 Task: Search Round Trip flight tickets for 2 adults, in Economy from Sharm El Sheikh to Marrakesh to travel on 02-Nov-2023. Marrakesh to Sharm El Sheikh on 22-Dec-2023.  Stops: One stop or fewer. Choice of flight is Emirates.  Outbound departure time preference is 12:00. Connecting airport is Dubai.
Action: Mouse moved to (447, 289)
Screenshot: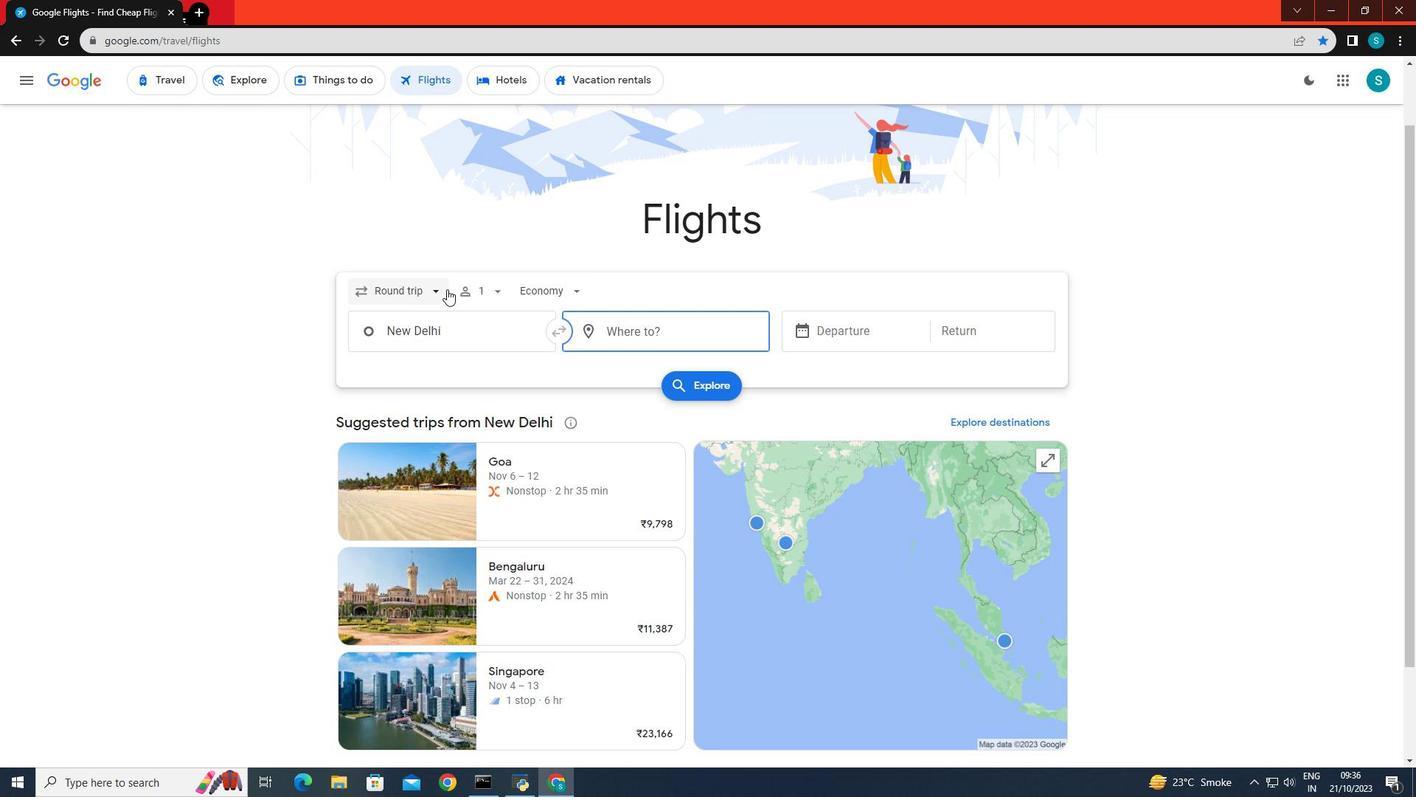 
Action: Mouse pressed left at (447, 289)
Screenshot: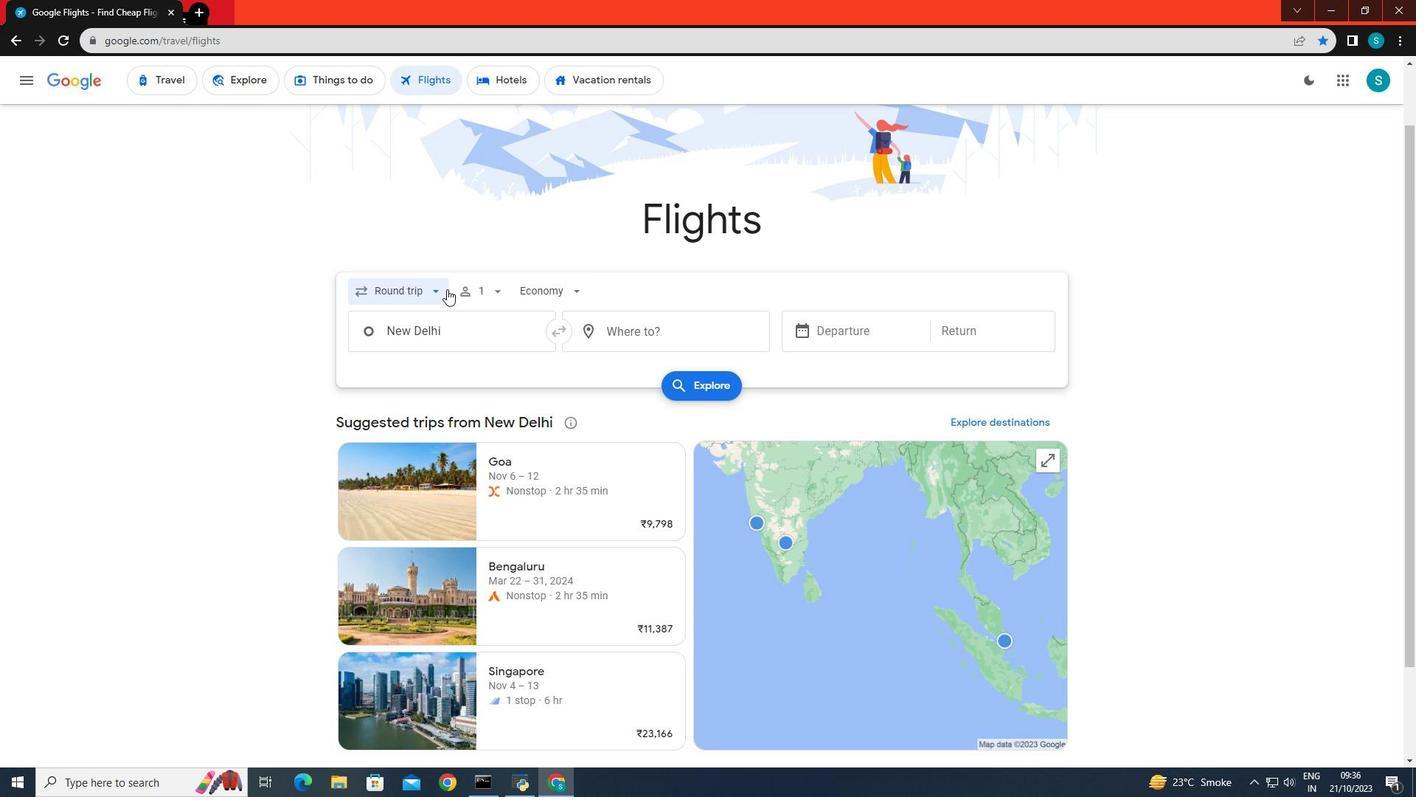 
Action: Mouse moved to (400, 330)
Screenshot: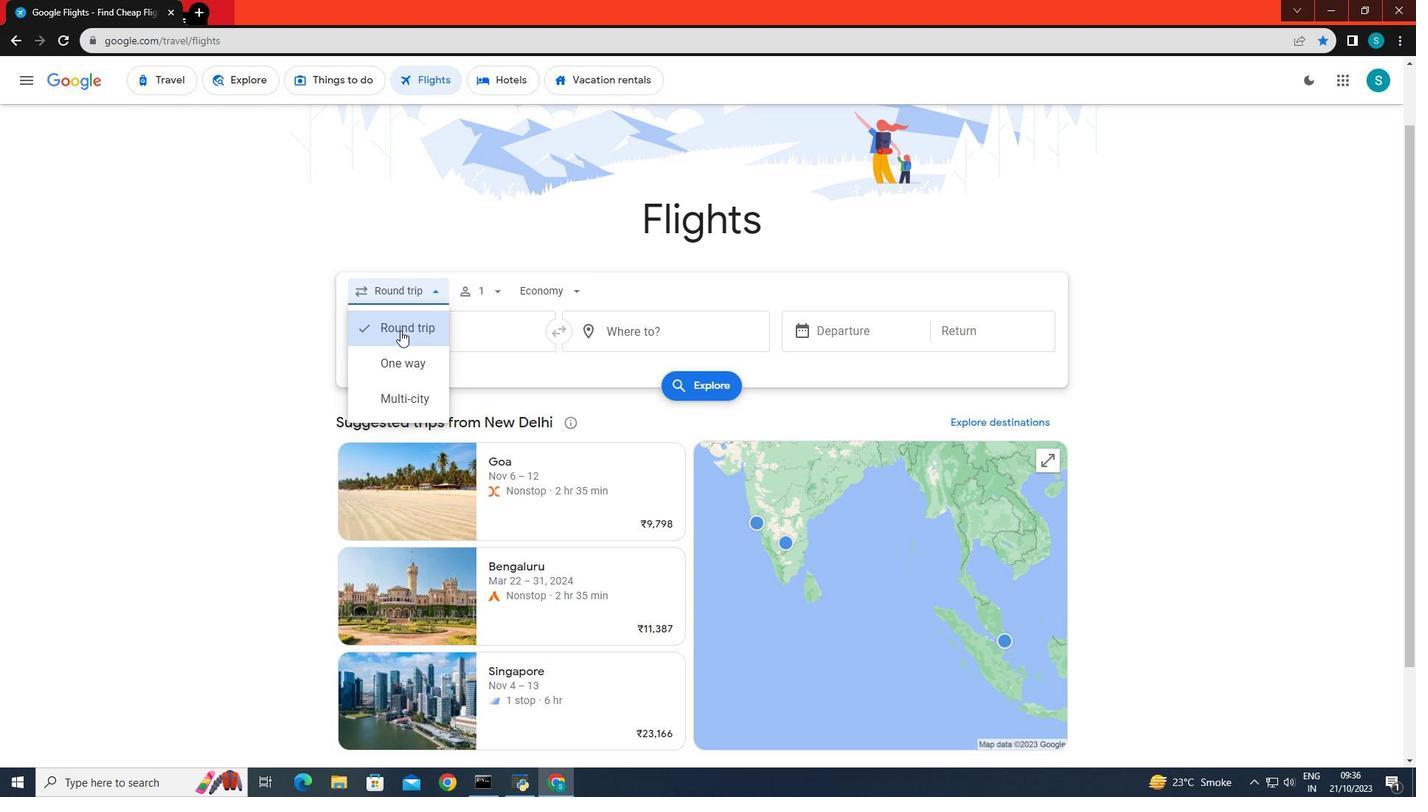 
Action: Mouse pressed left at (400, 330)
Screenshot: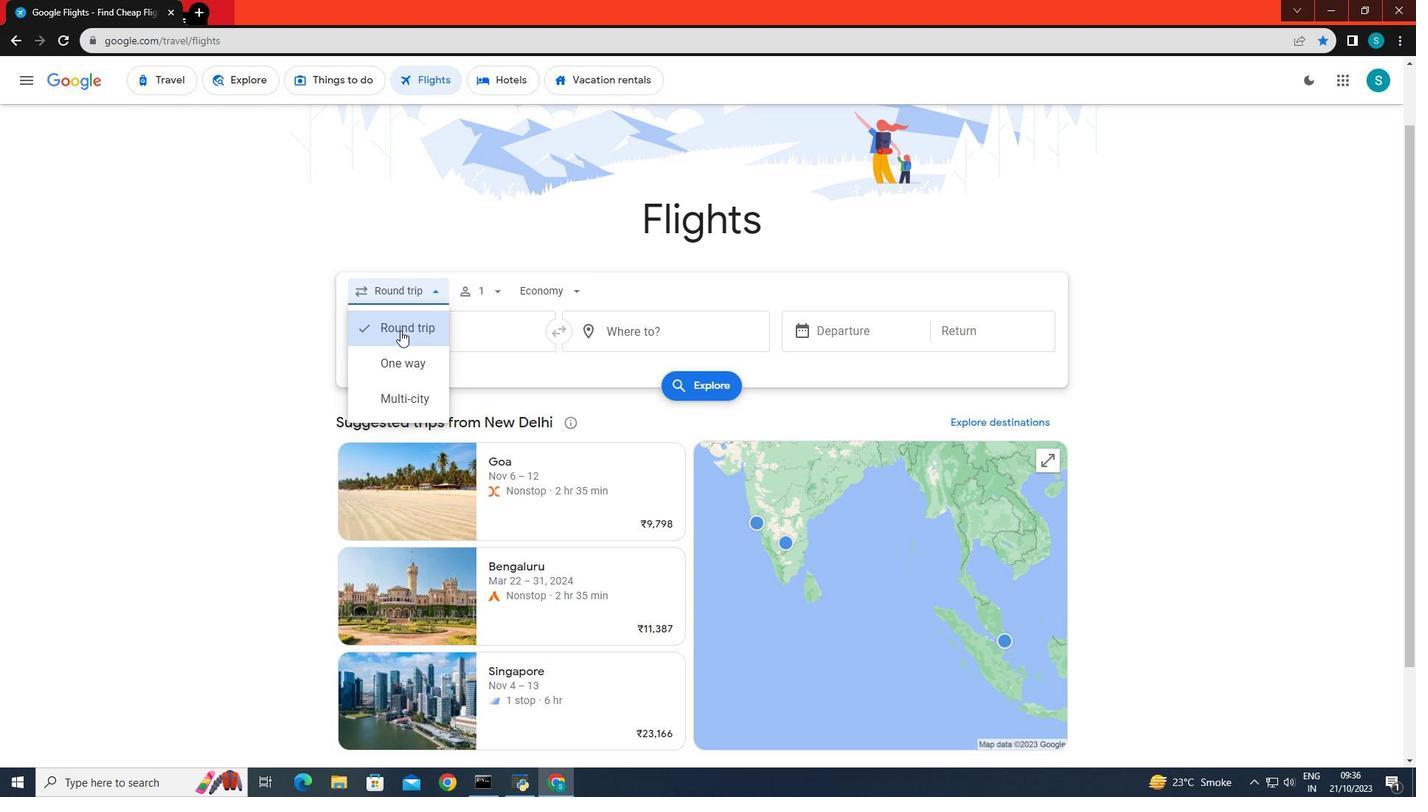 
Action: Mouse moved to (495, 286)
Screenshot: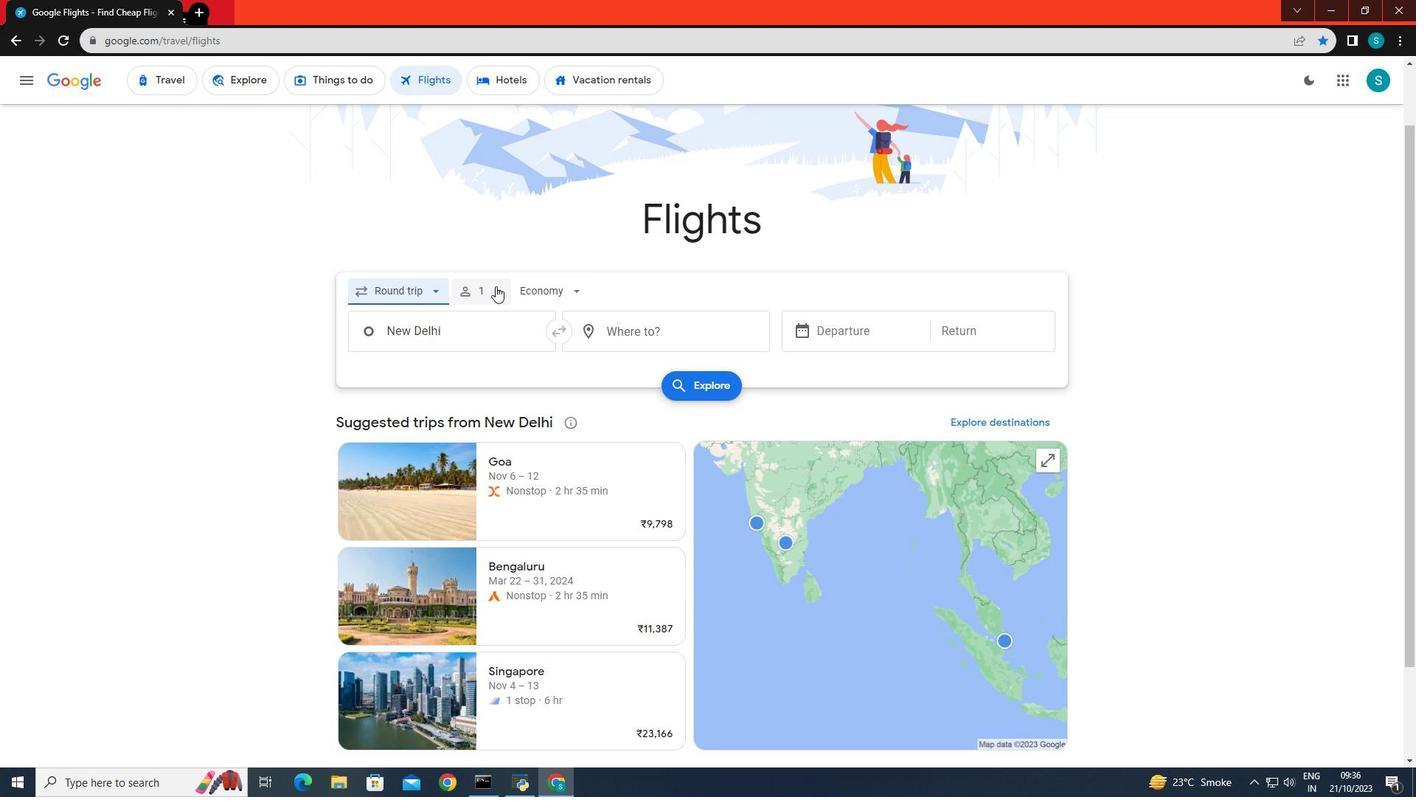 
Action: Mouse pressed left at (495, 286)
Screenshot: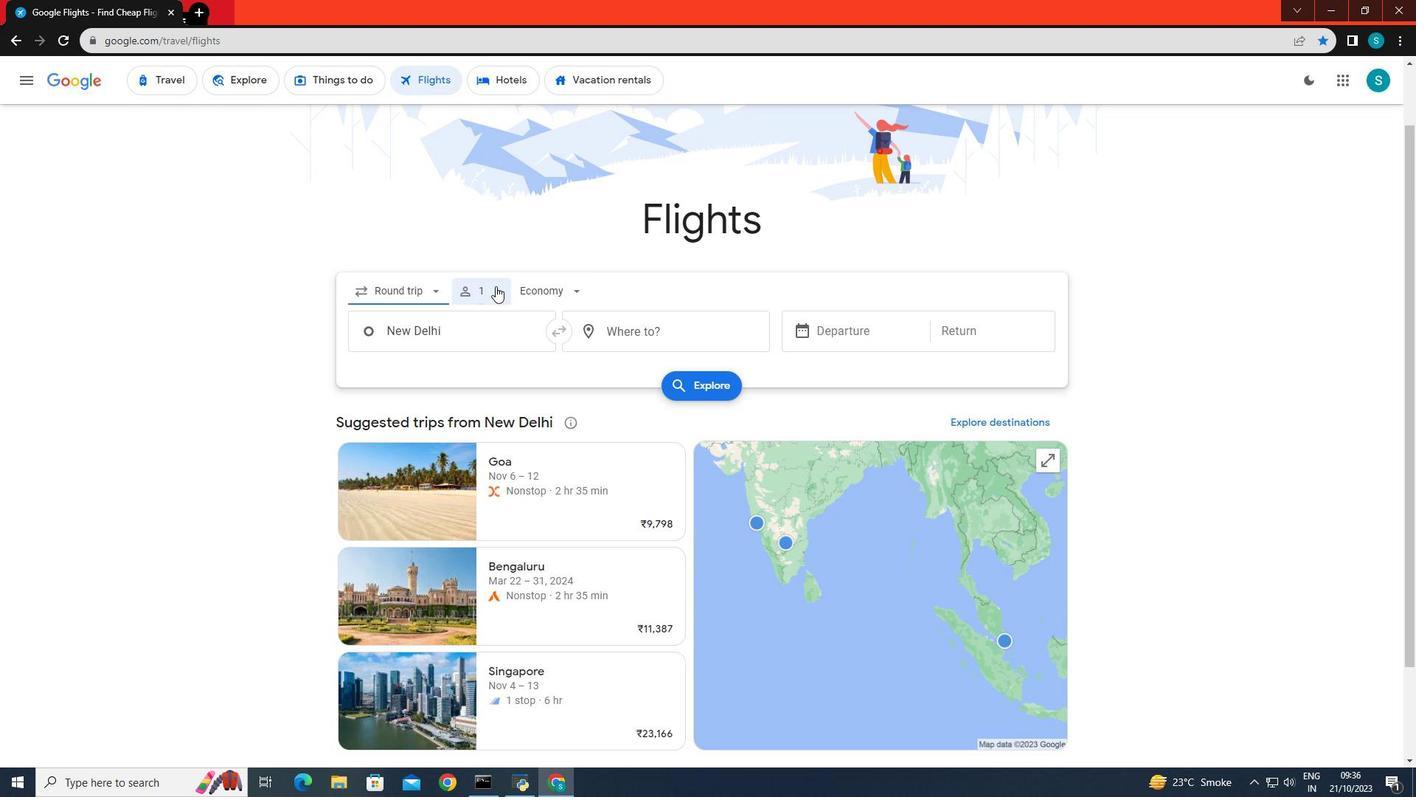 
Action: Mouse moved to (610, 329)
Screenshot: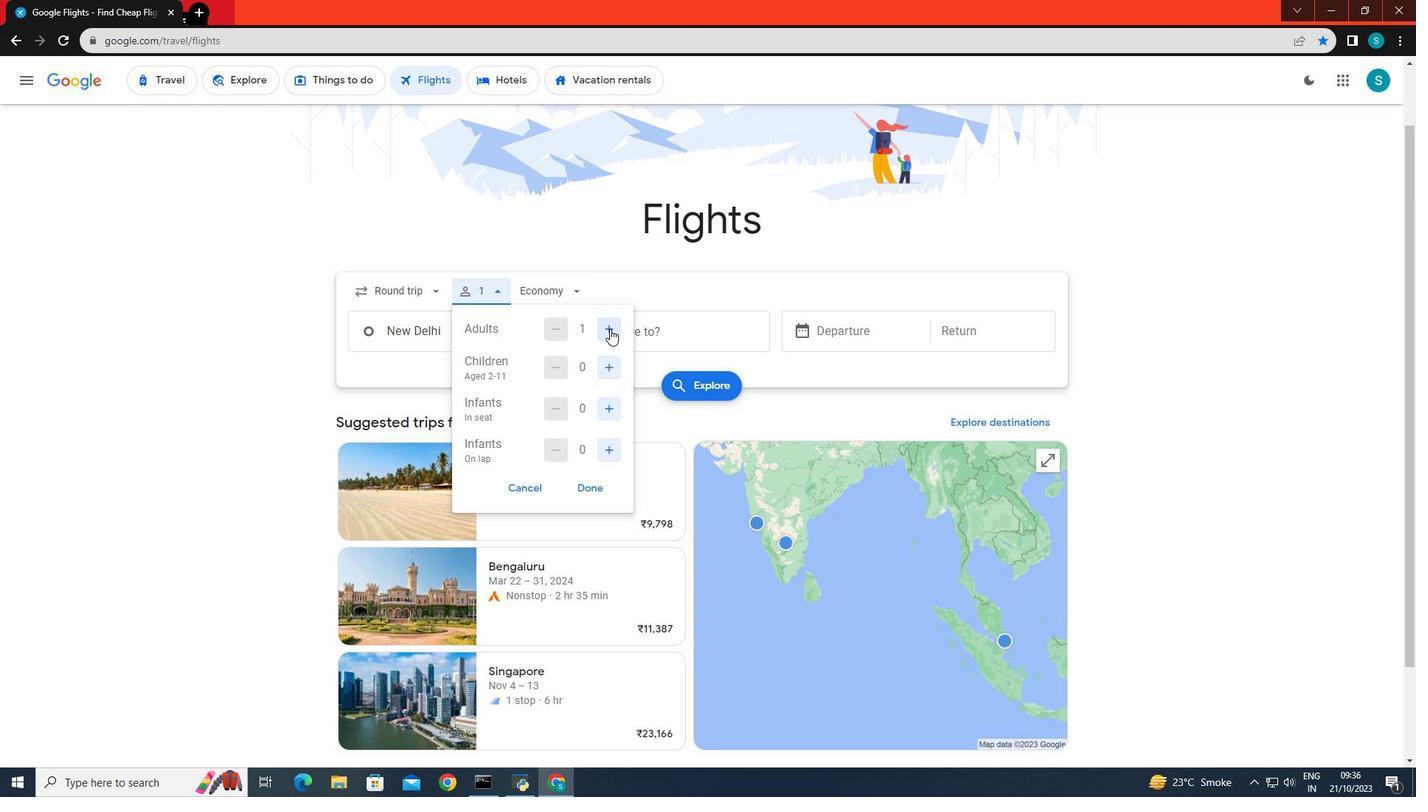 
Action: Mouse pressed left at (610, 329)
Screenshot: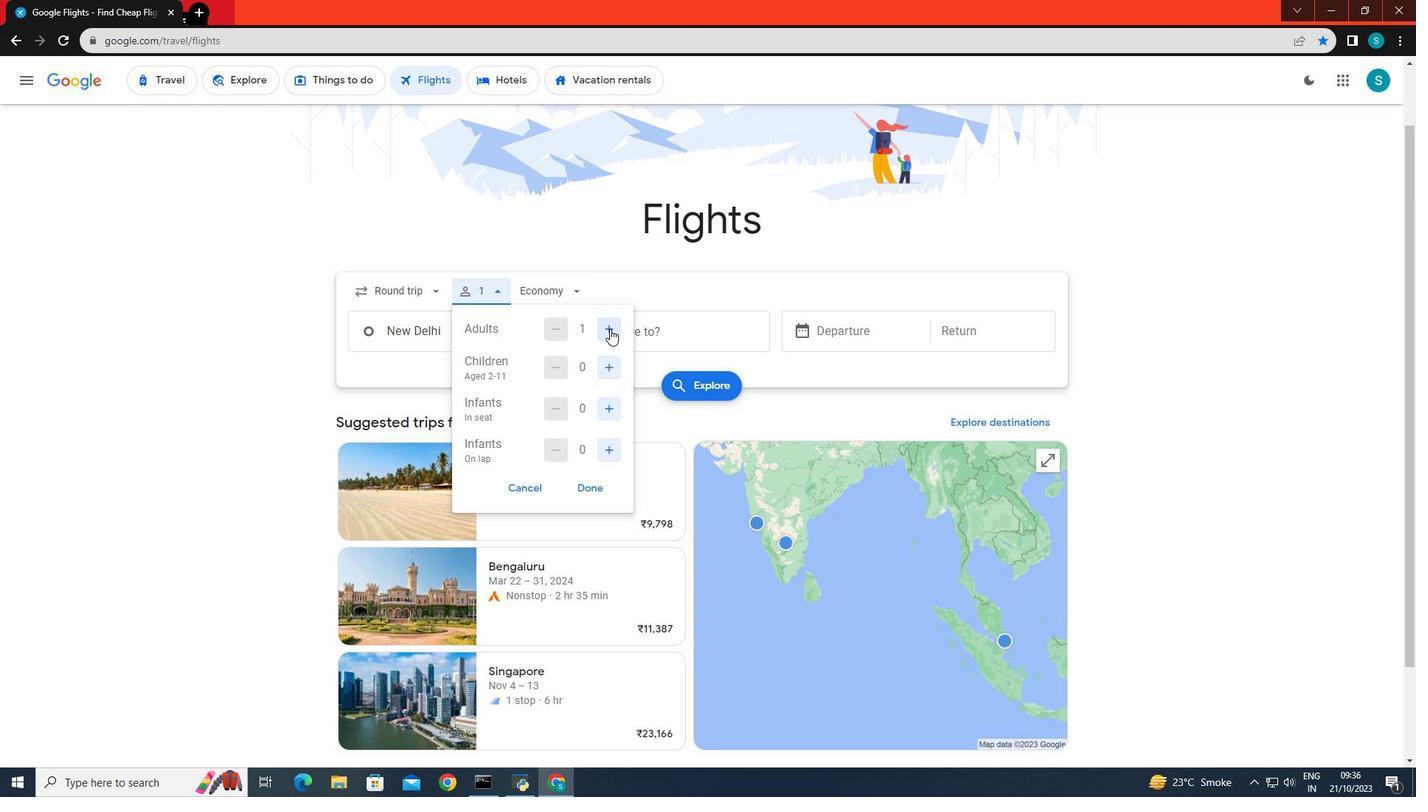 
Action: Mouse moved to (589, 489)
Screenshot: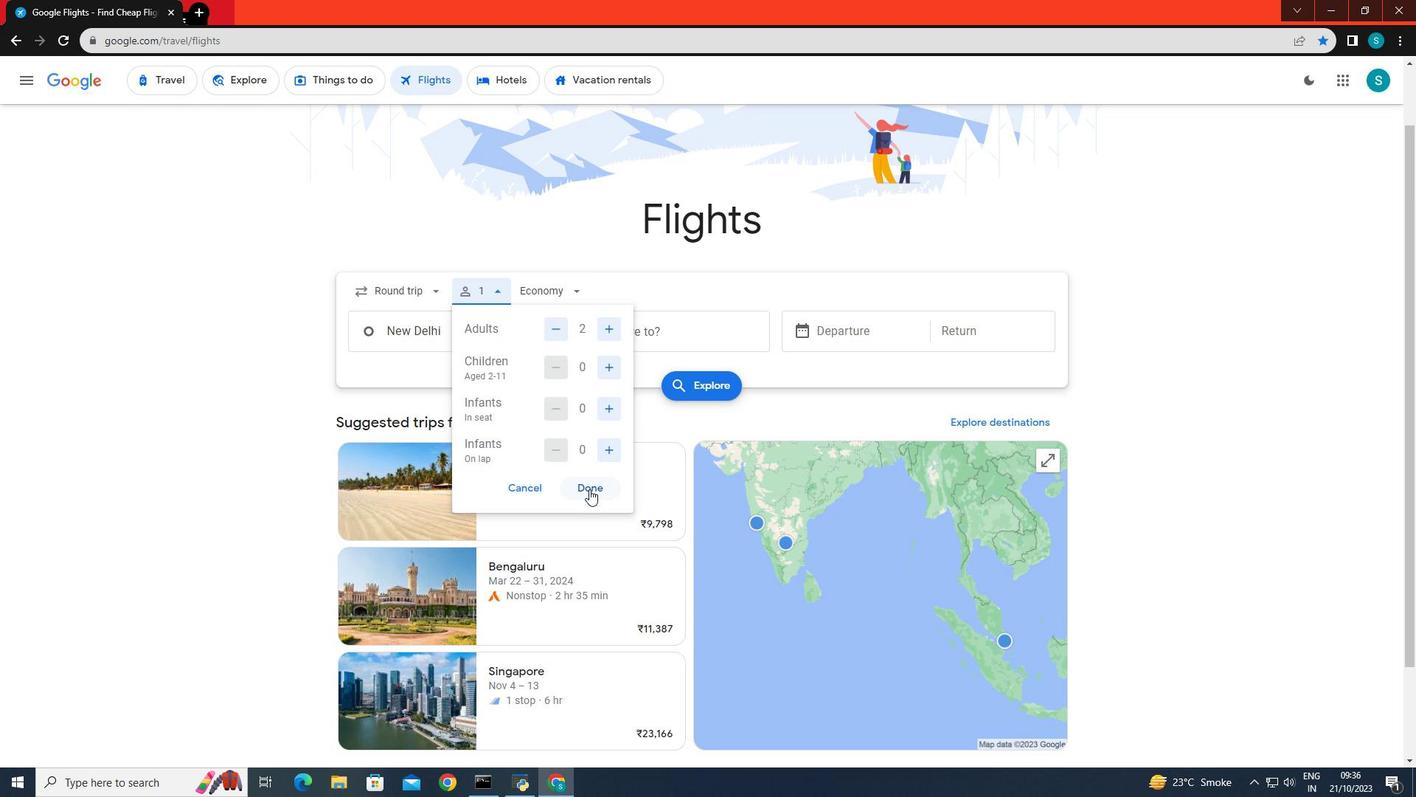 
Action: Mouse pressed left at (589, 489)
Screenshot: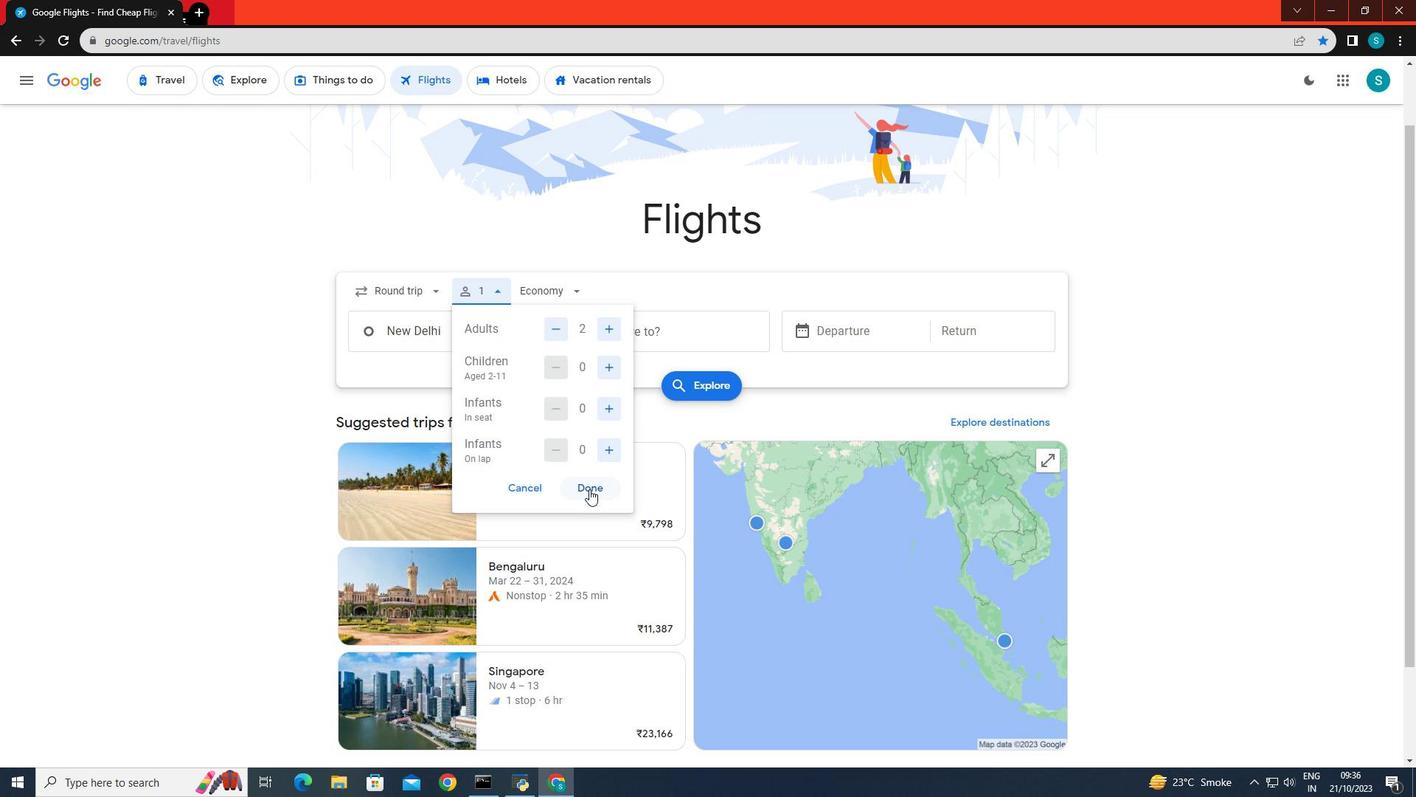 
Action: Mouse moved to (552, 296)
Screenshot: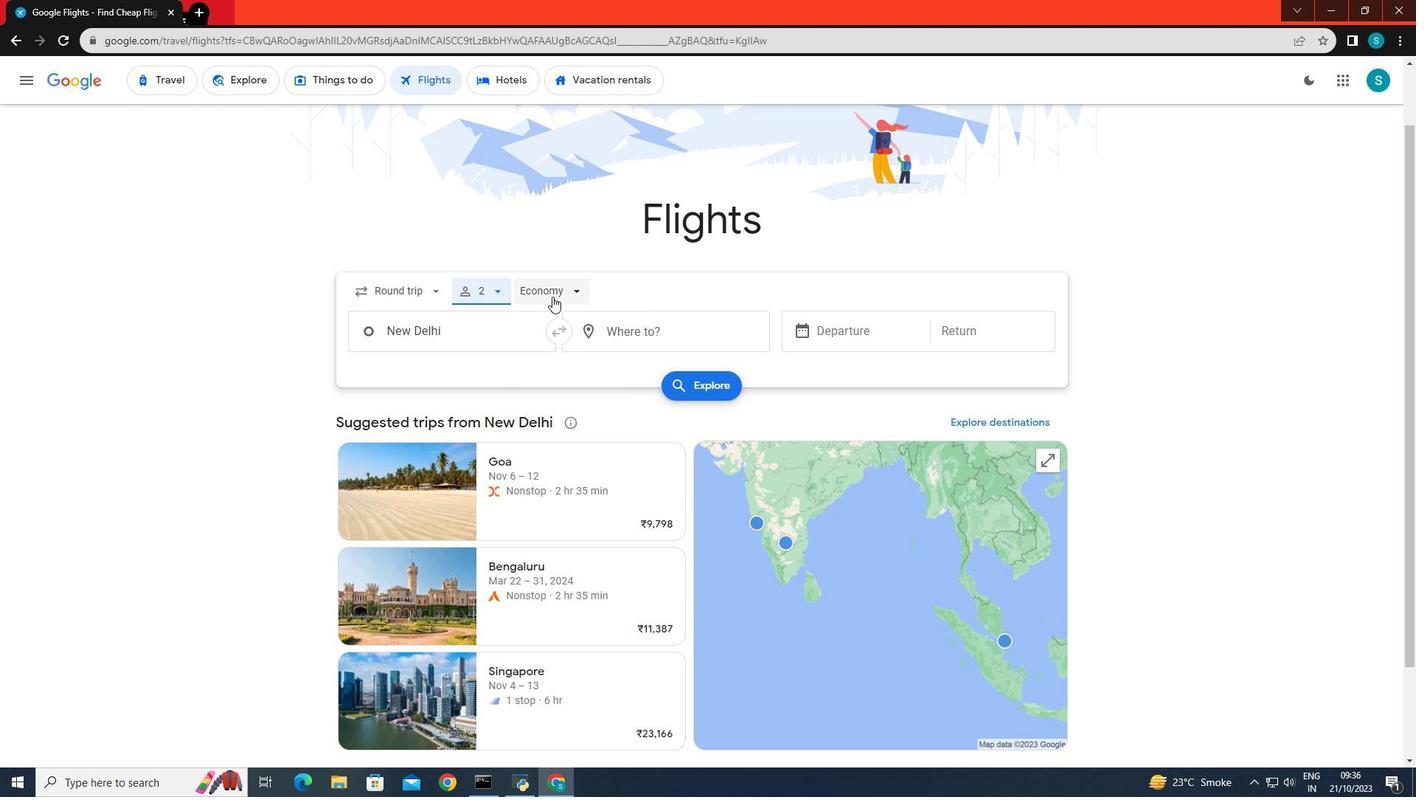 
Action: Mouse pressed left at (552, 296)
Screenshot: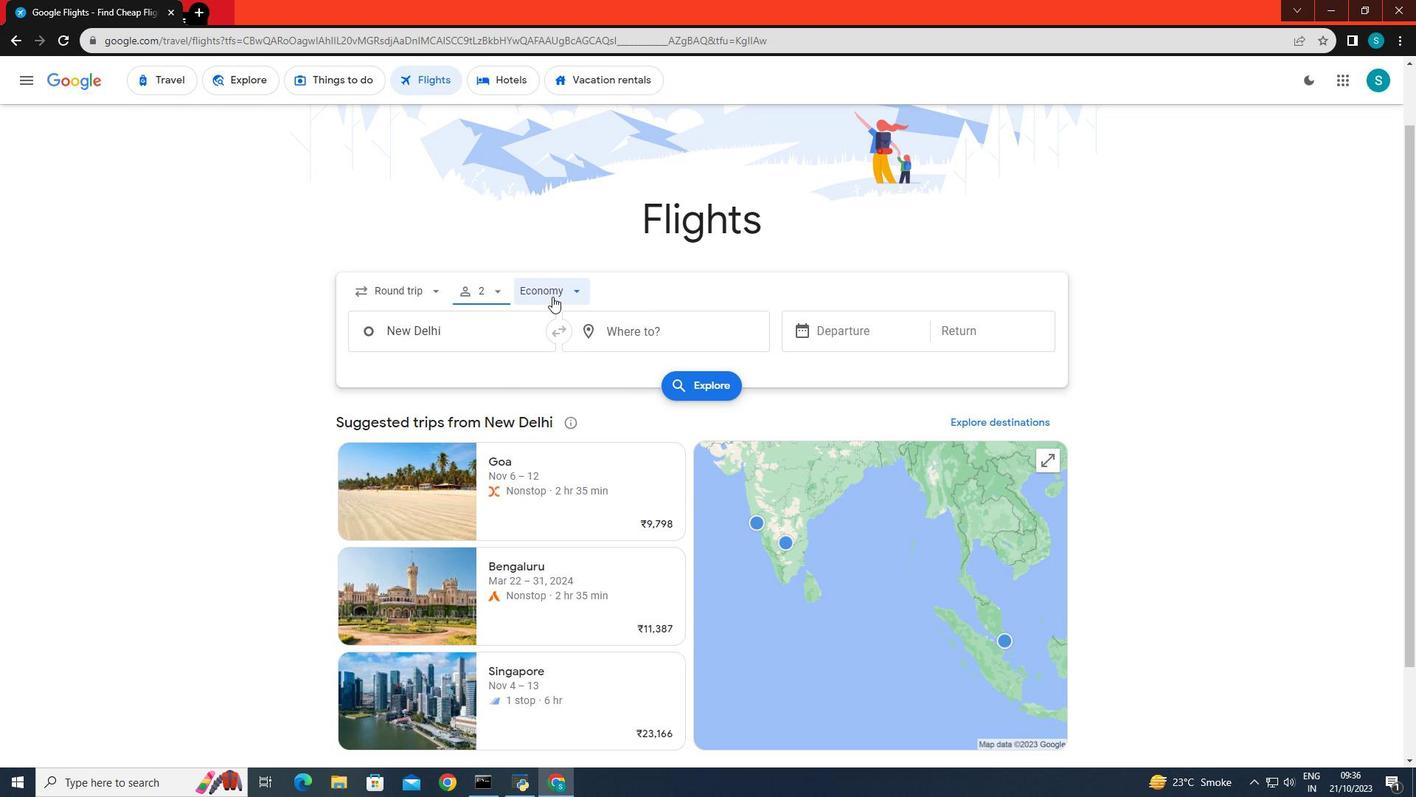 
Action: Mouse moved to (559, 326)
Screenshot: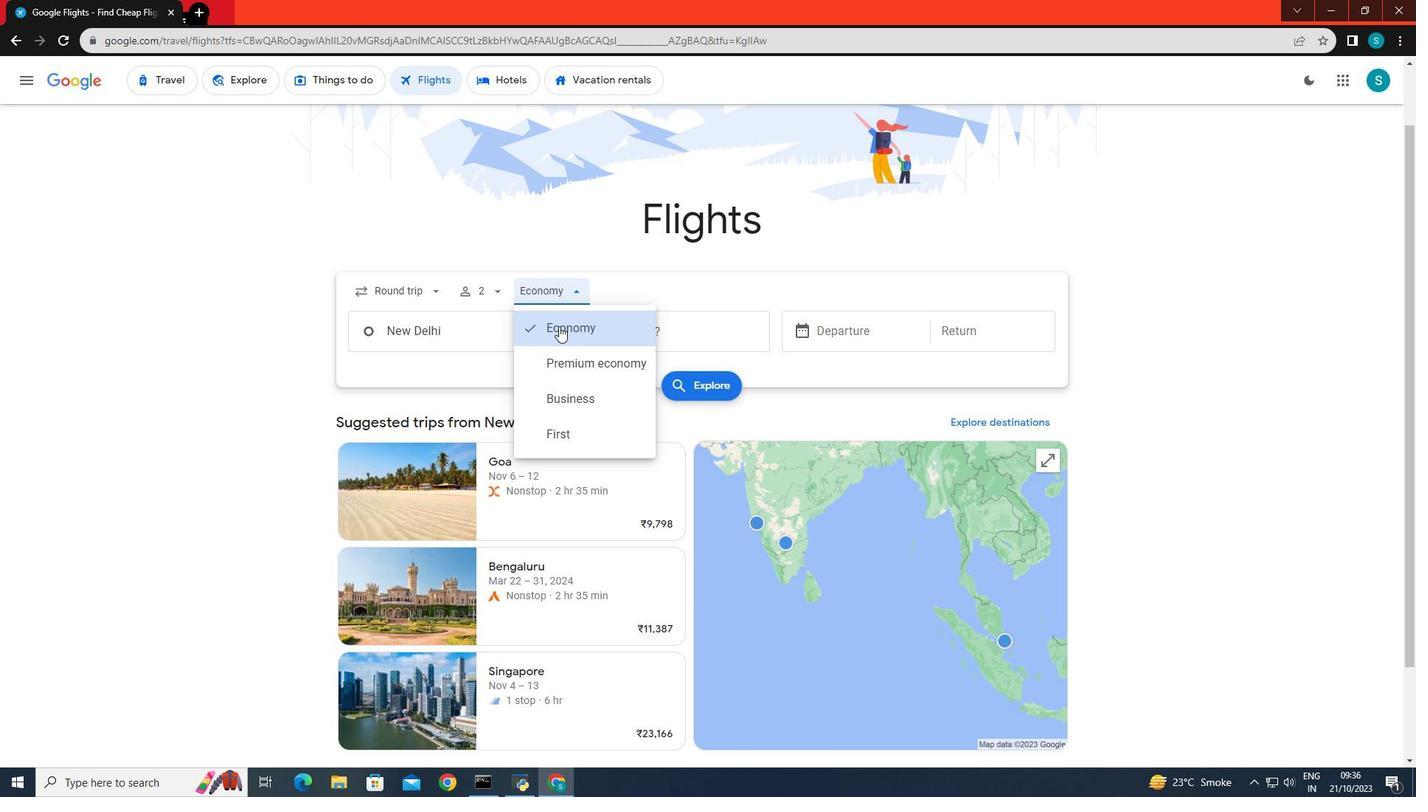 
Action: Mouse pressed left at (559, 326)
Screenshot: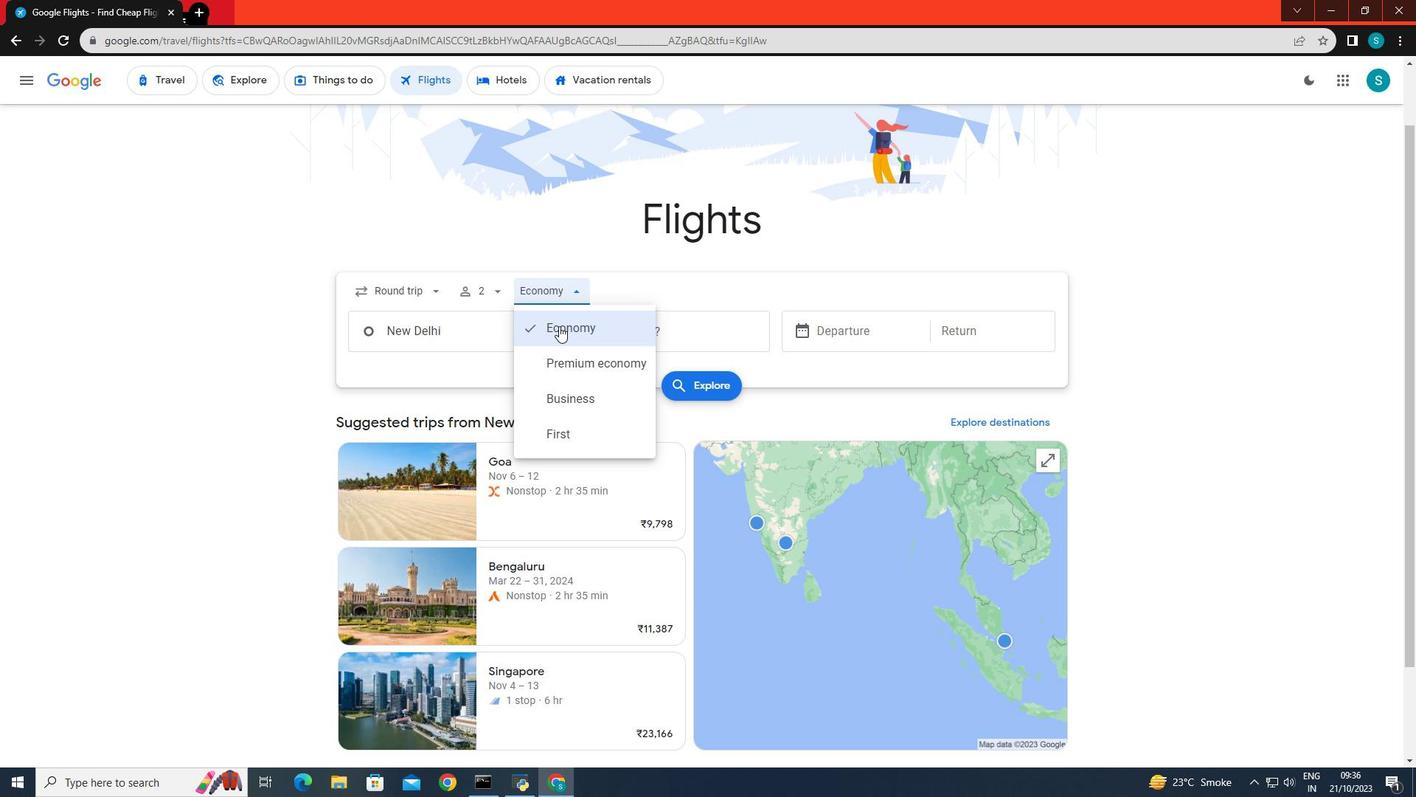 
Action: Mouse moved to (453, 330)
Screenshot: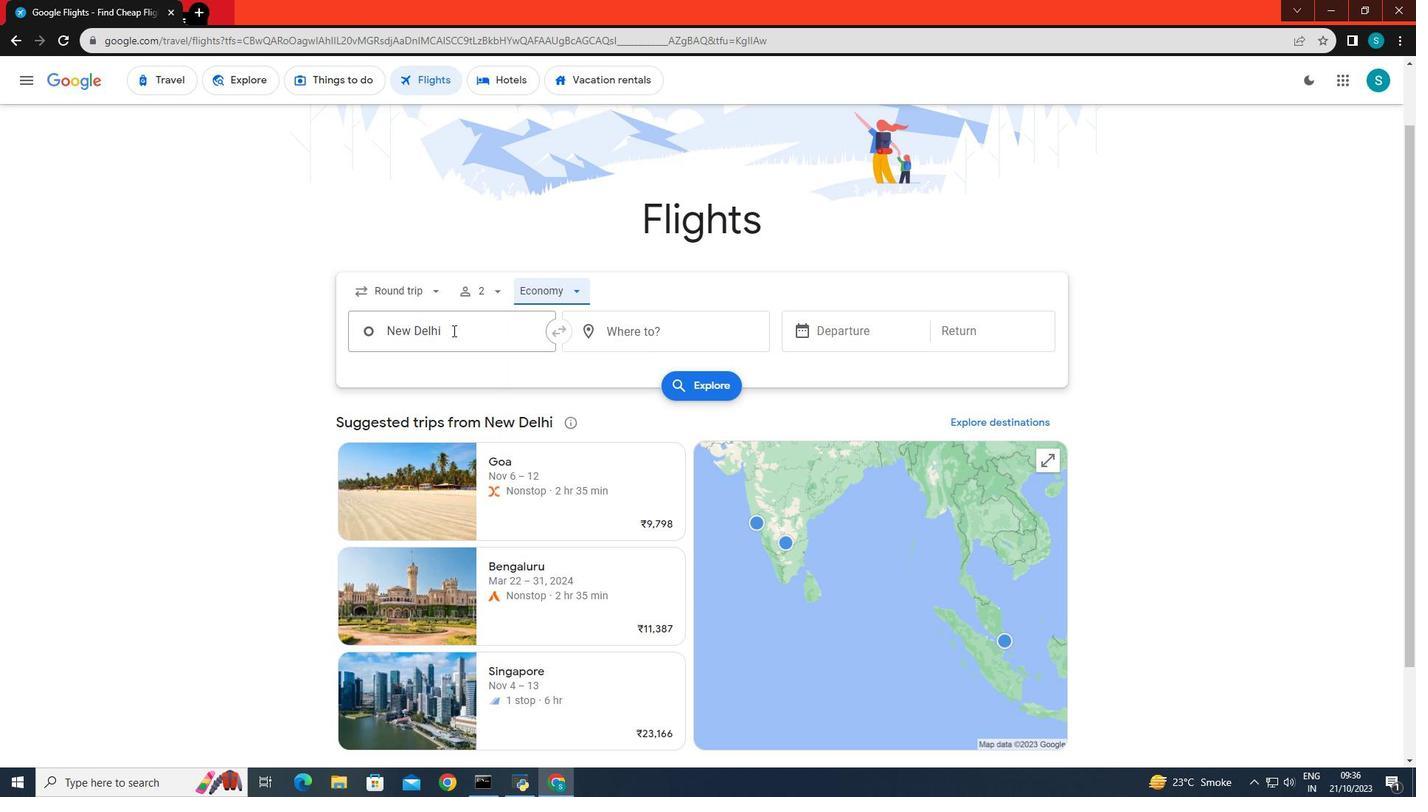 
Action: Mouse pressed left at (453, 330)
Screenshot: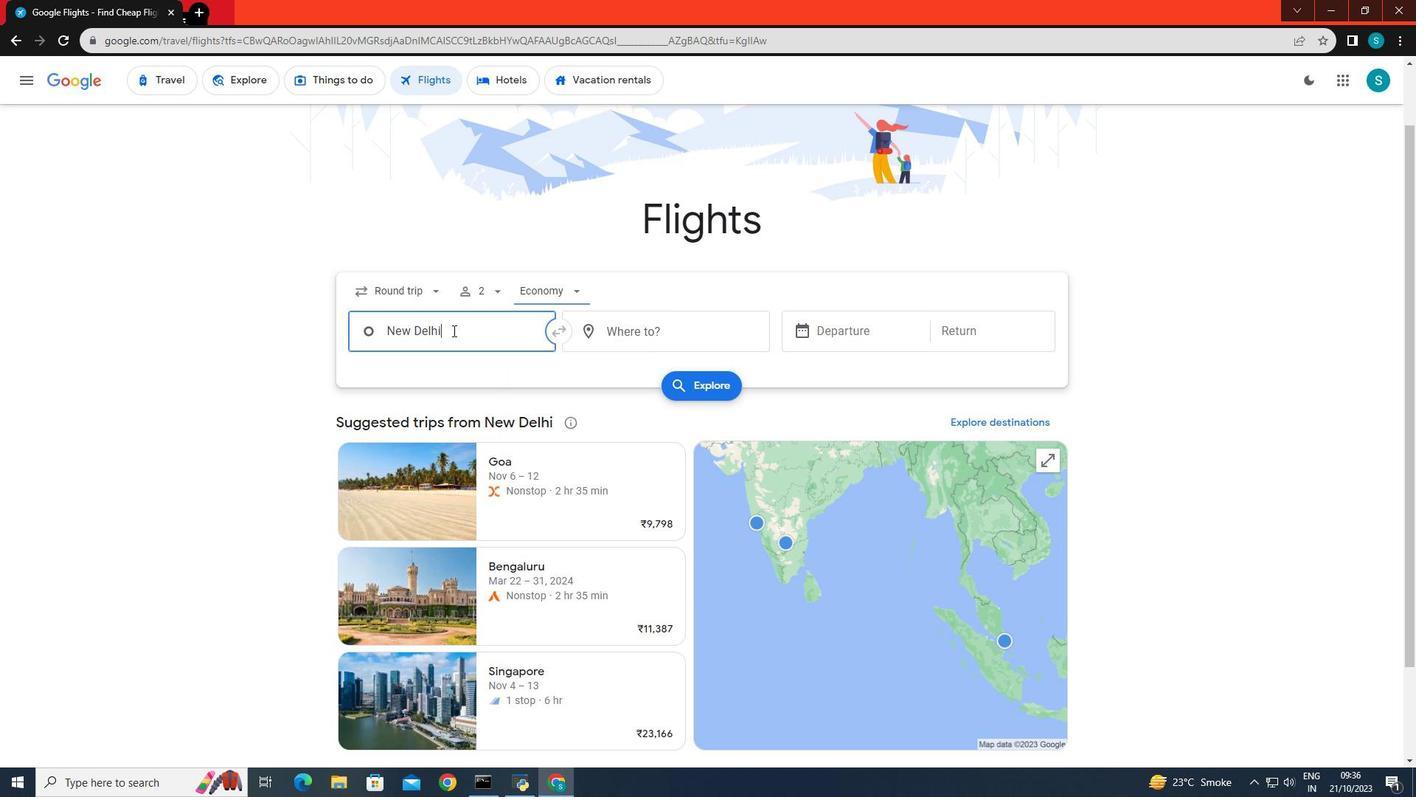 
Action: Key pressed <Key.backspace><Key.caps_lock>S<Key.caps_lock>harm<Key.space><Key.caps_lock>E<Key.caps_lock>l
Screenshot: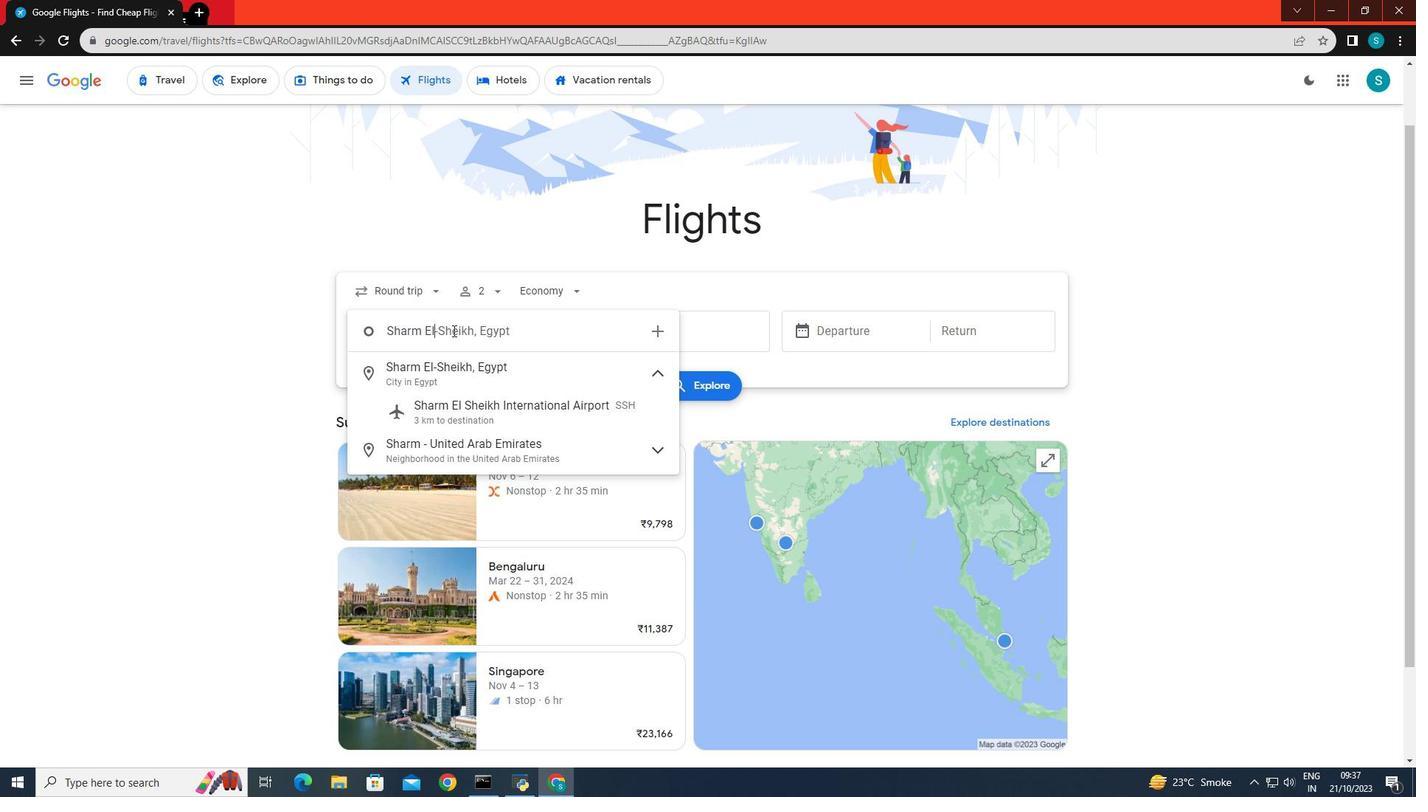 
Action: Mouse moved to (454, 357)
Screenshot: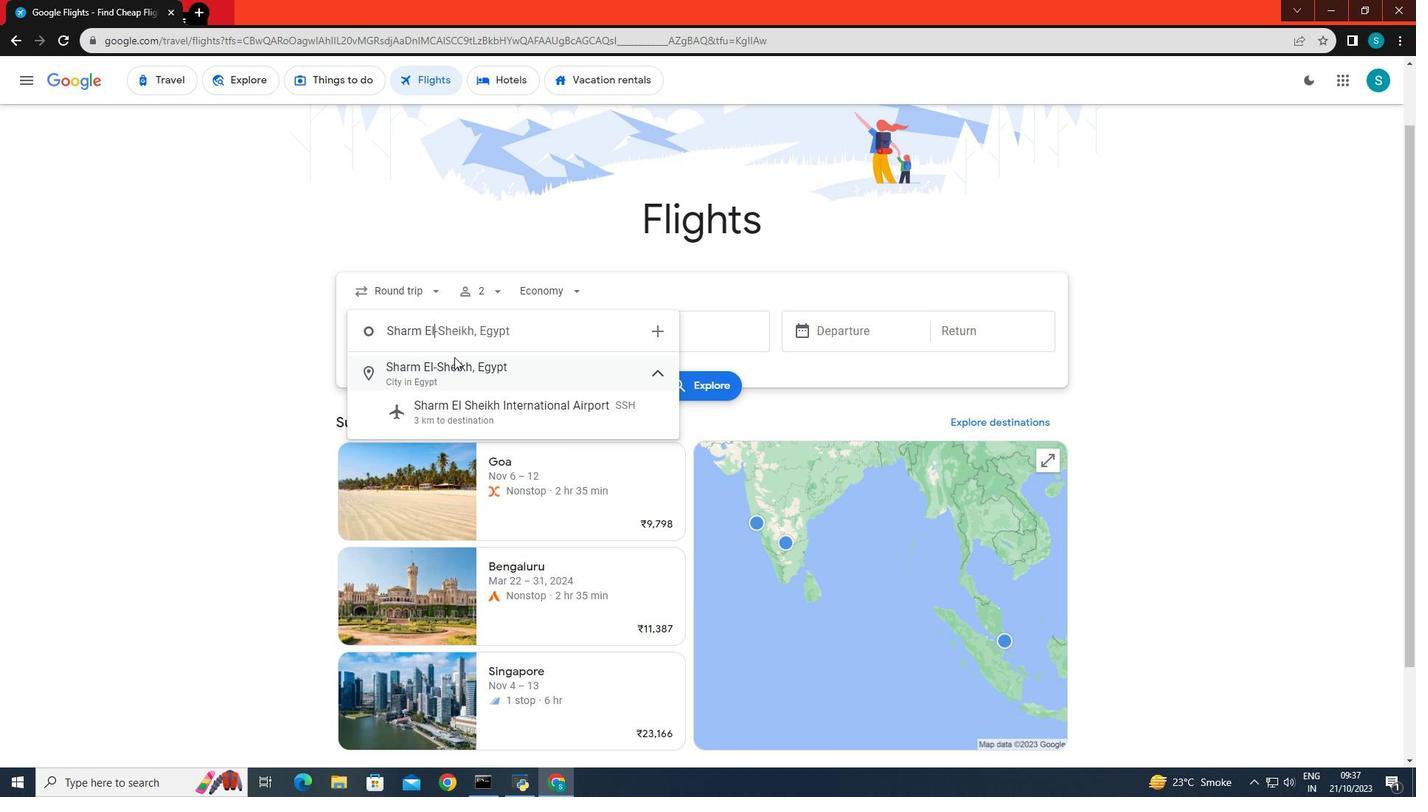 
Action: Mouse pressed left at (454, 357)
Screenshot: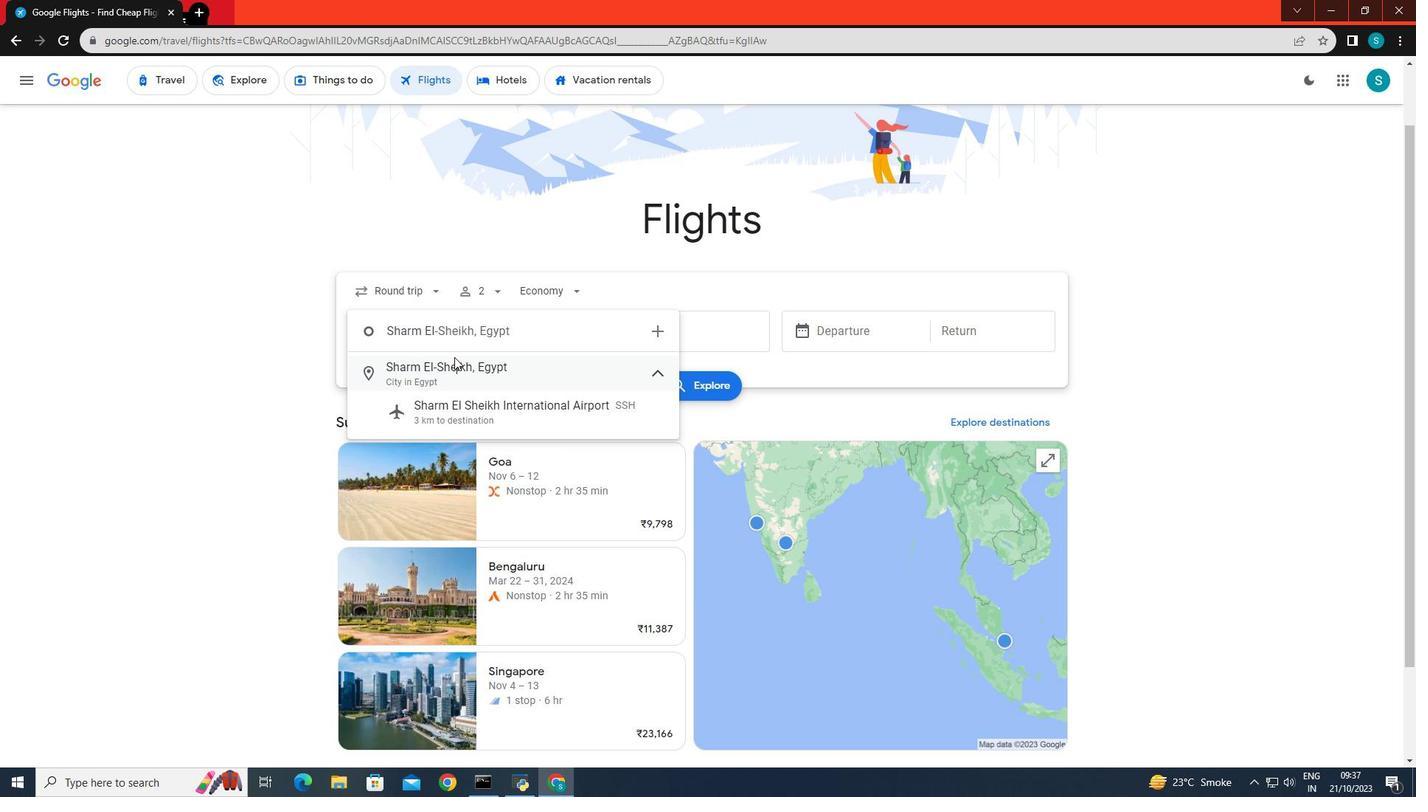 
Action: Mouse moved to (665, 333)
Screenshot: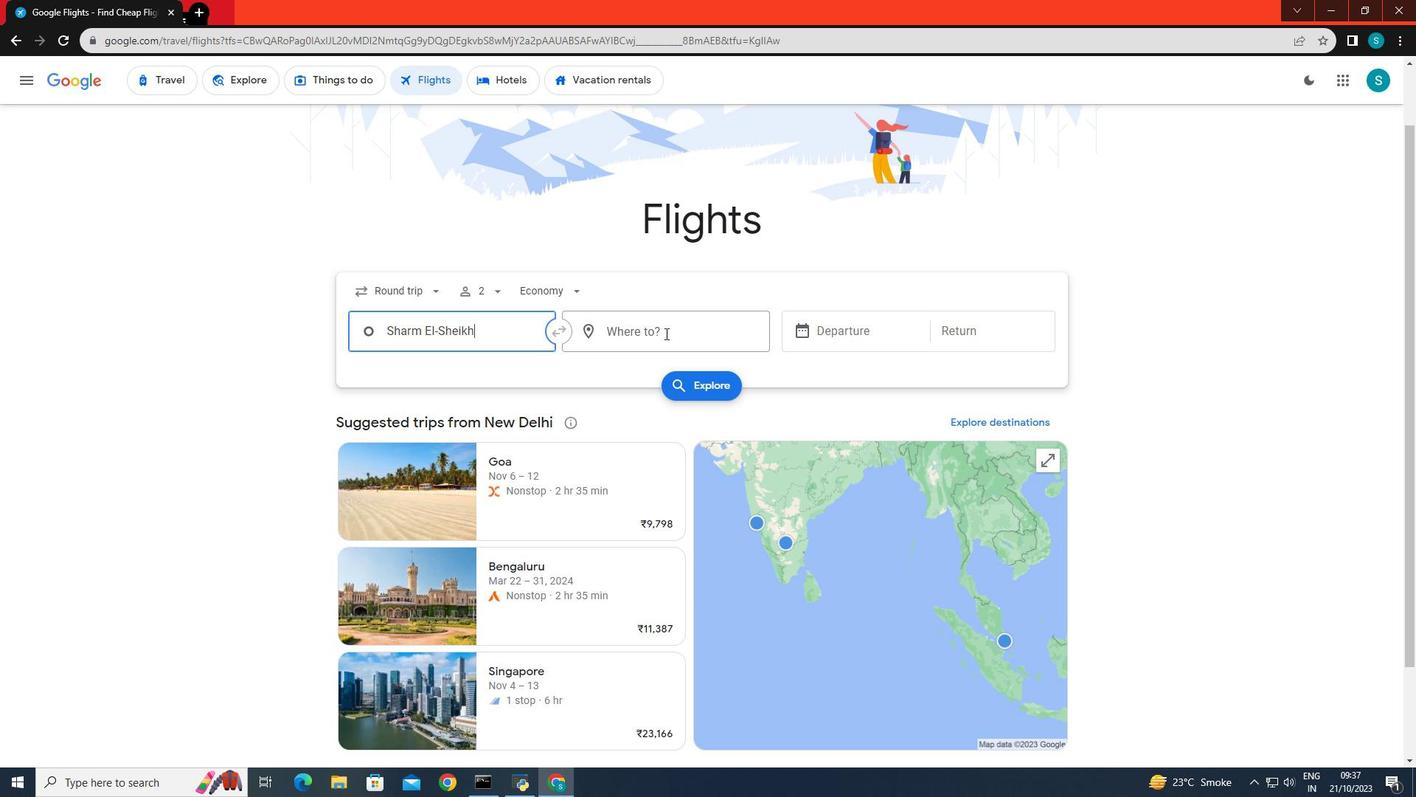 
Action: Mouse pressed left at (665, 333)
Screenshot: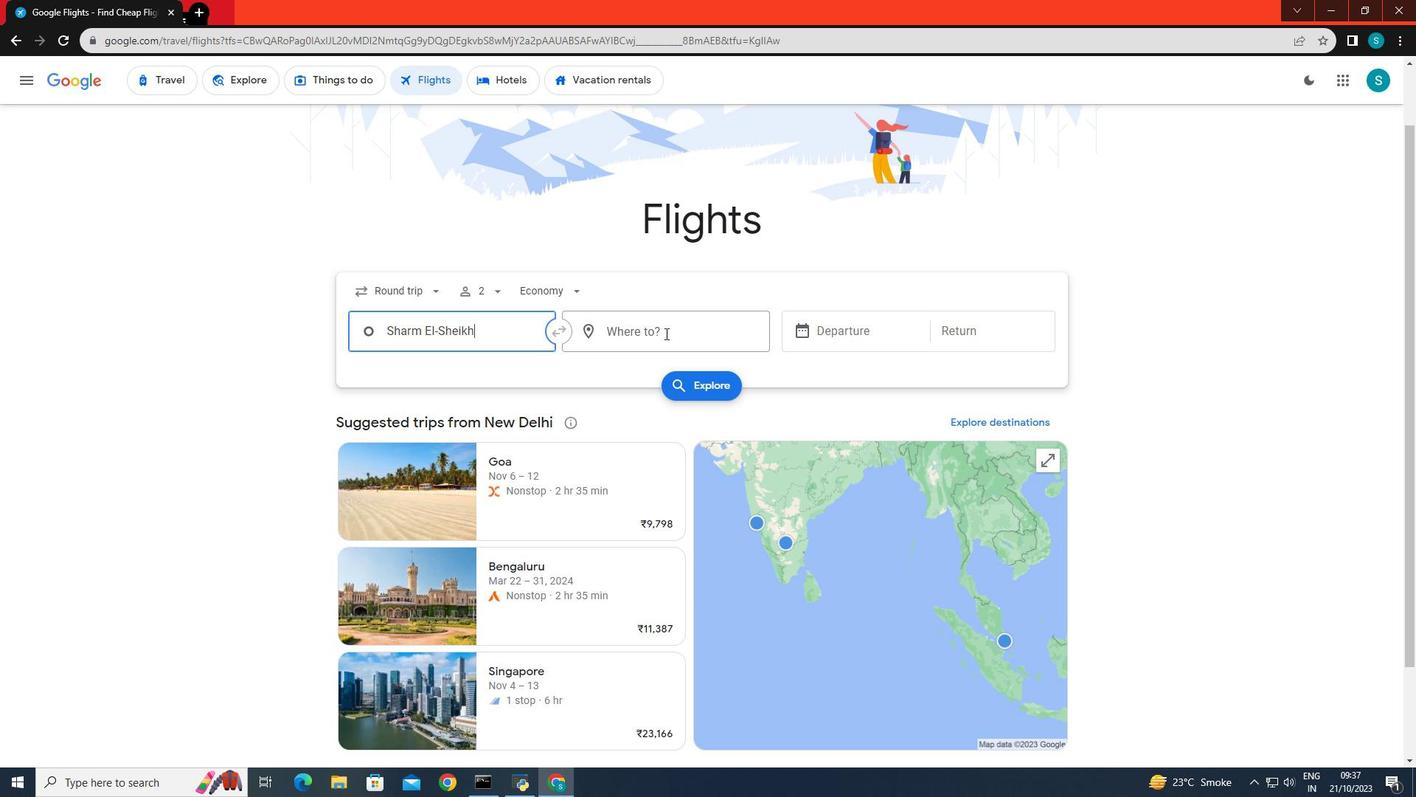 
Action: Key pressed <Key.caps_lock>M<Key.caps_lock>arrakesh,<Key.space>
Screenshot: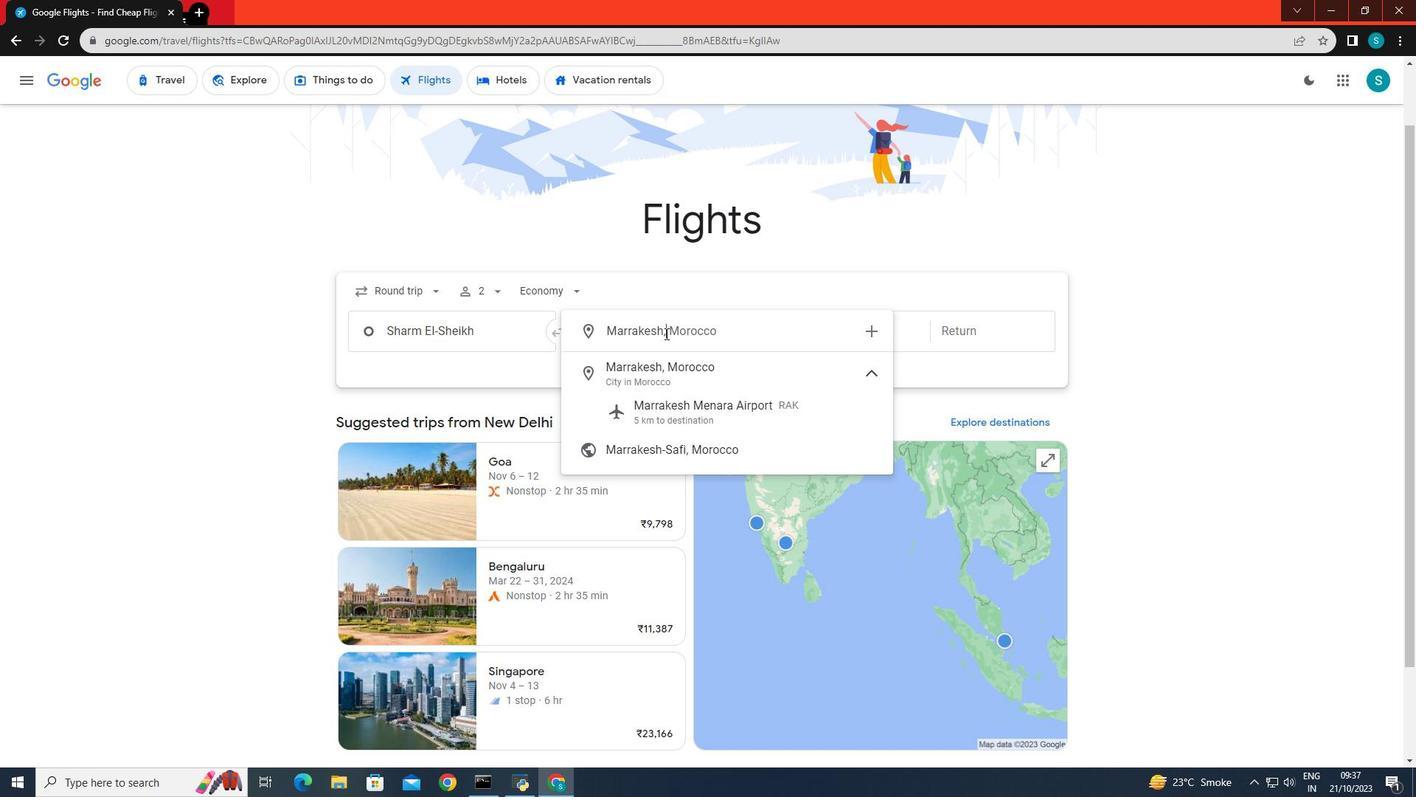 
Action: Mouse moved to (645, 381)
Screenshot: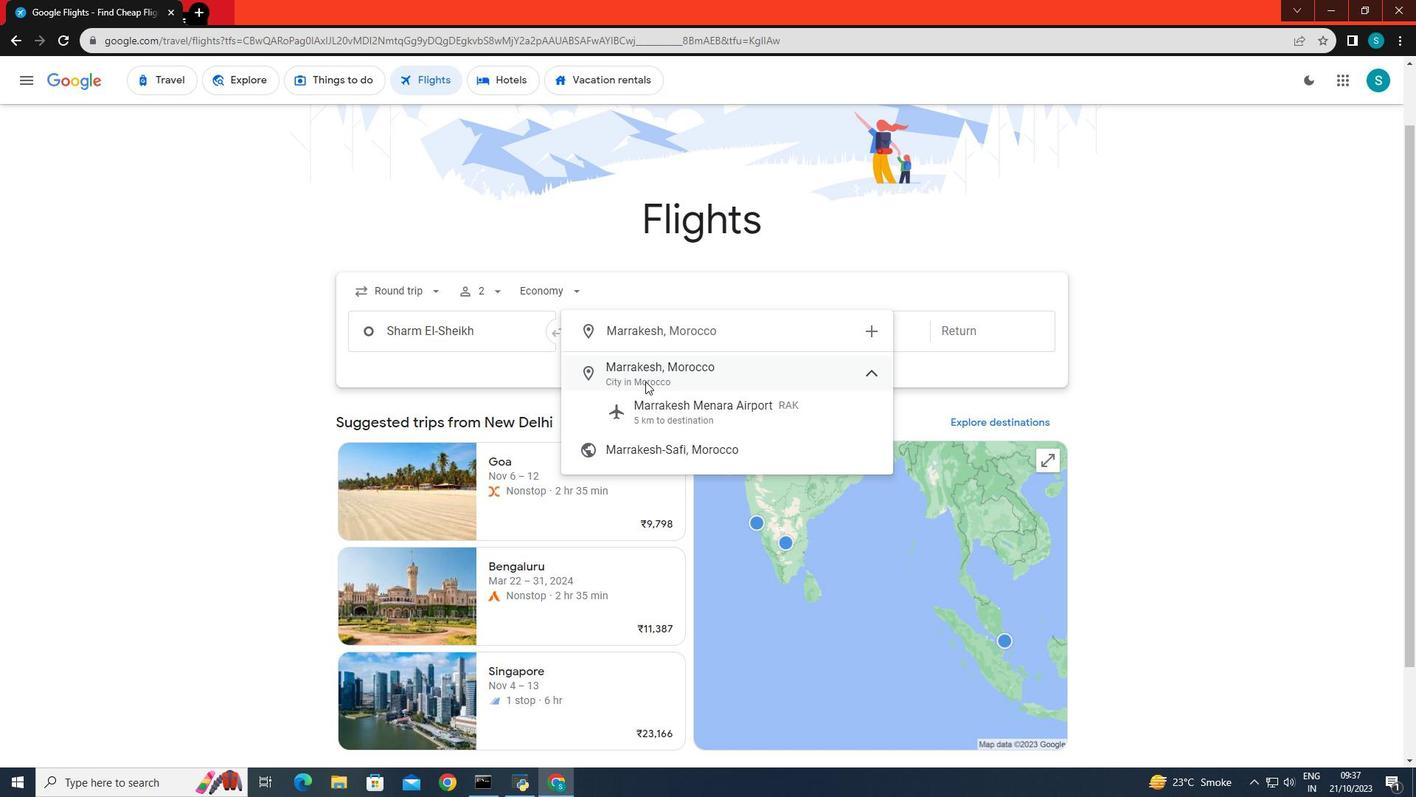 
Action: Mouse pressed left at (645, 381)
Screenshot: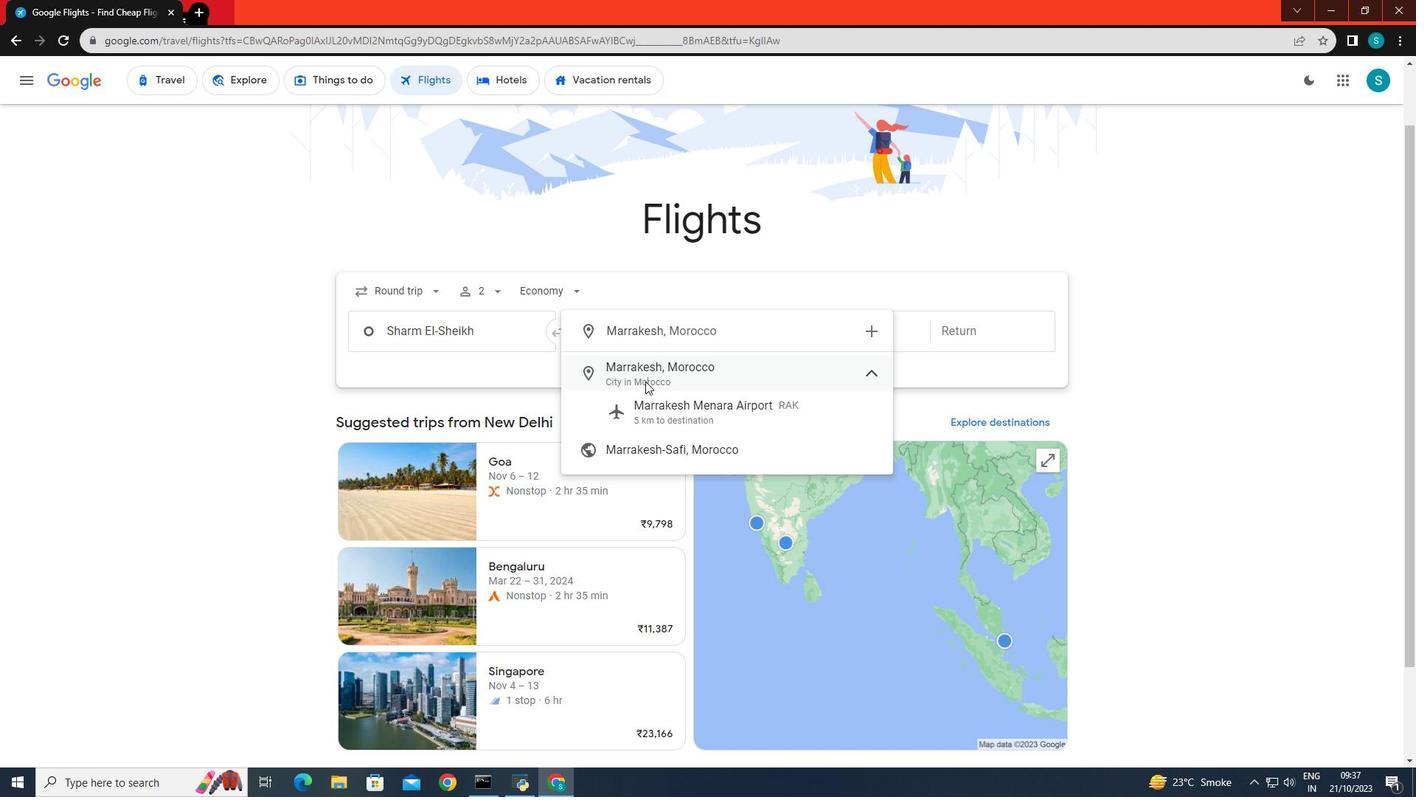 
Action: Mouse moved to (825, 326)
Screenshot: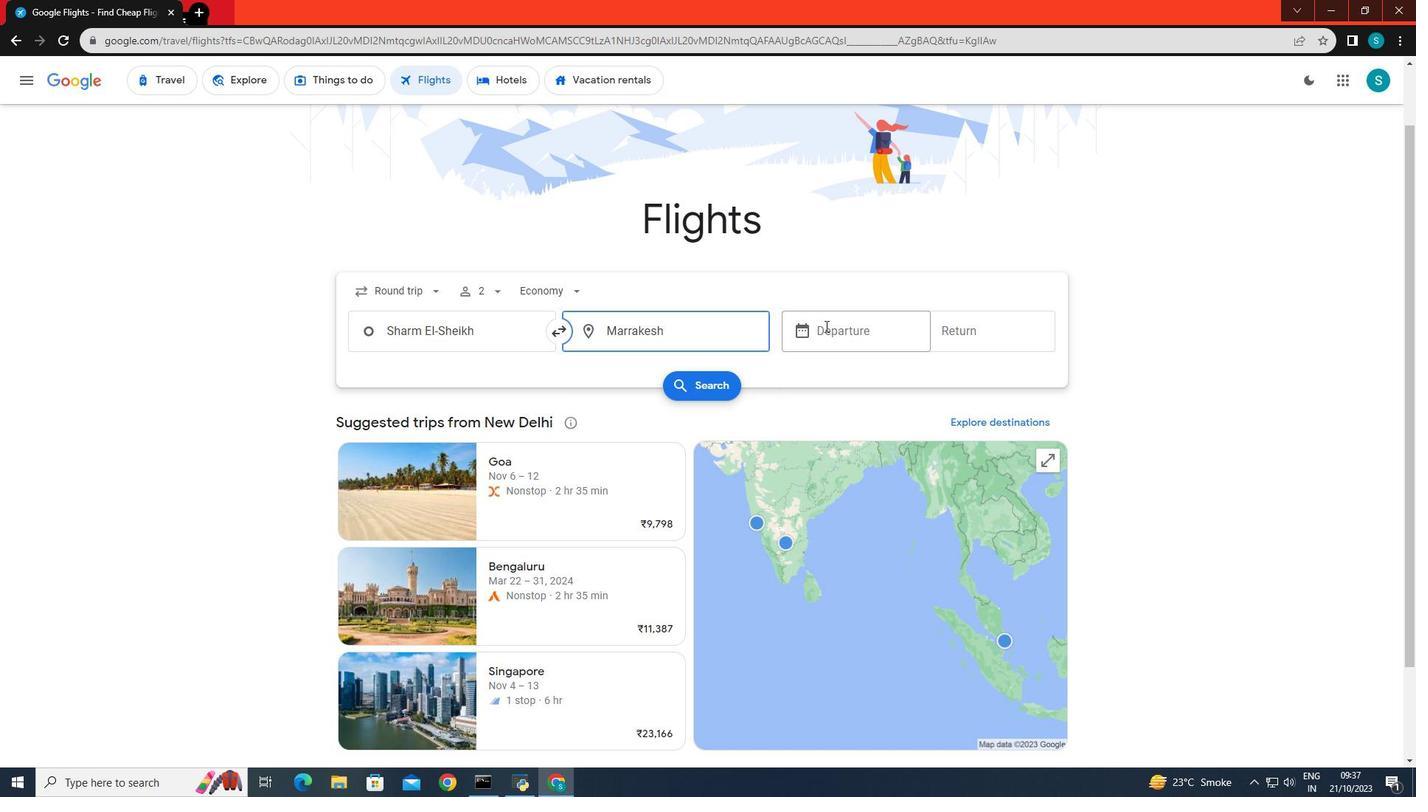 
Action: Mouse pressed left at (825, 326)
Screenshot: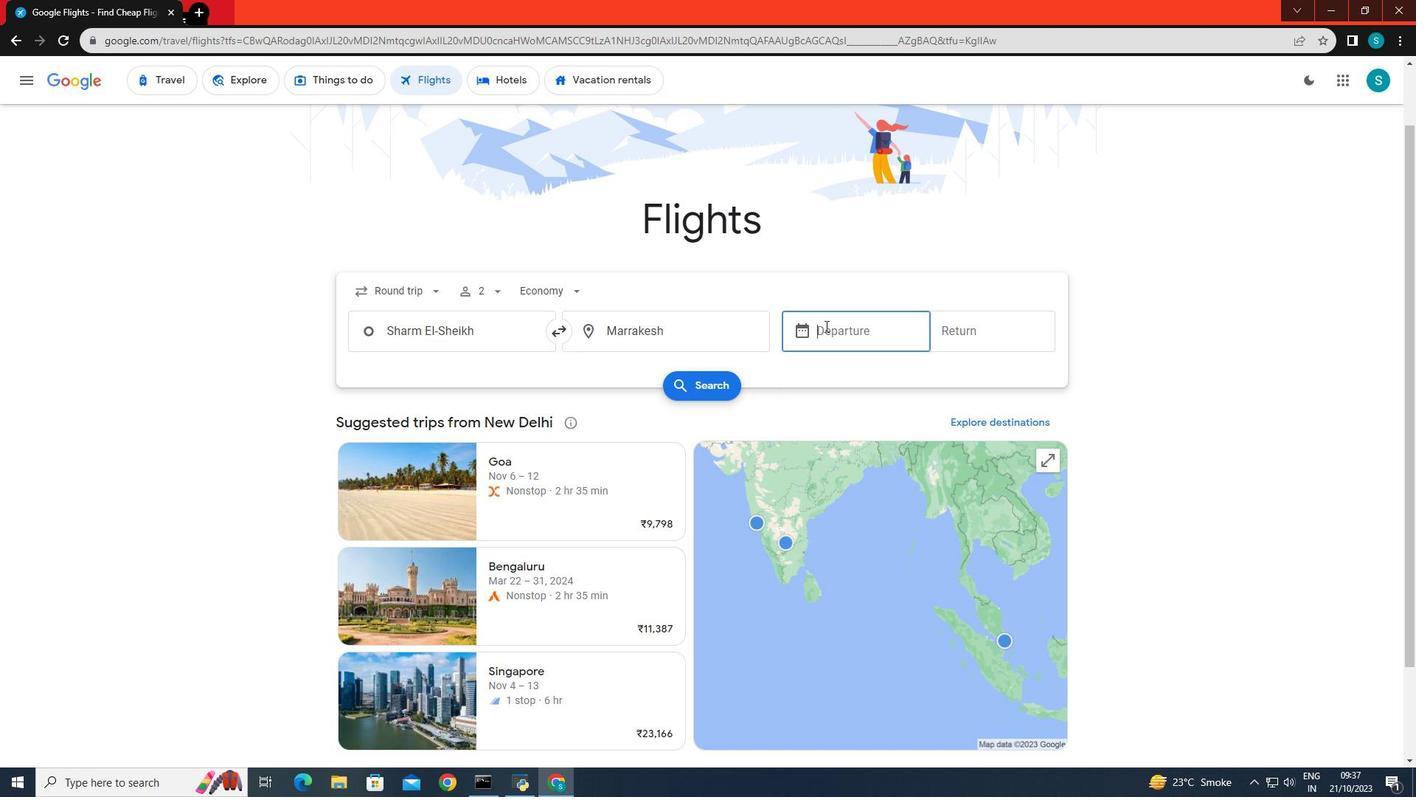 
Action: Mouse moved to (956, 447)
Screenshot: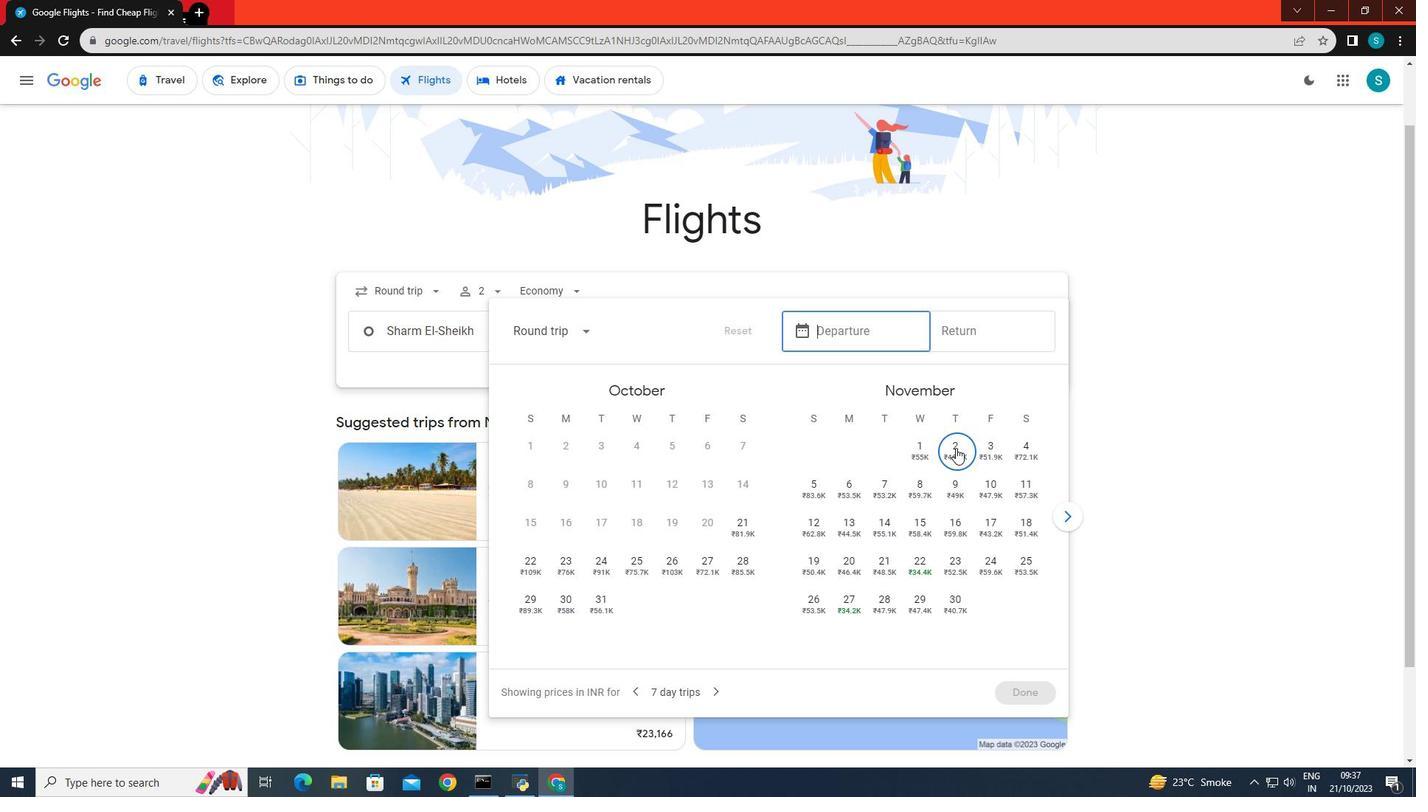 
Action: Mouse pressed left at (956, 447)
Screenshot: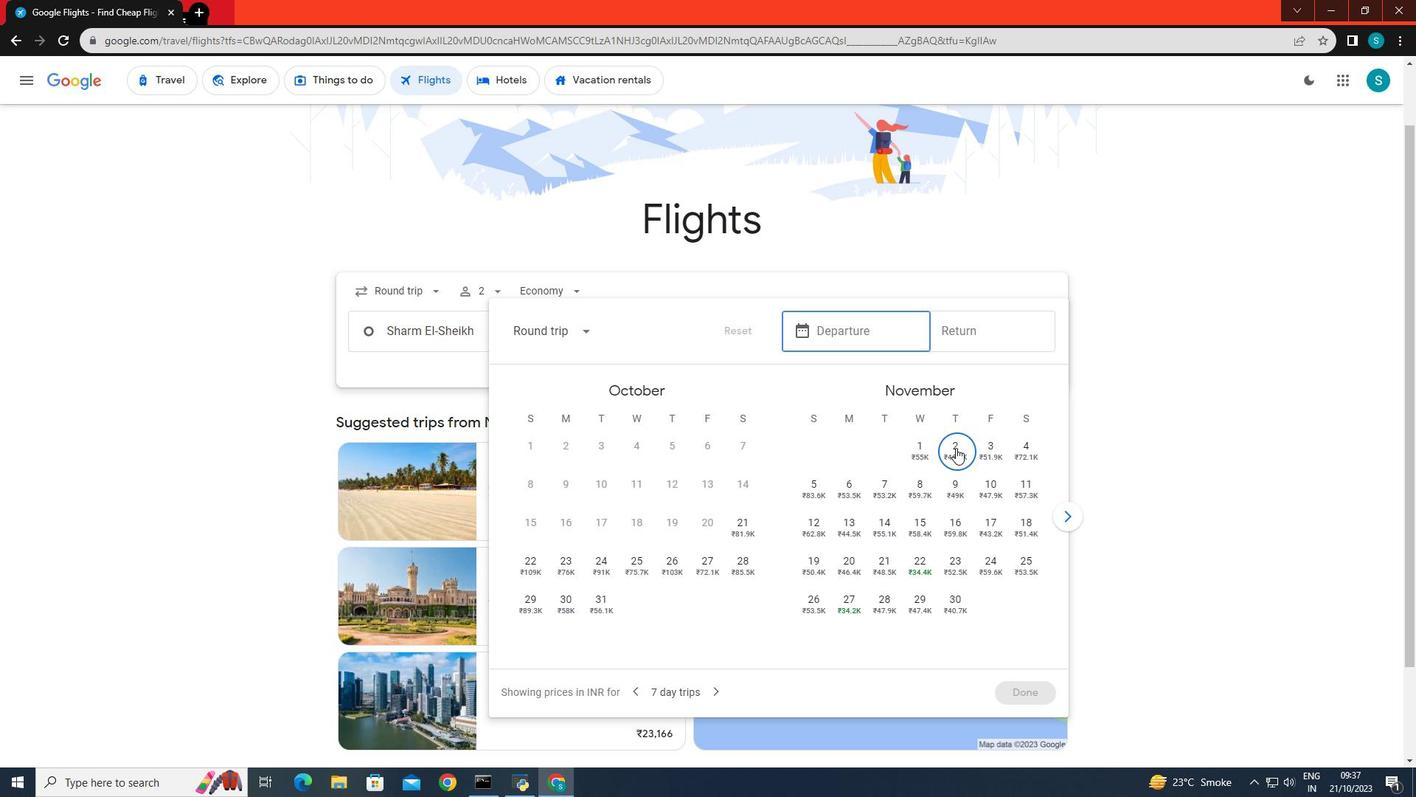 
Action: Mouse moved to (1060, 511)
Screenshot: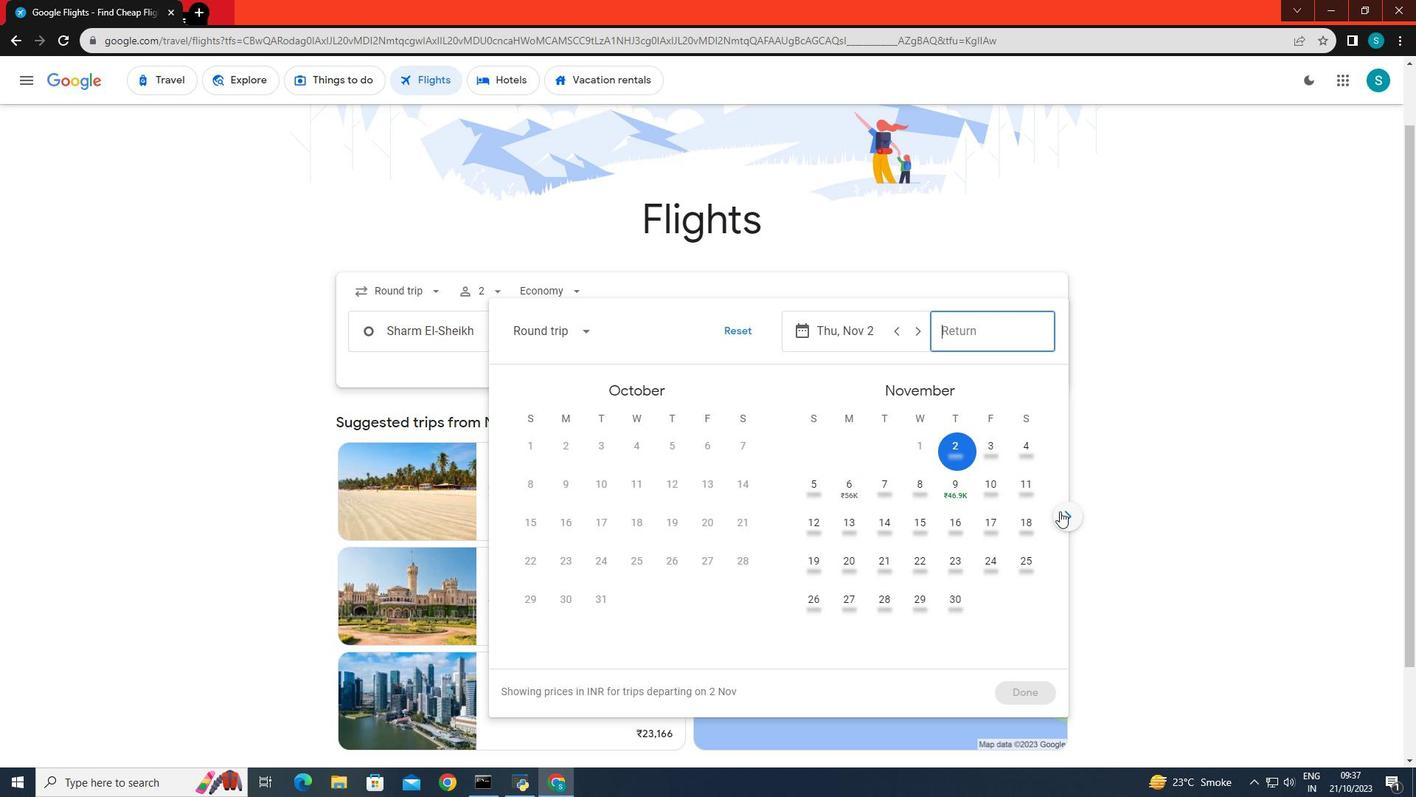 
Action: Mouse pressed left at (1060, 511)
Screenshot: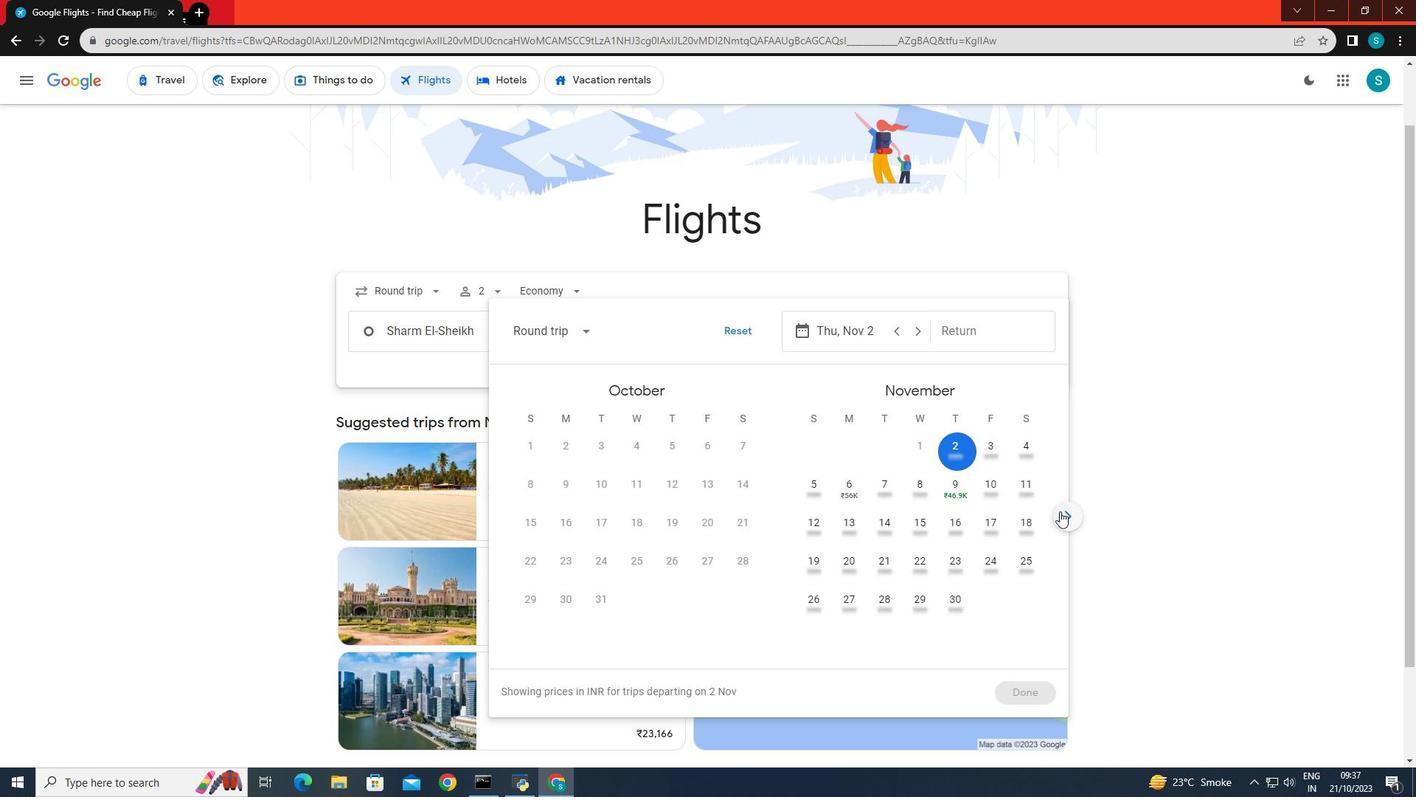 
Action: Mouse moved to (983, 567)
Screenshot: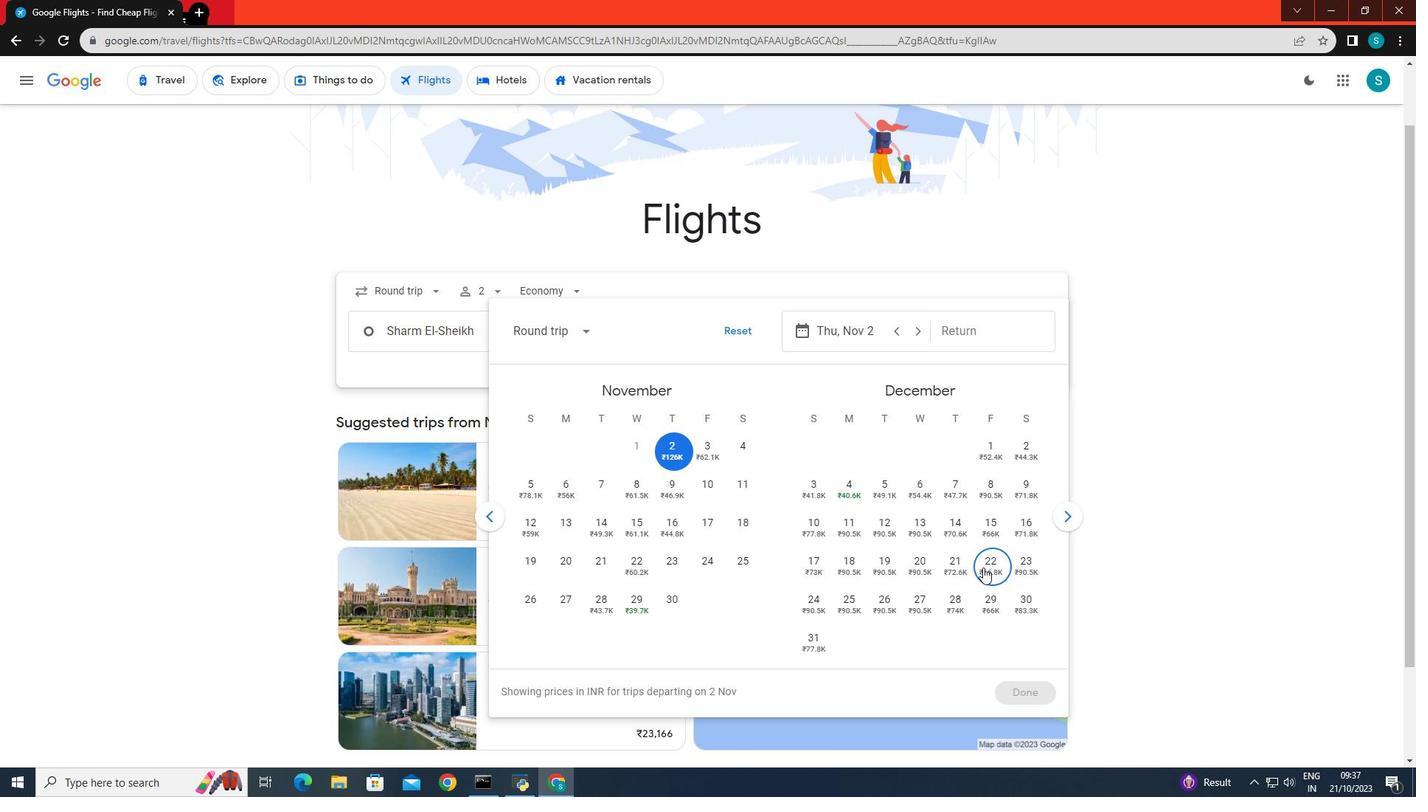 
Action: Mouse pressed left at (983, 567)
Screenshot: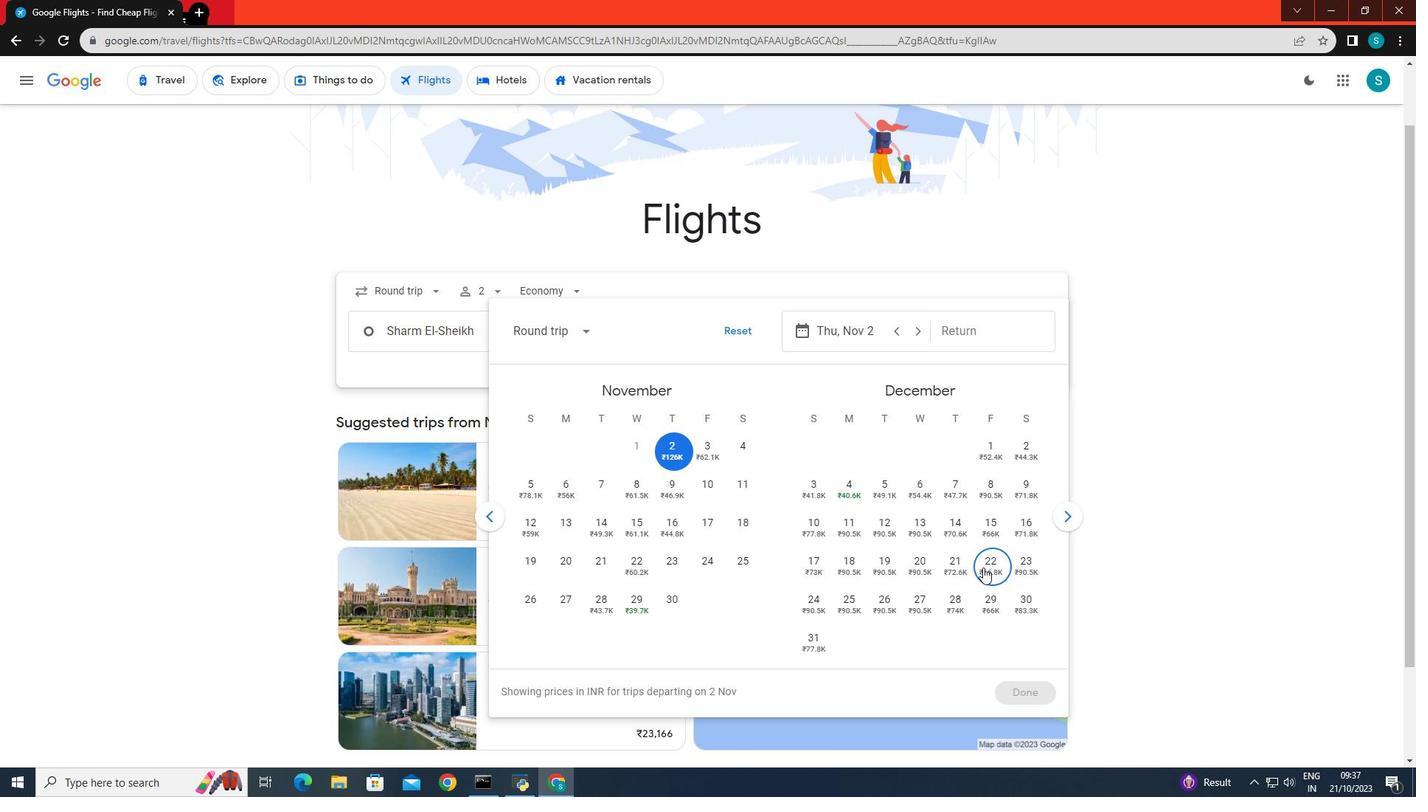
Action: Mouse moved to (1020, 694)
Screenshot: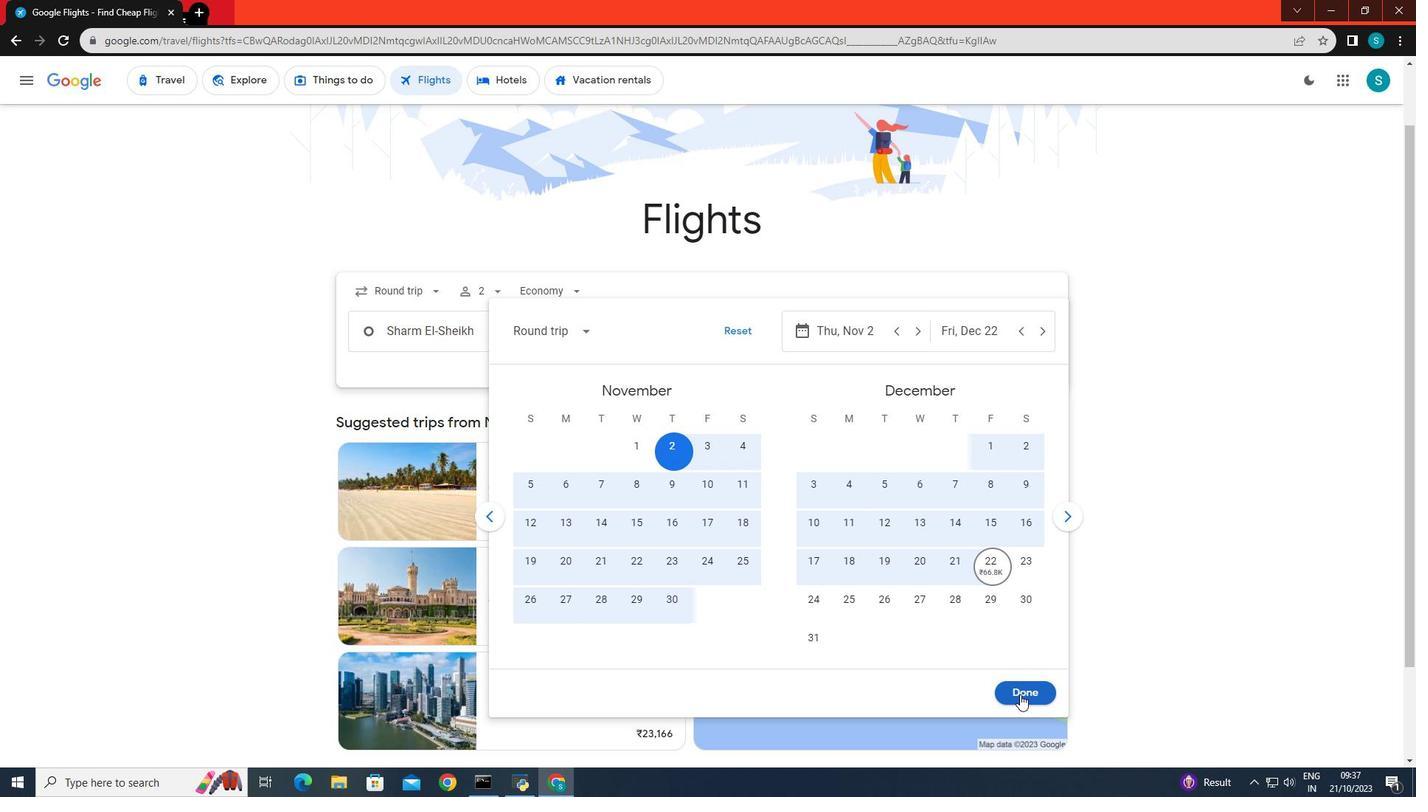 
Action: Mouse pressed left at (1020, 694)
Screenshot: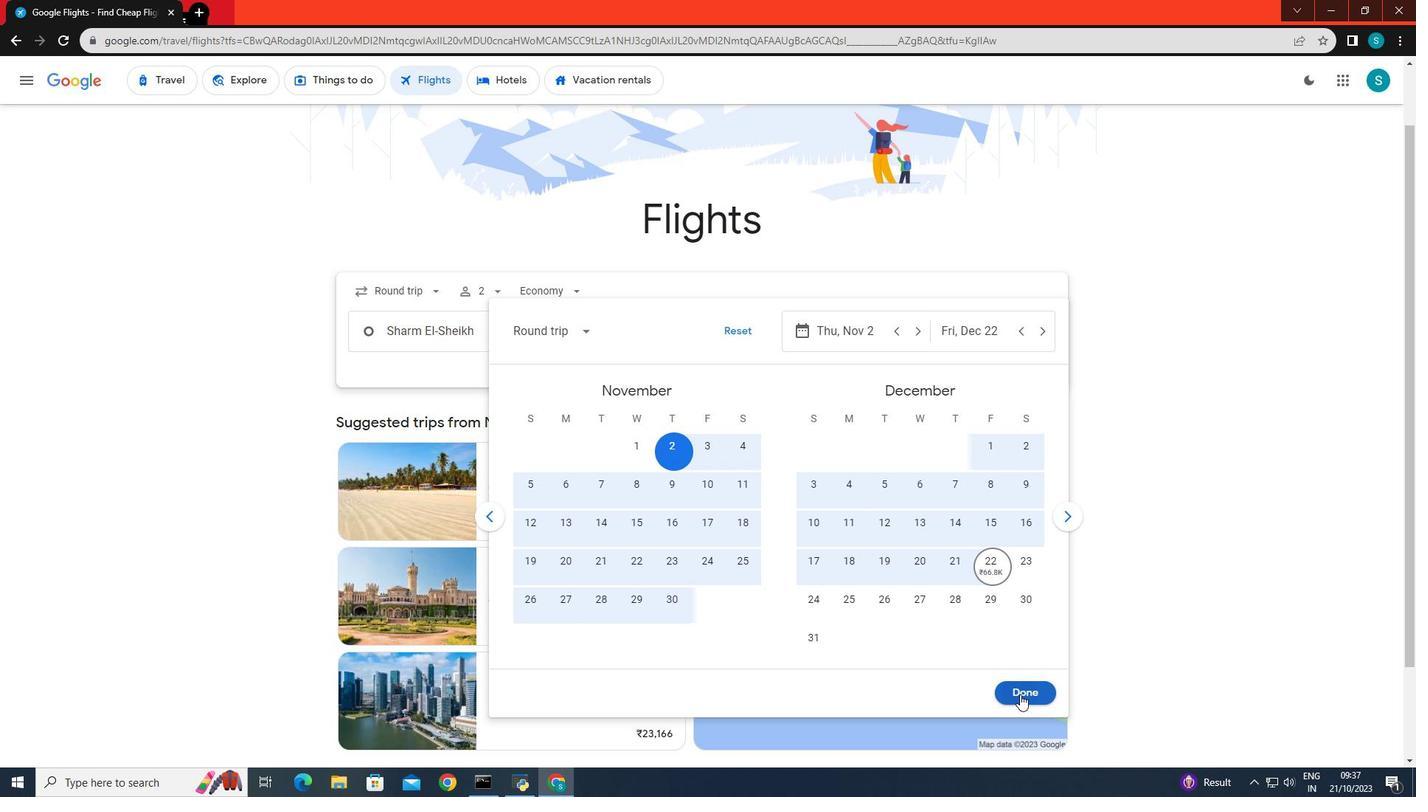 
Action: Mouse moved to (685, 383)
Screenshot: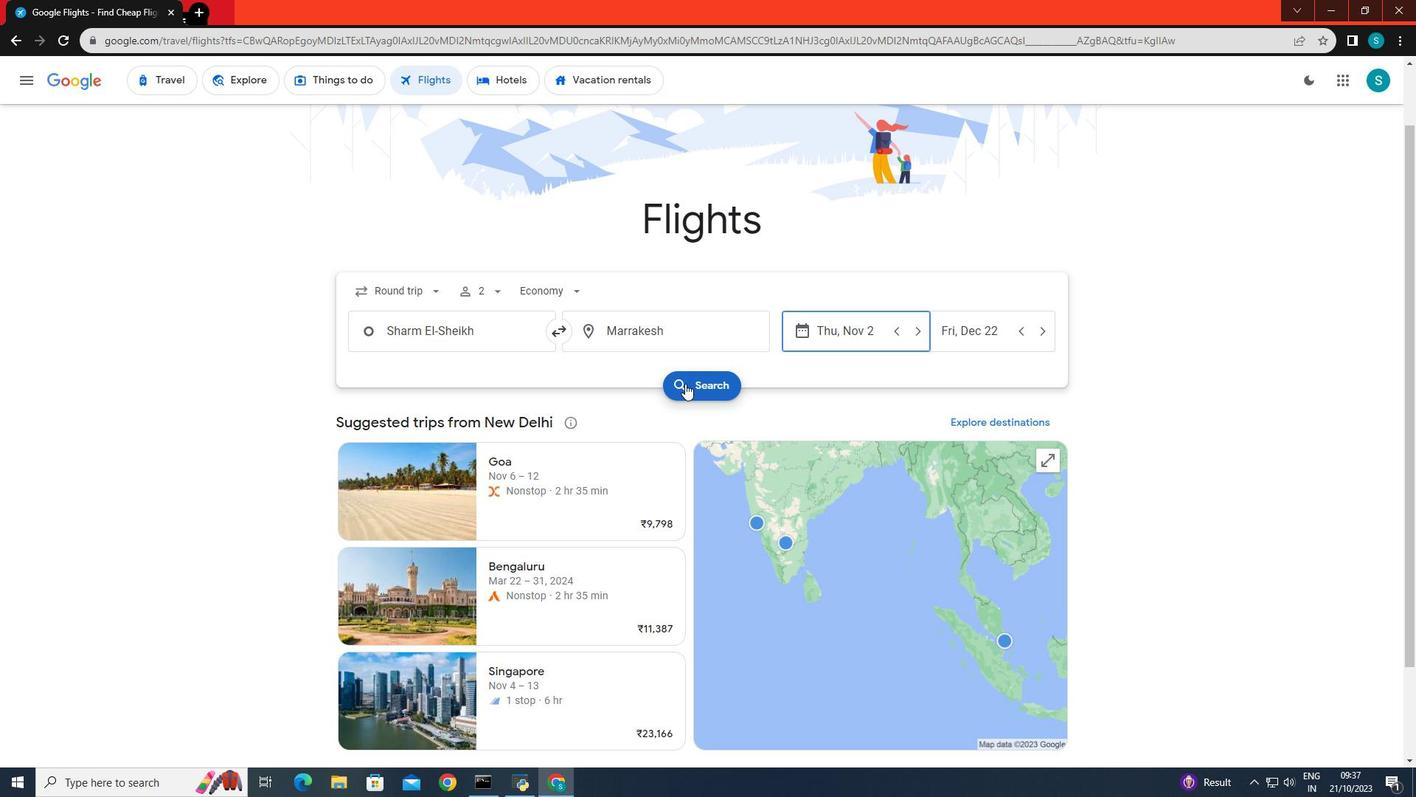 
Action: Mouse pressed left at (685, 383)
Screenshot: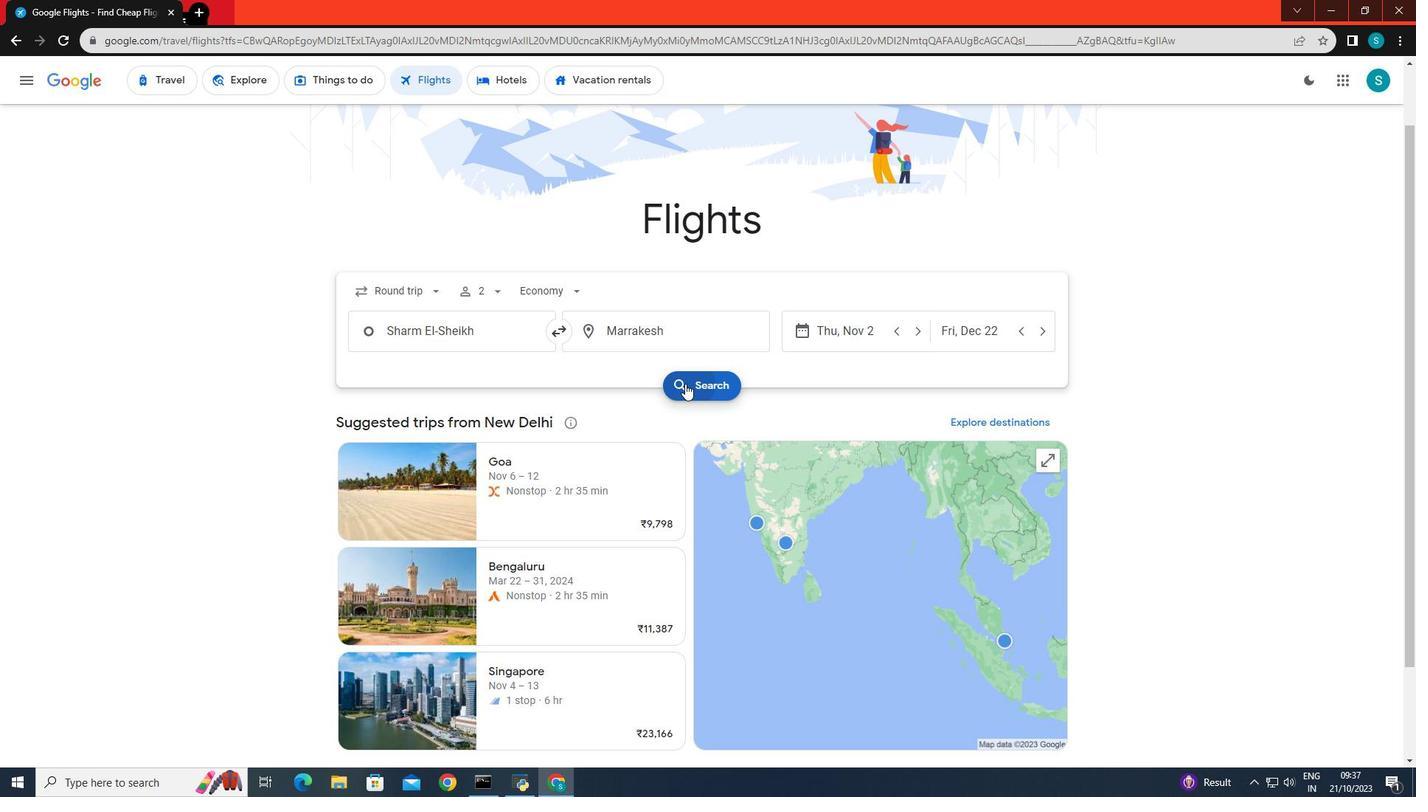 
Action: Mouse moved to (467, 216)
Screenshot: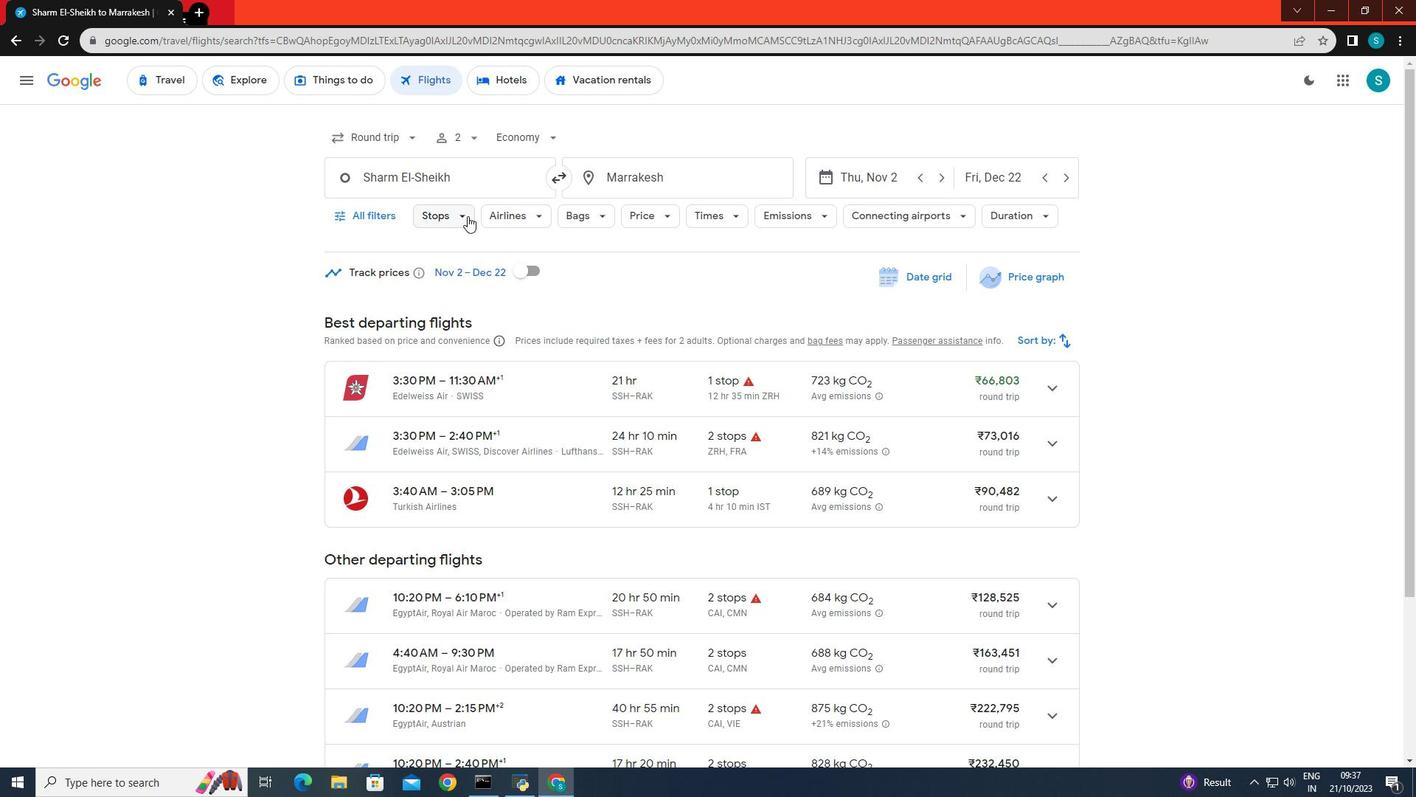 
Action: Mouse pressed left at (467, 216)
Screenshot: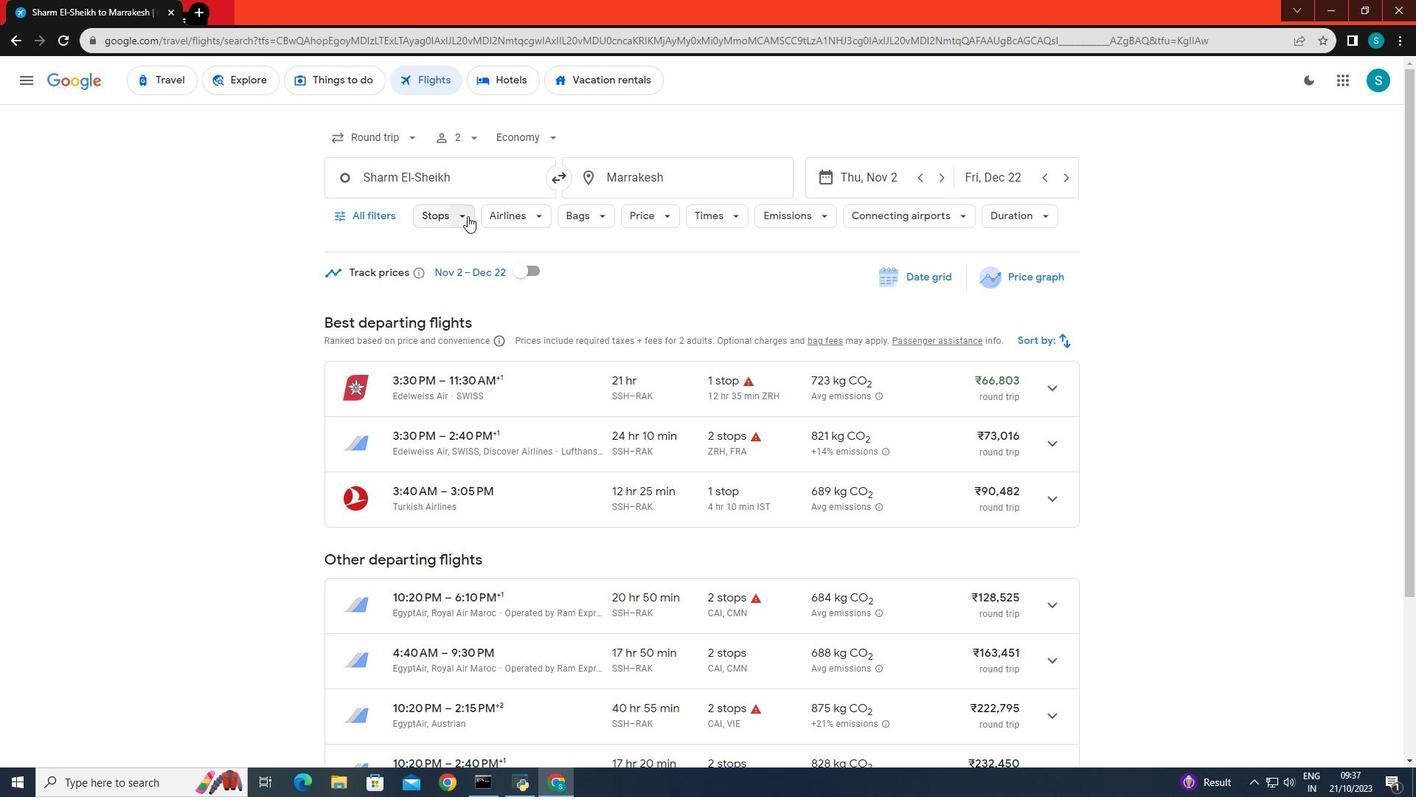 
Action: Mouse moved to (452, 368)
Screenshot: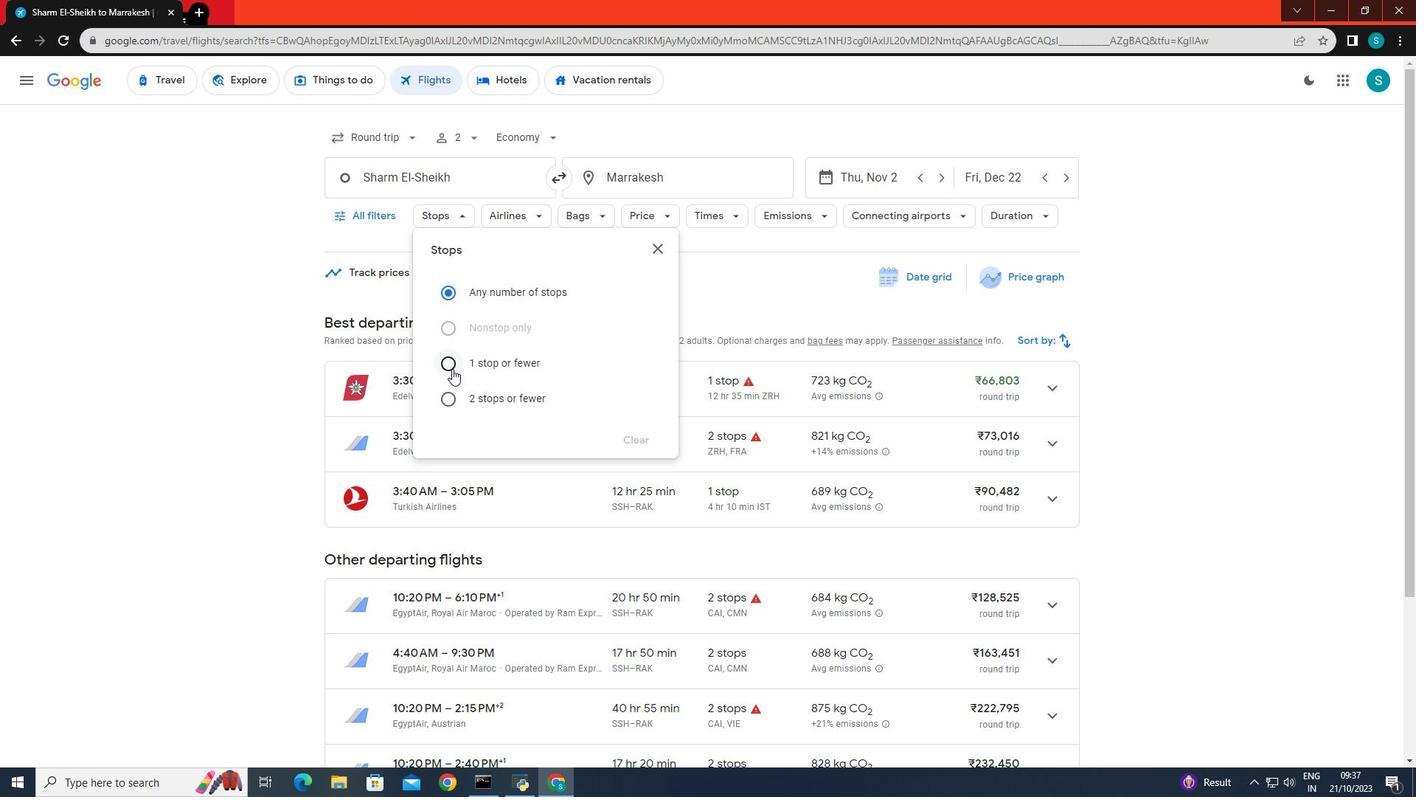 
Action: Mouse pressed left at (452, 368)
Screenshot: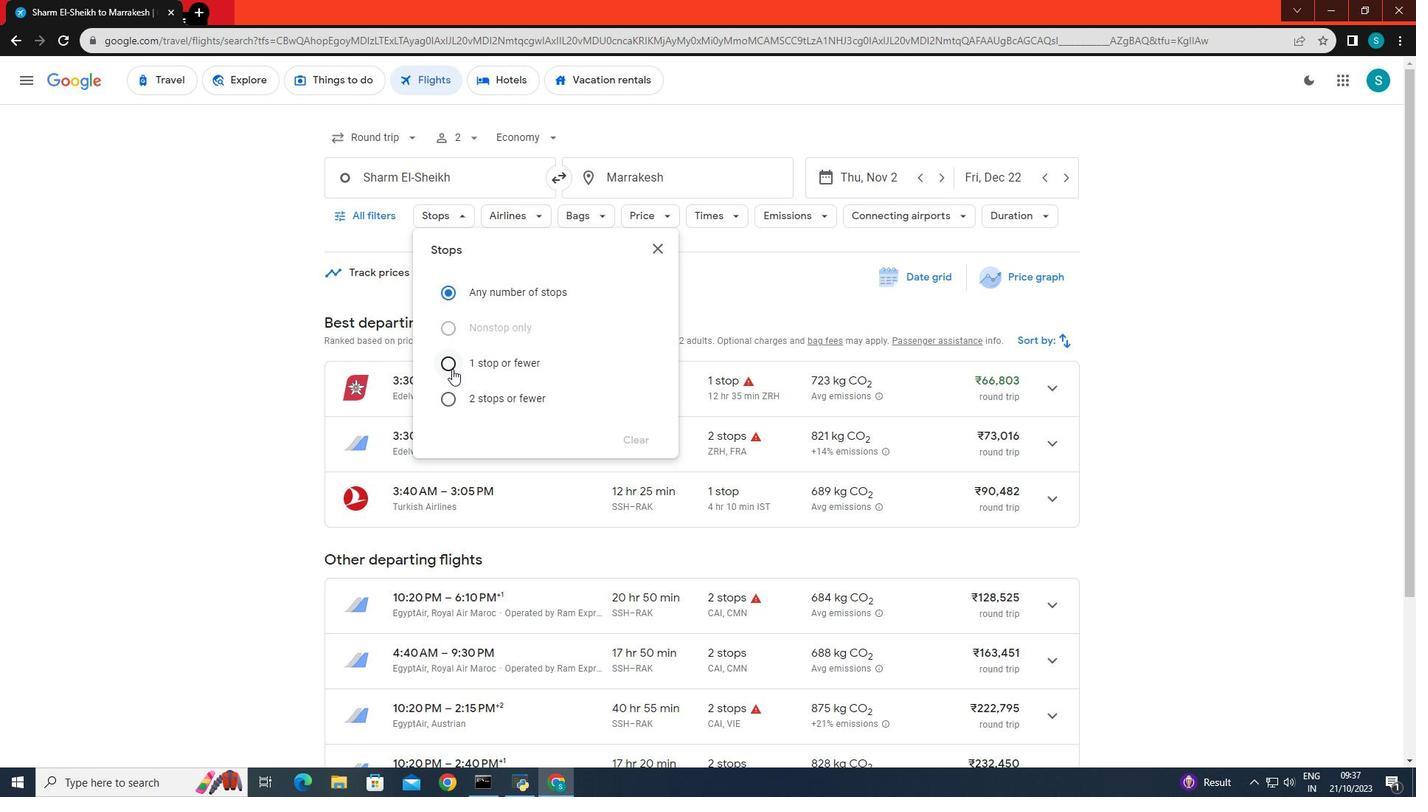 
Action: Mouse moved to (269, 378)
Screenshot: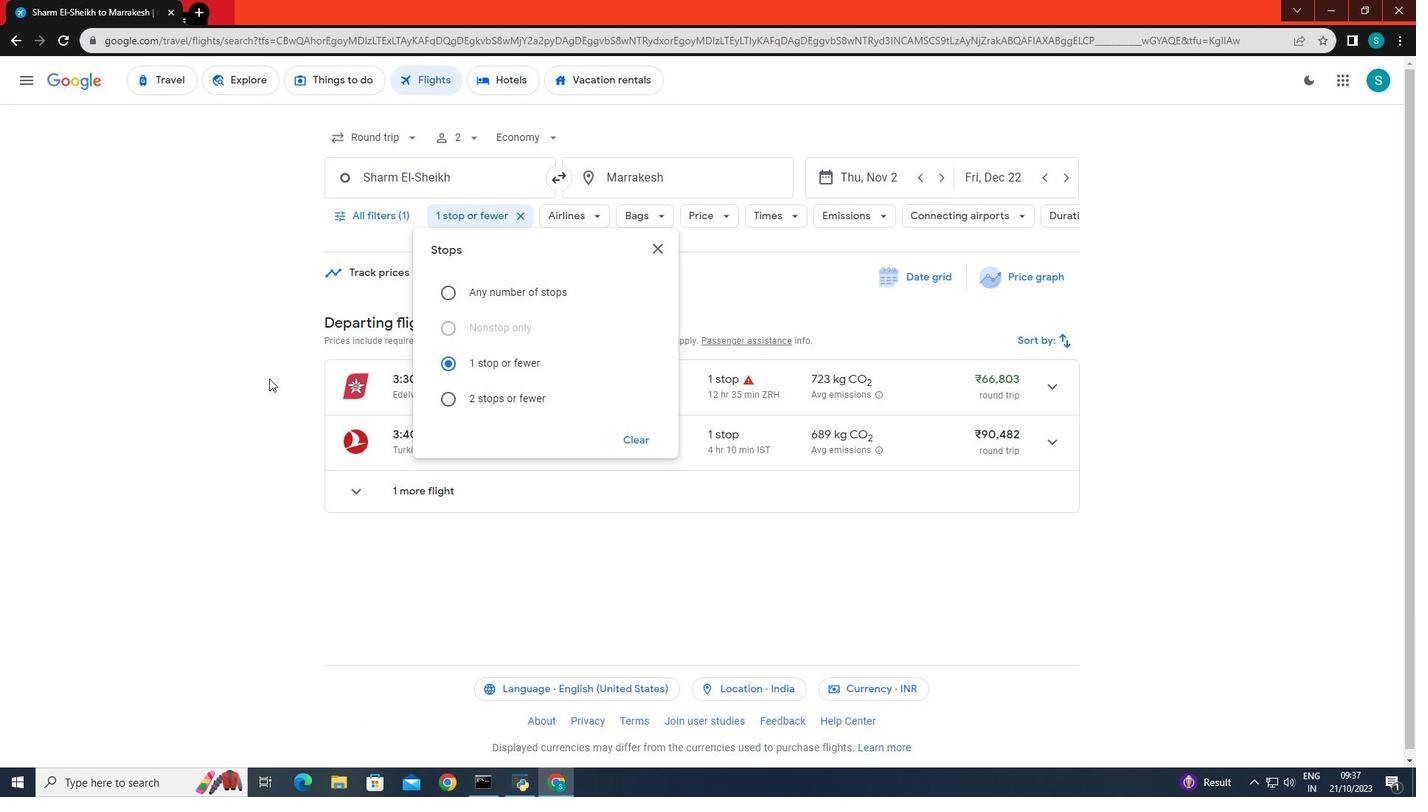 
Action: Mouse pressed left at (269, 378)
Screenshot: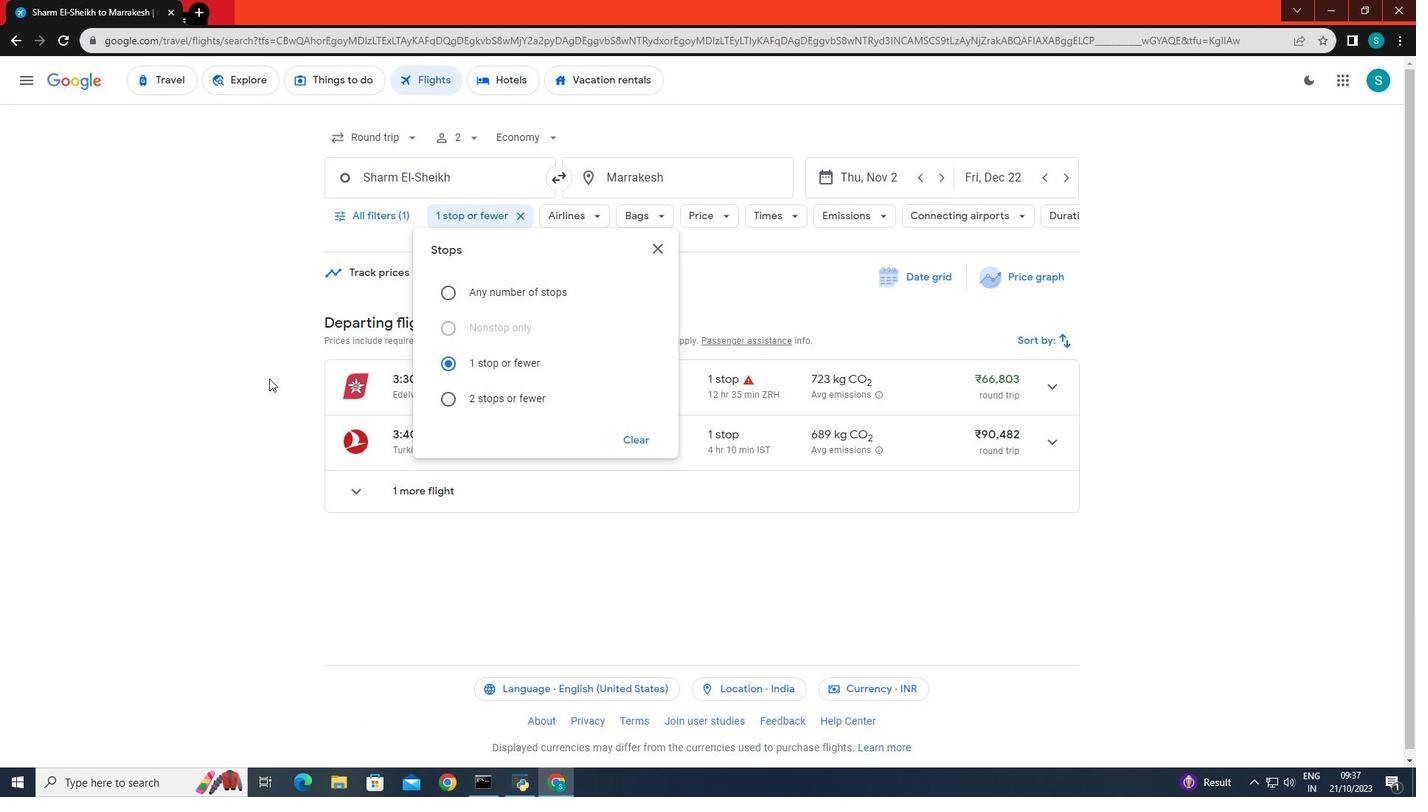 
Action: Mouse moved to (583, 216)
Screenshot: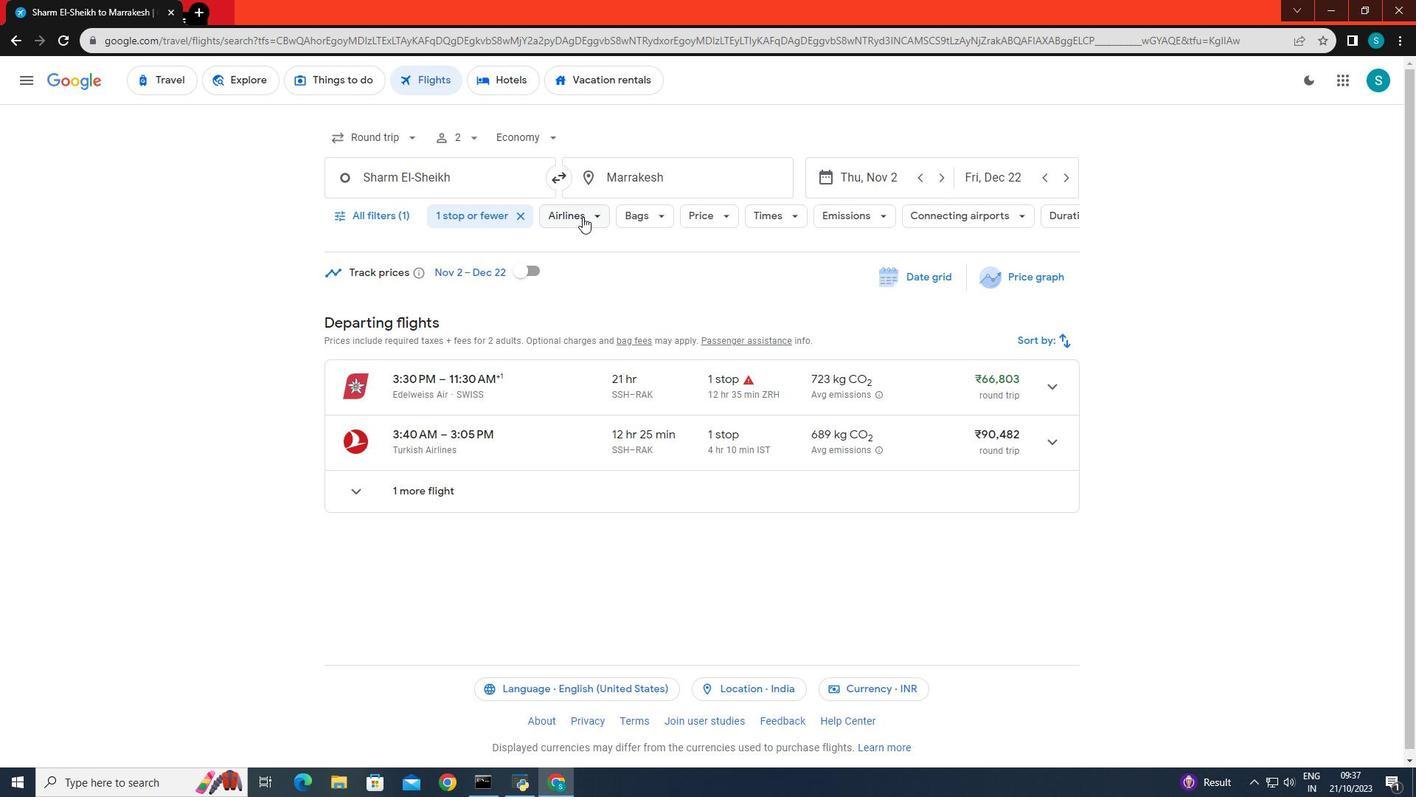 
Action: Mouse pressed left at (583, 216)
Screenshot: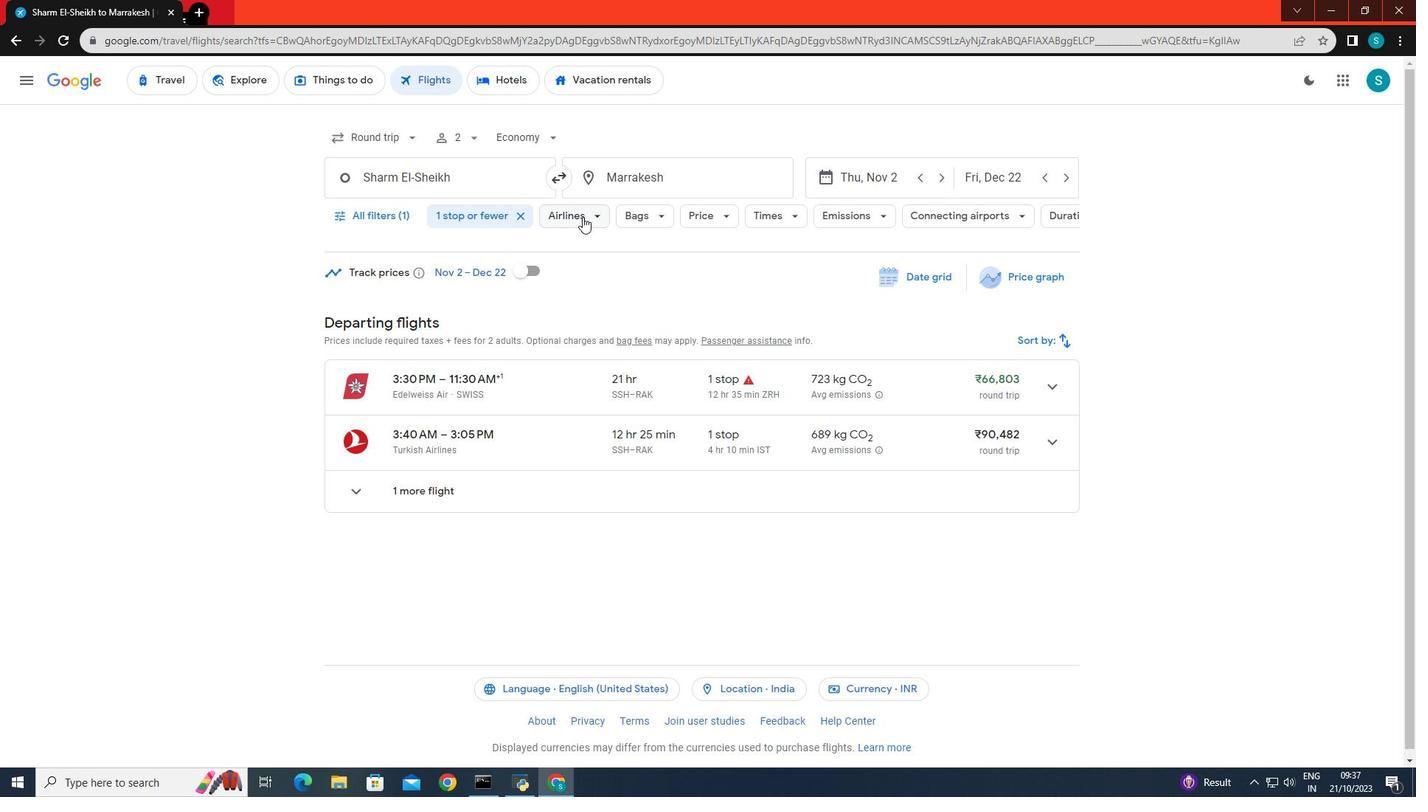 
Action: Mouse moved to (640, 631)
Screenshot: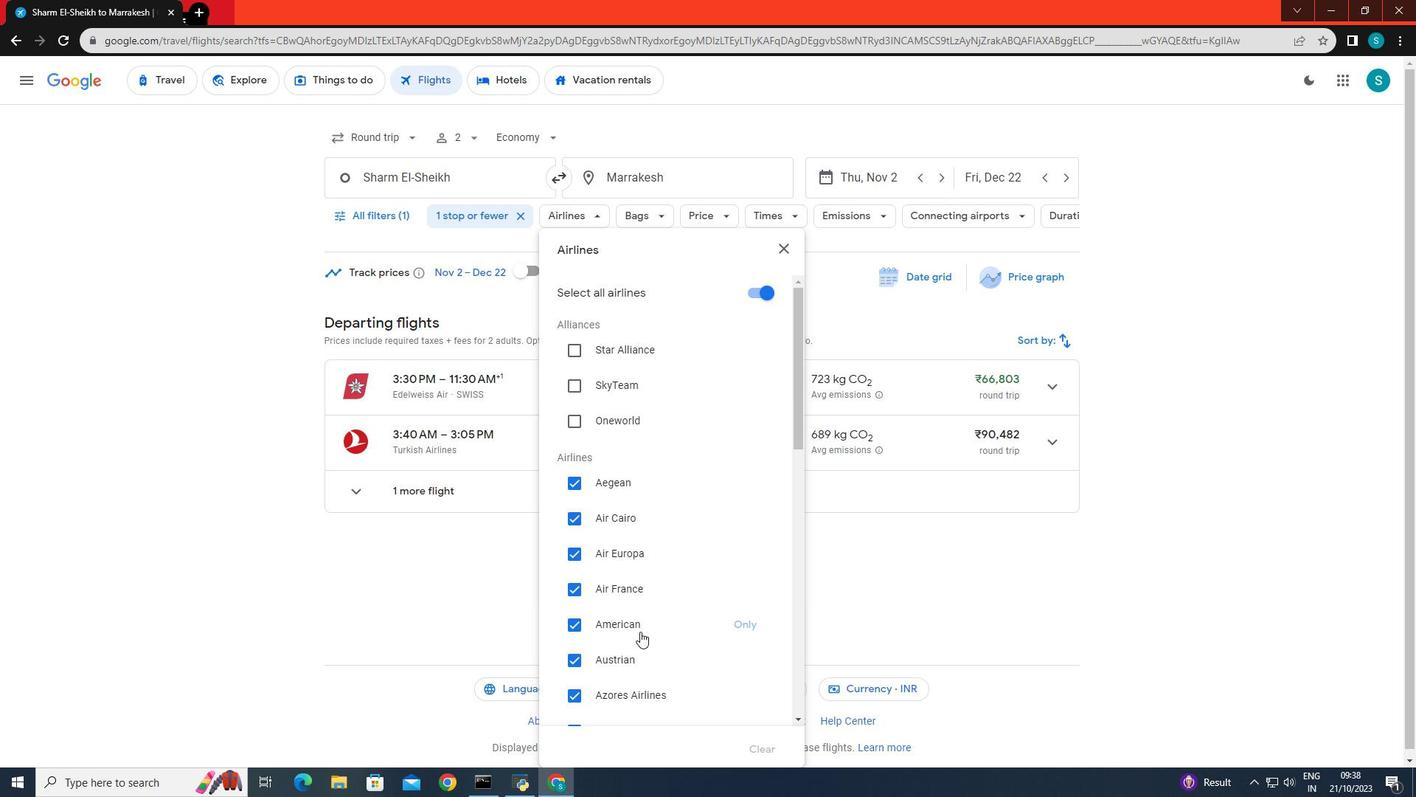 
Action: Mouse scrolled (640, 630) with delta (0, 0)
Screenshot: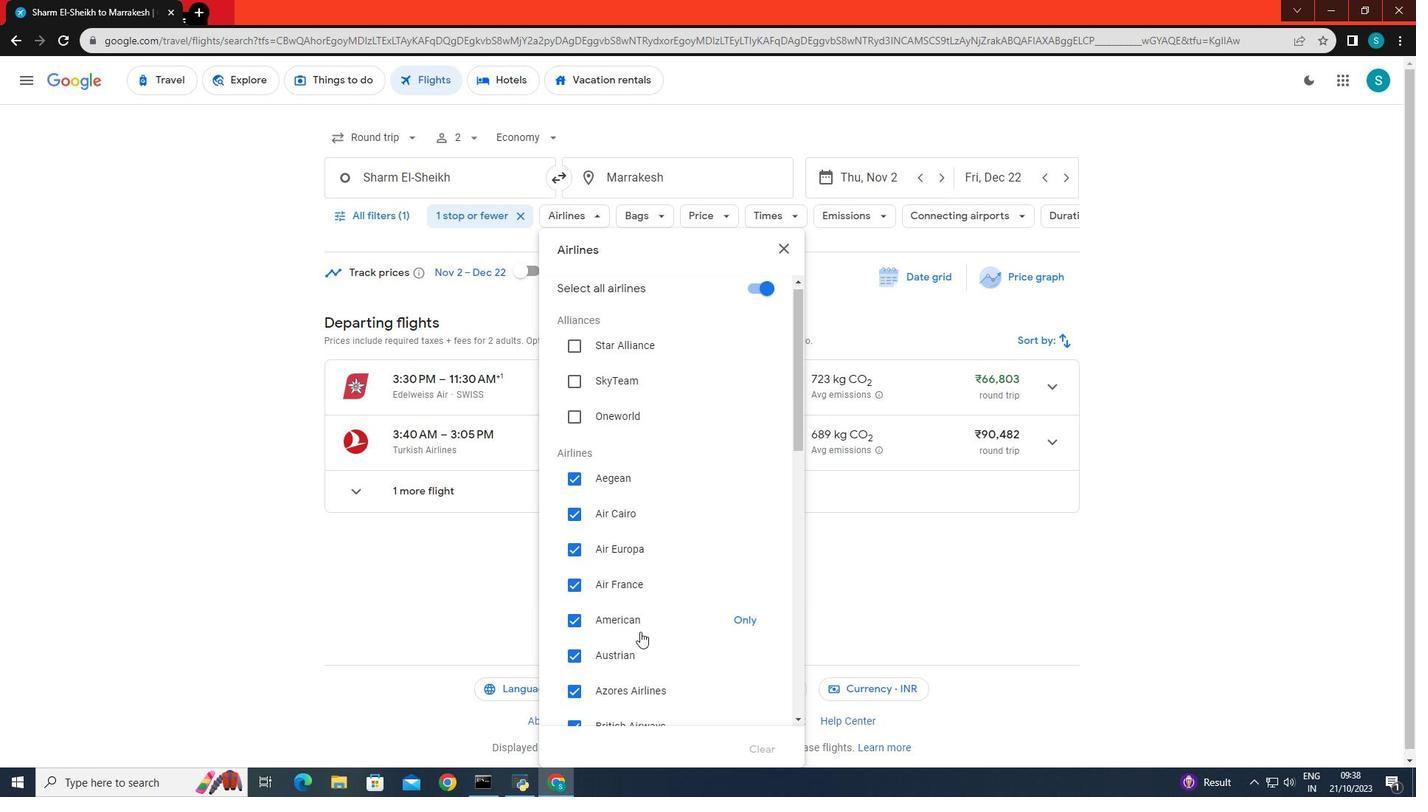 
Action: Mouse scrolled (640, 630) with delta (0, 0)
Screenshot: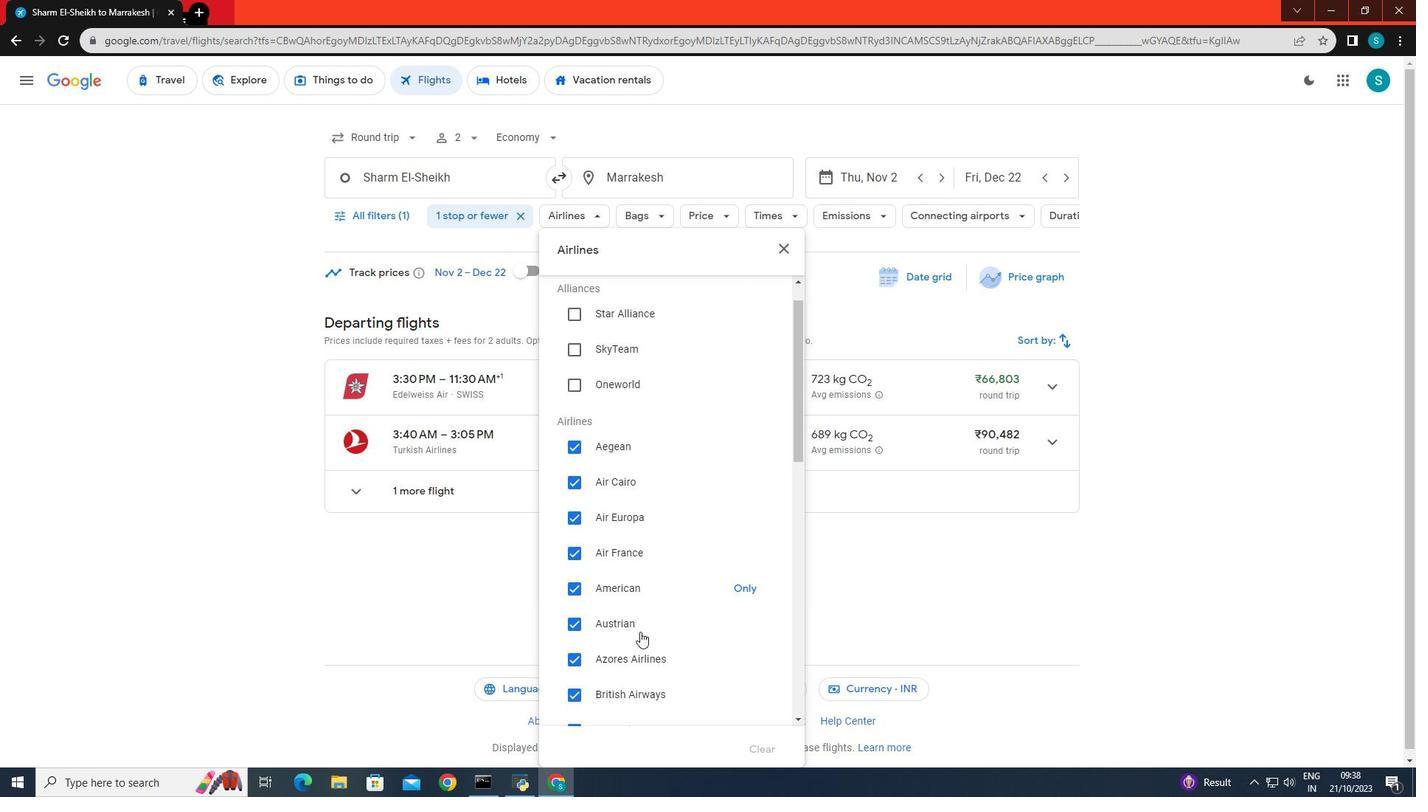 
Action: Mouse moved to (639, 631)
Screenshot: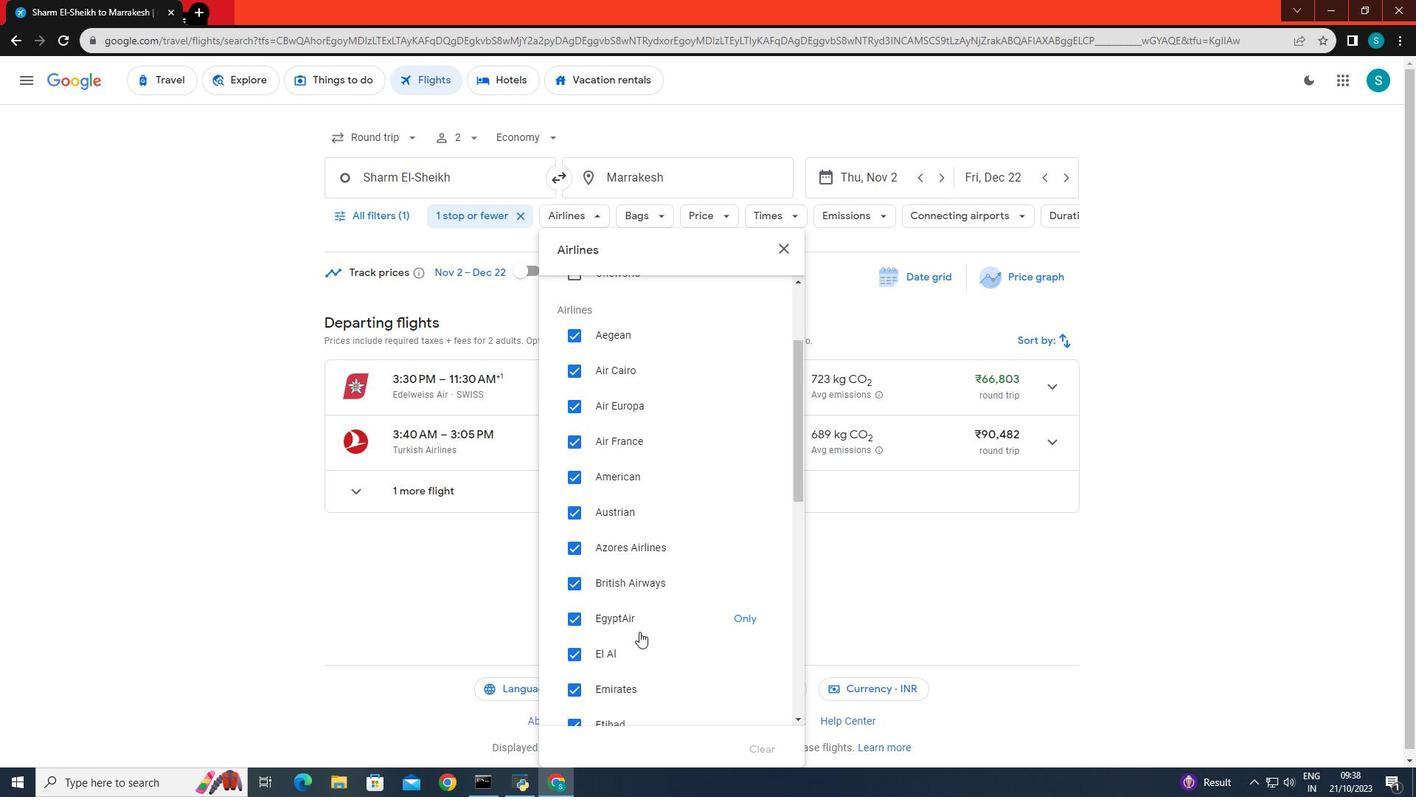 
Action: Mouse scrolled (639, 630) with delta (0, 0)
Screenshot: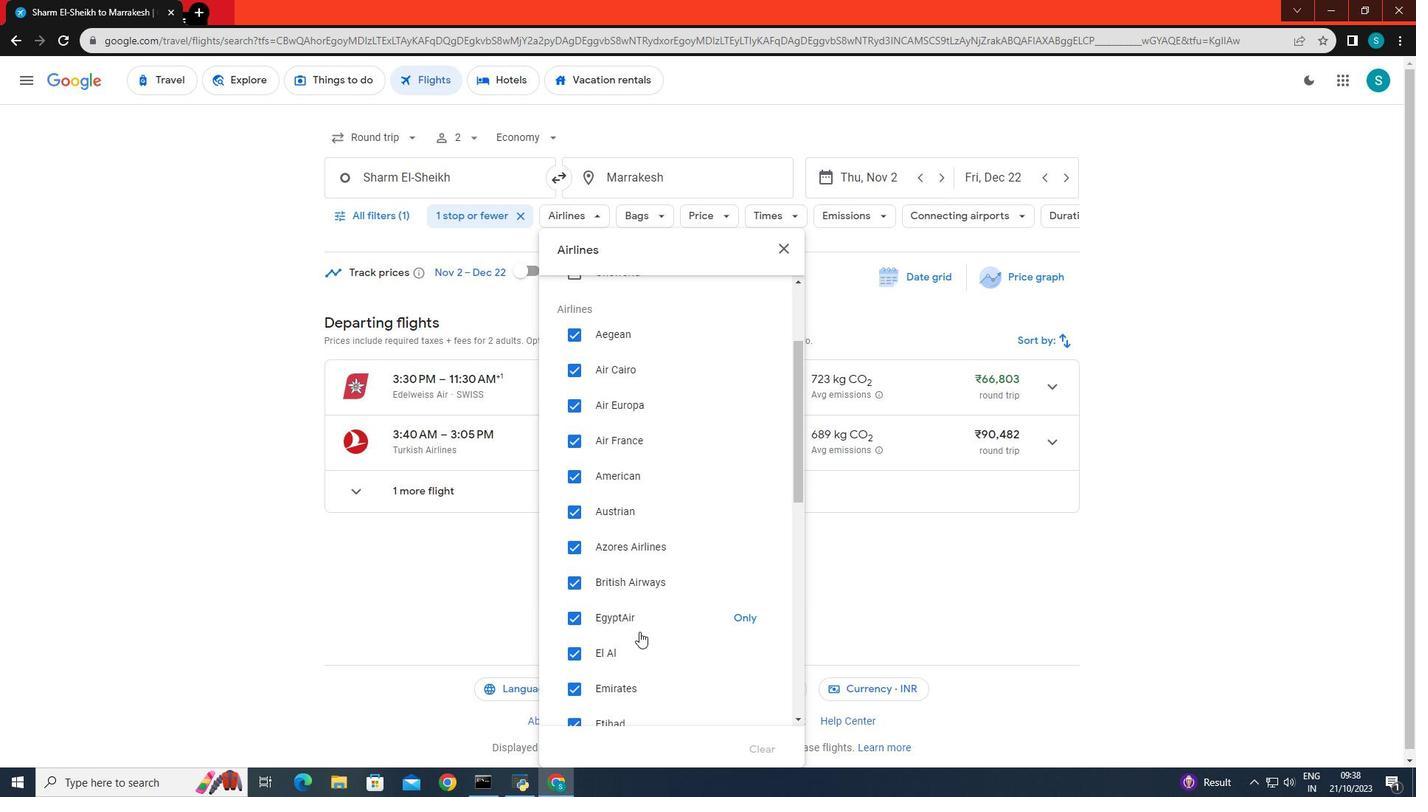 
Action: Mouse scrolled (639, 630) with delta (0, 0)
Screenshot: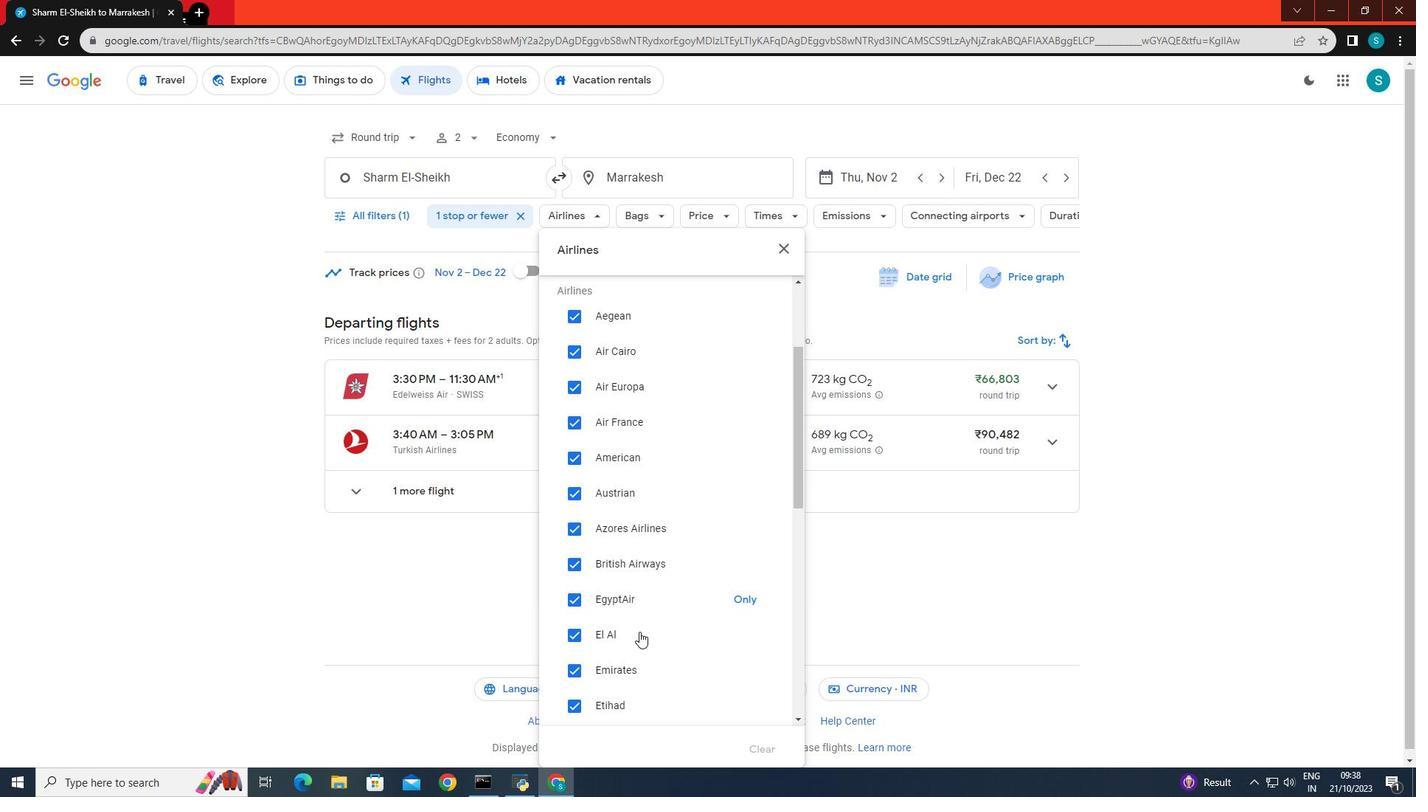 
Action: Mouse moved to (746, 540)
Screenshot: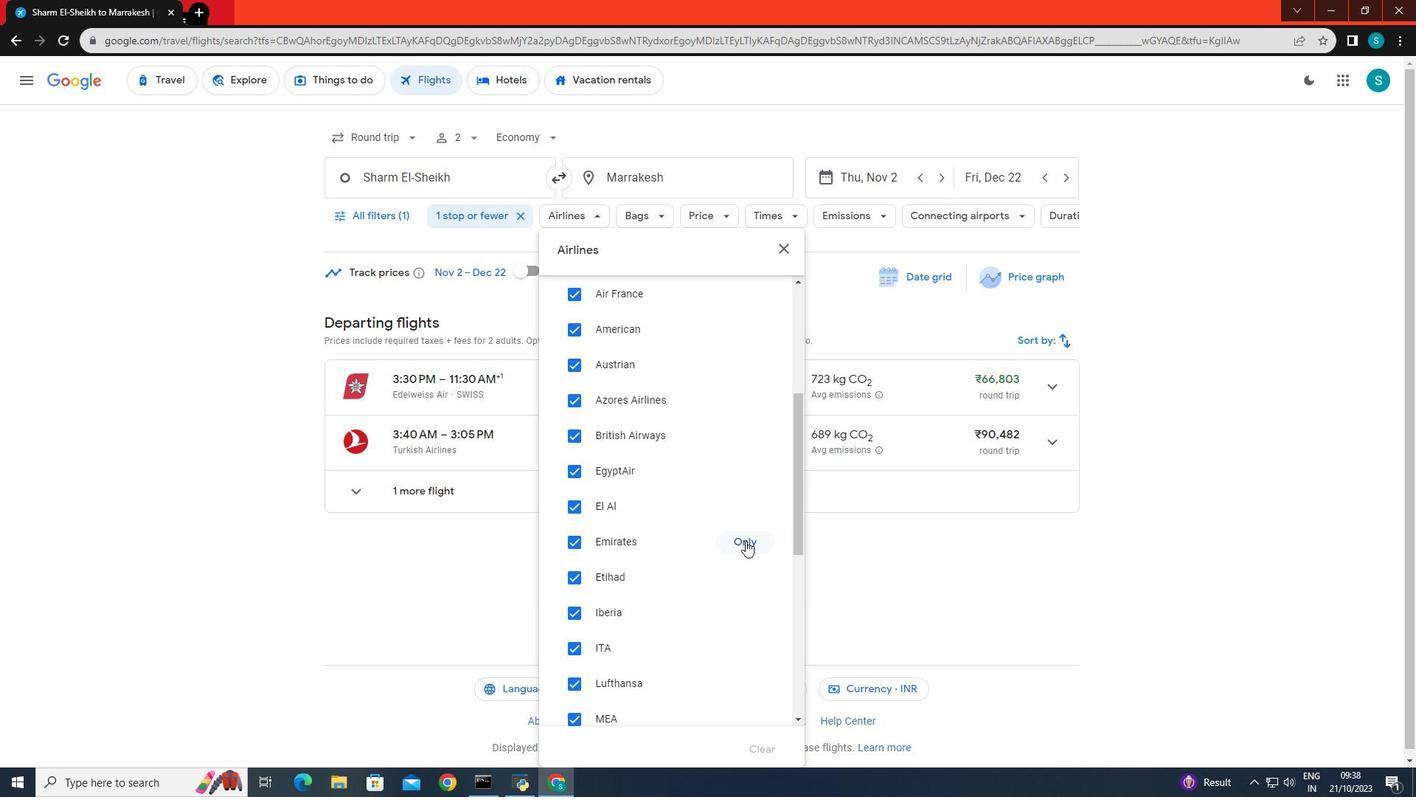 
Action: Mouse pressed left at (746, 540)
Screenshot: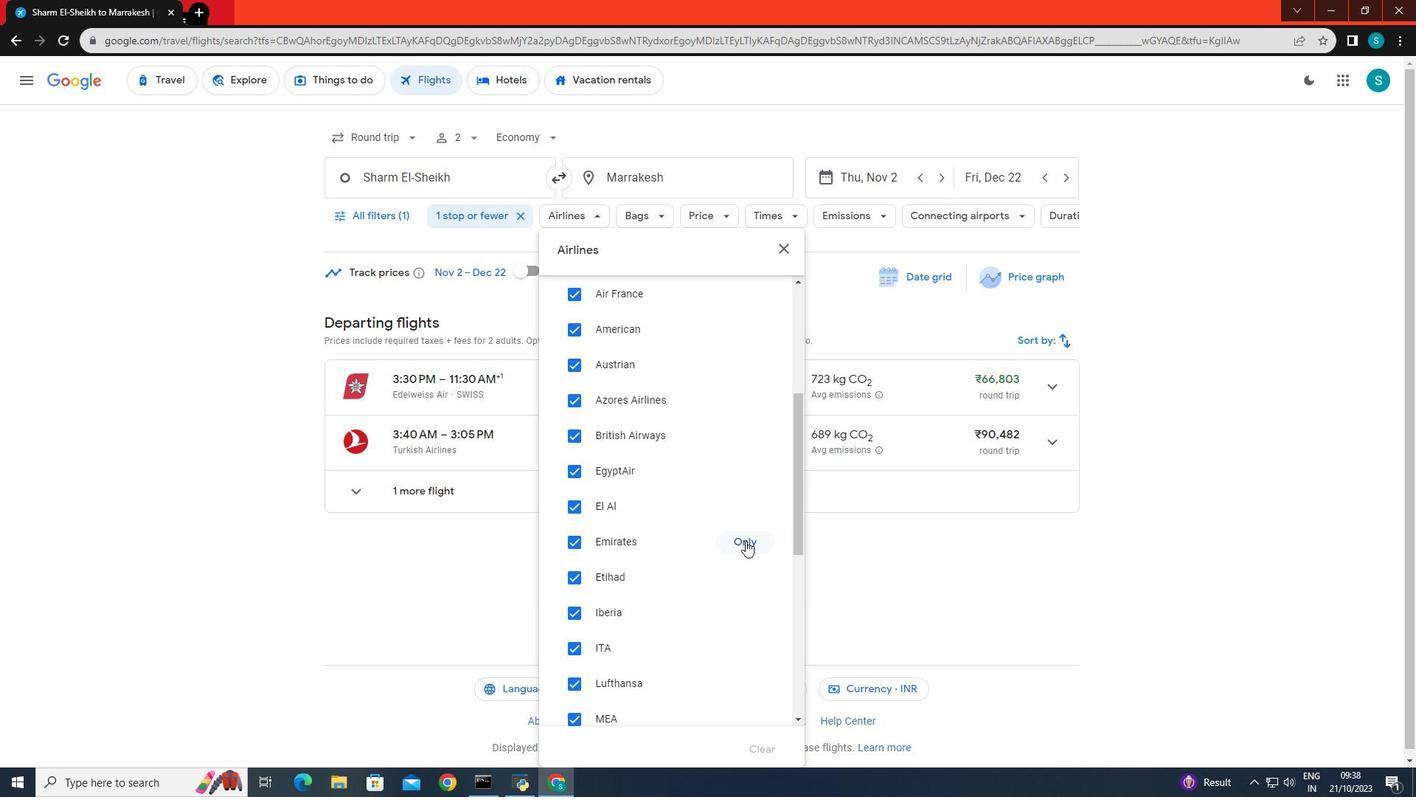 
Action: Mouse moved to (884, 546)
Screenshot: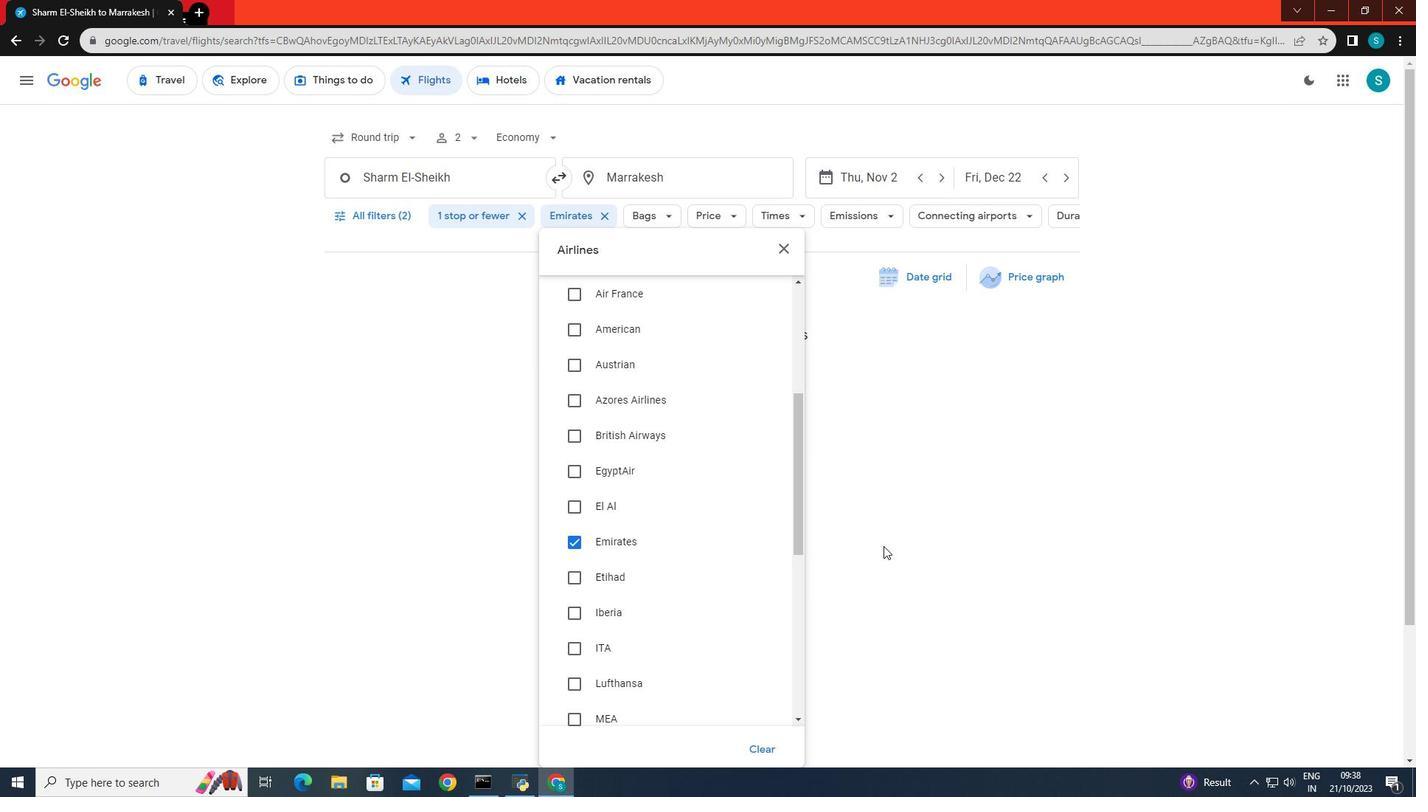
Action: Mouse pressed left at (884, 546)
Screenshot: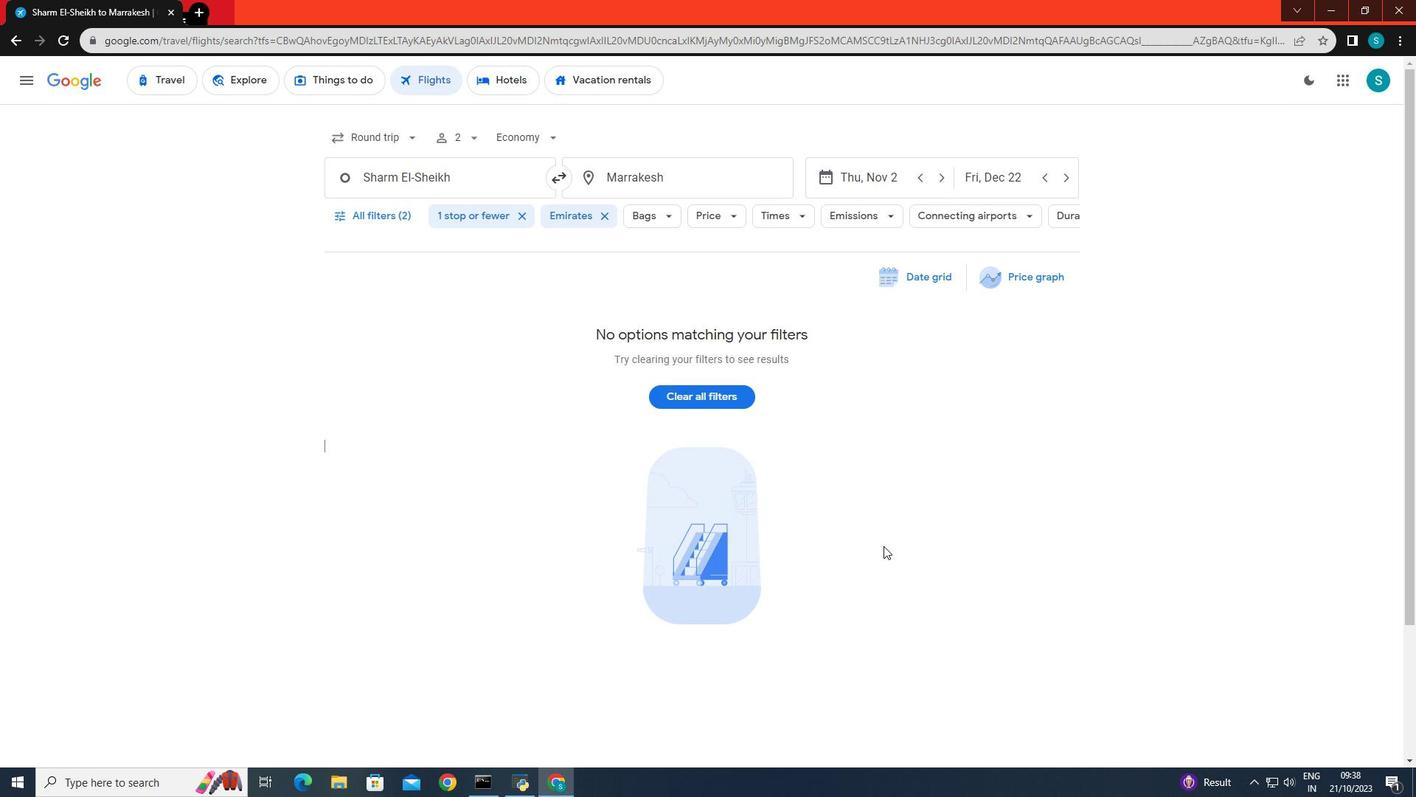 
Action: Mouse moved to (808, 216)
Screenshot: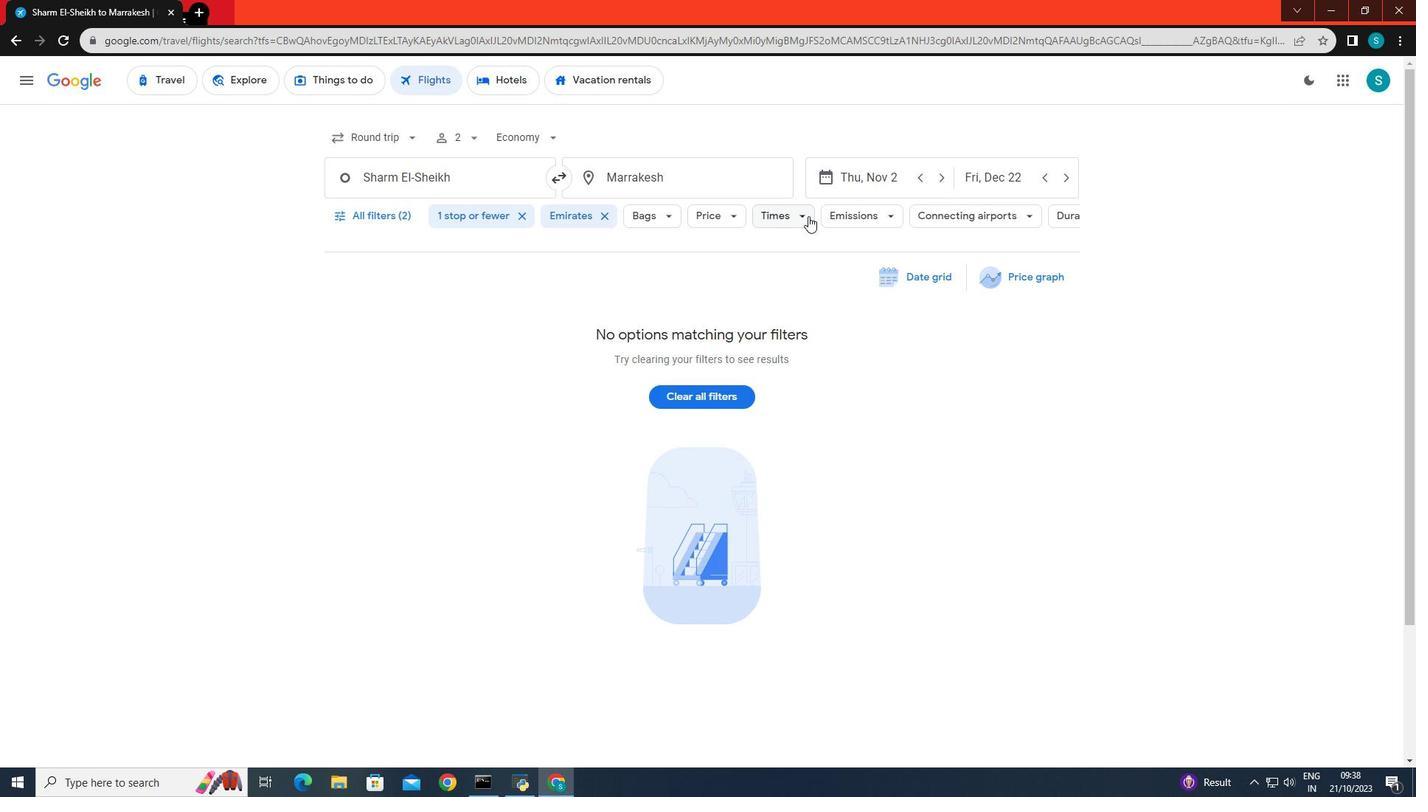 
Action: Mouse pressed left at (808, 216)
Screenshot: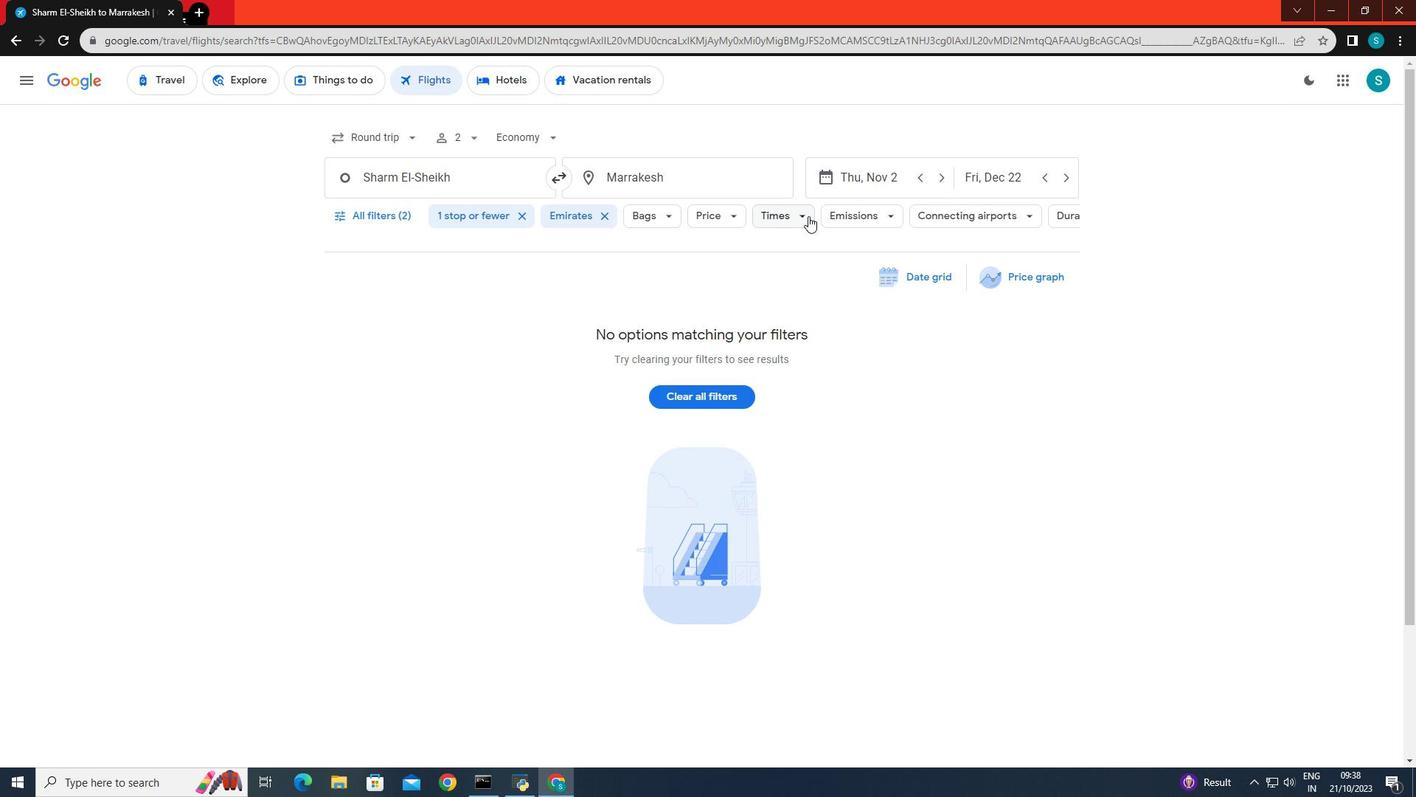 
Action: Mouse moved to (782, 399)
Screenshot: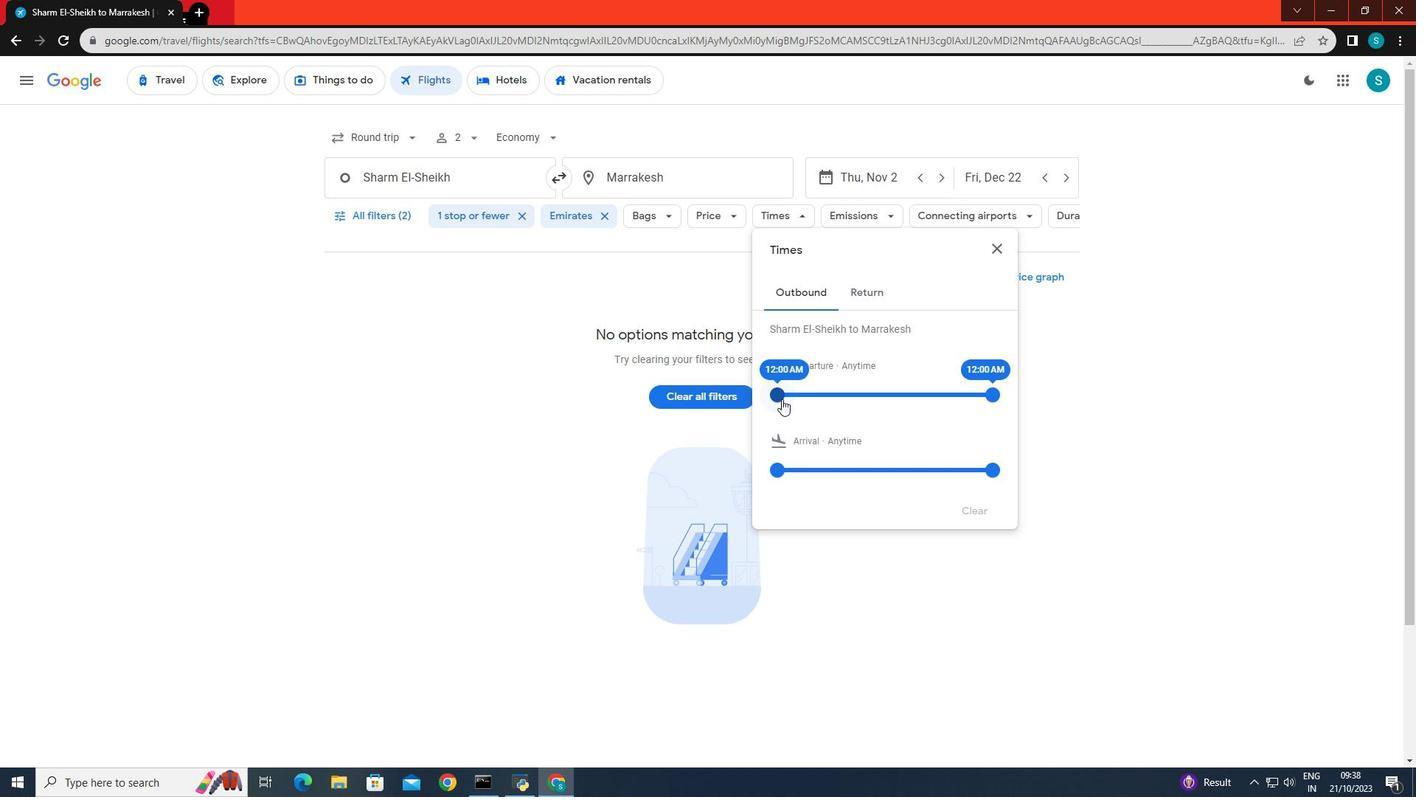 
Action: Mouse pressed left at (782, 399)
Screenshot: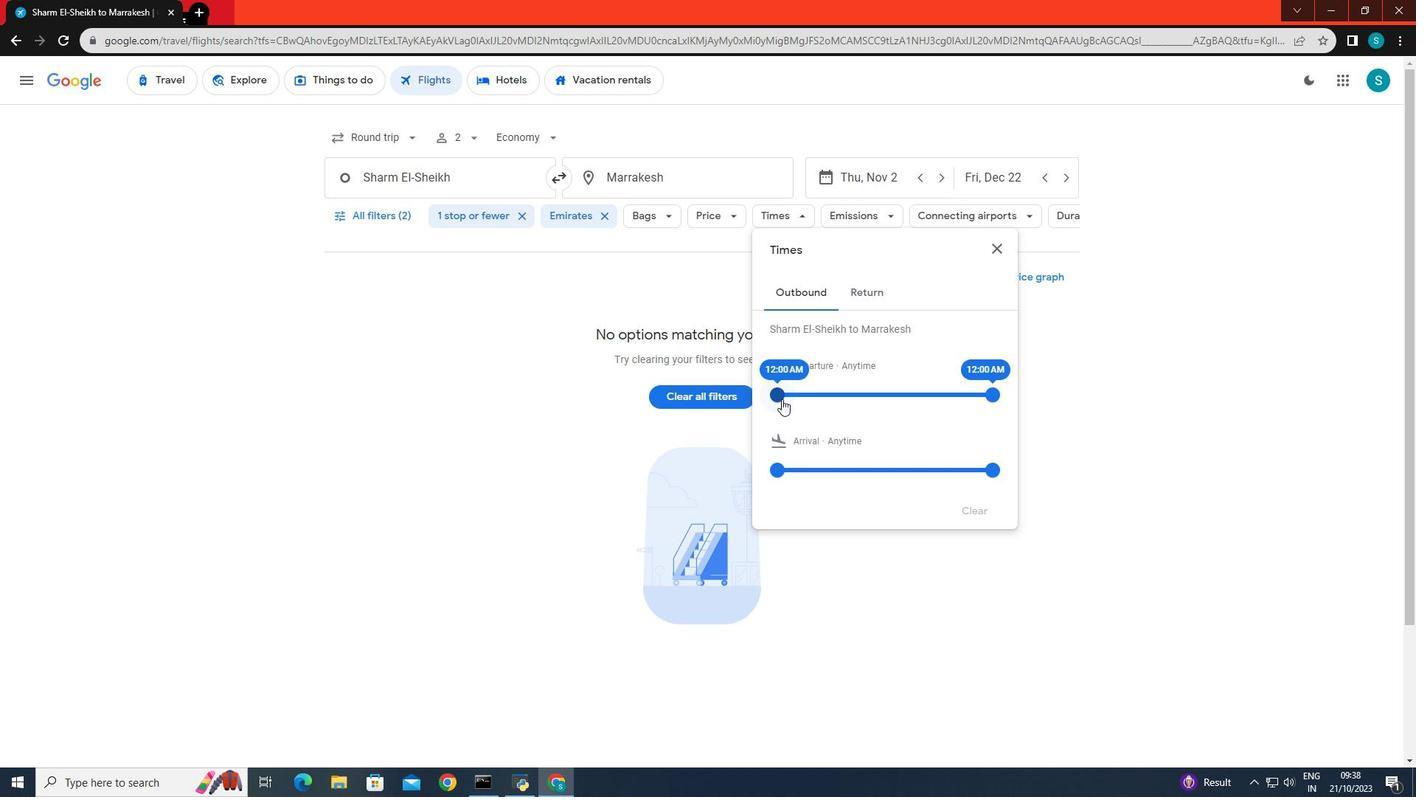 
Action: Mouse moved to (997, 394)
Screenshot: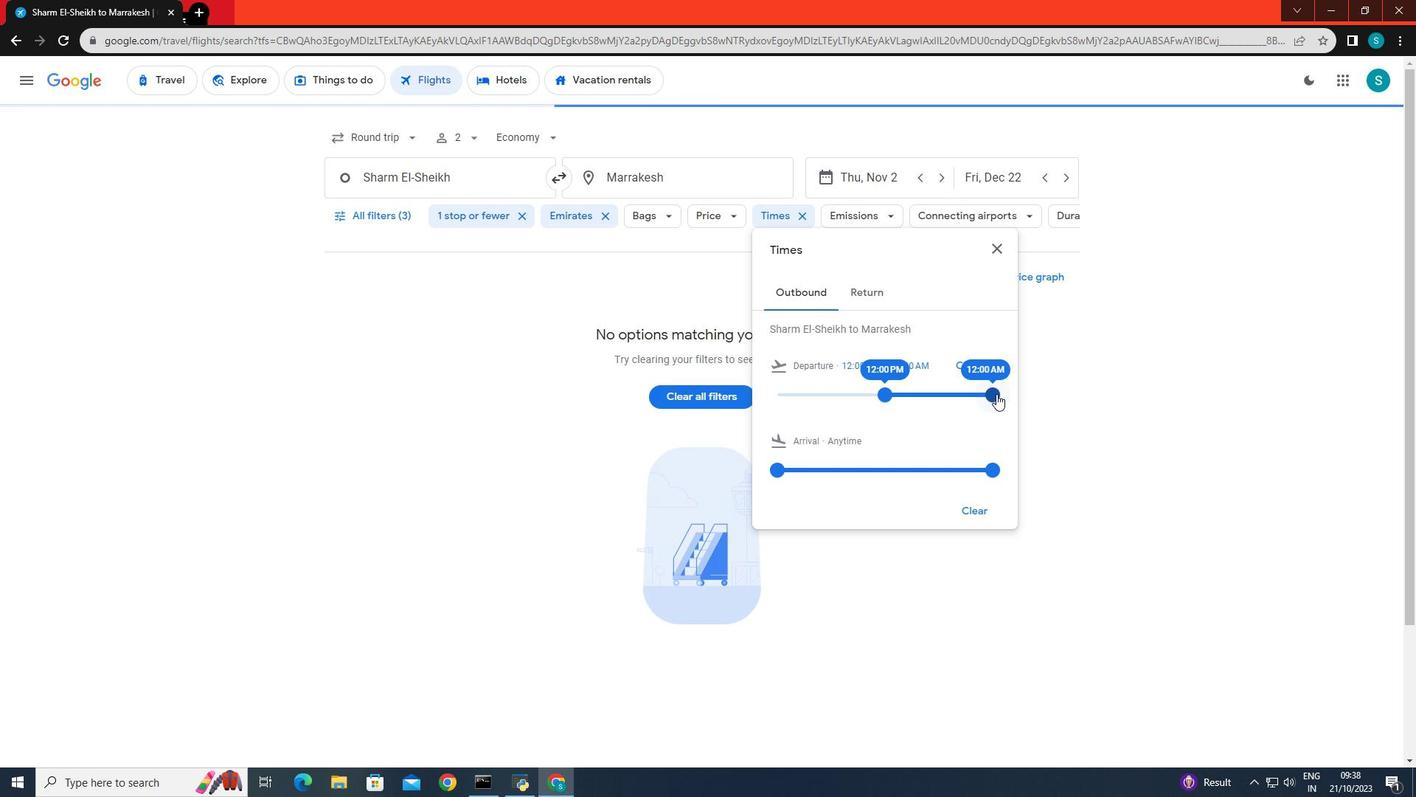 
Action: Mouse pressed left at (997, 394)
Screenshot: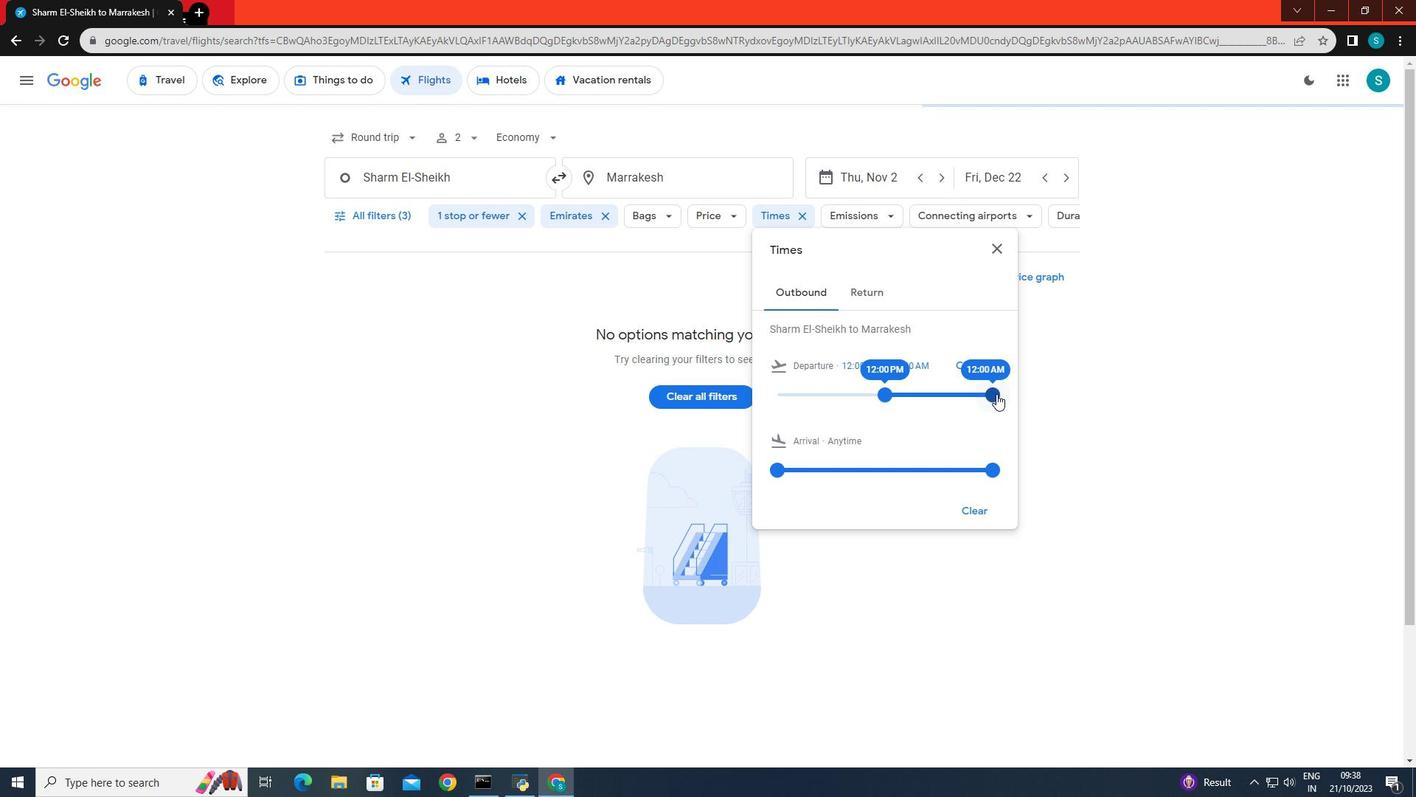 
Action: Mouse moved to (597, 433)
Screenshot: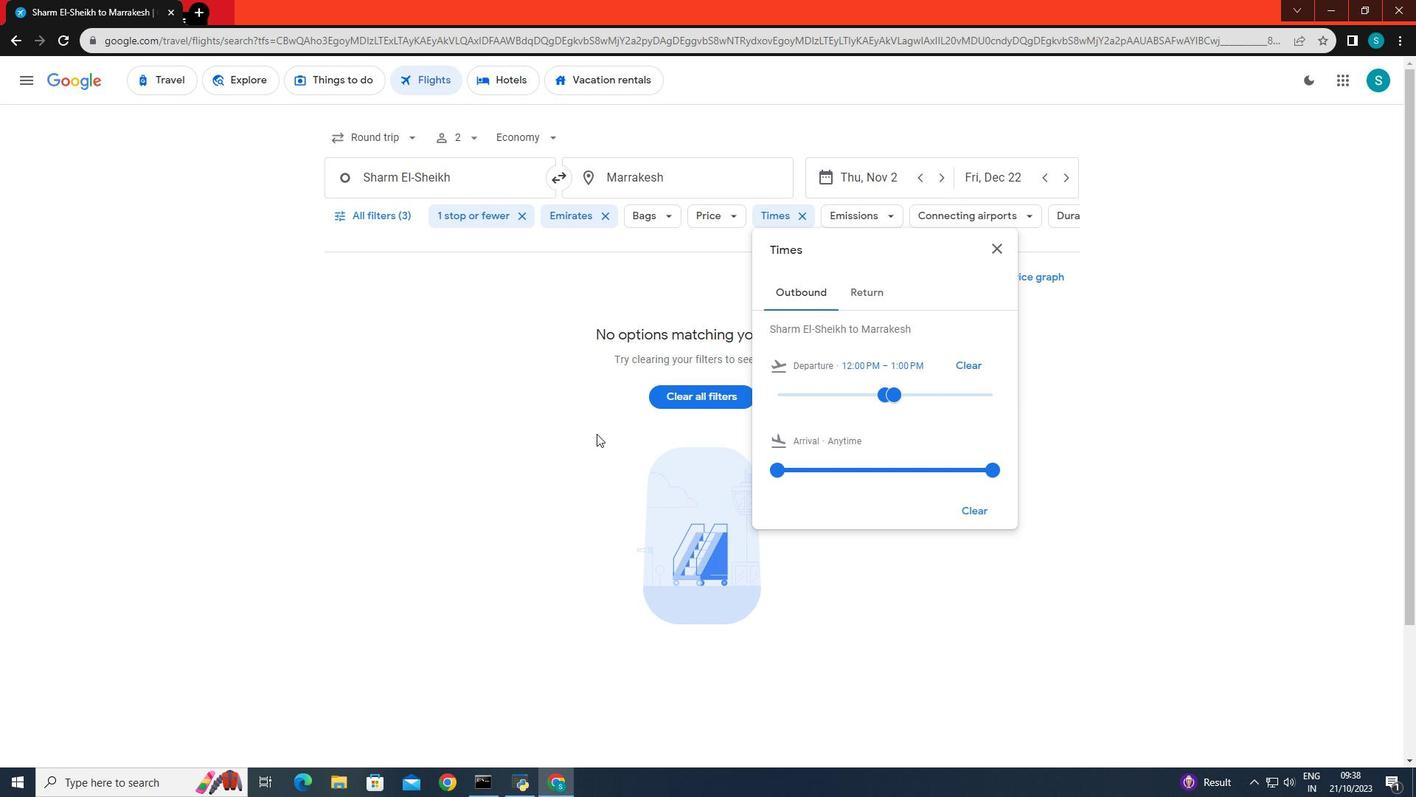 
Action: Mouse pressed left at (597, 433)
Screenshot: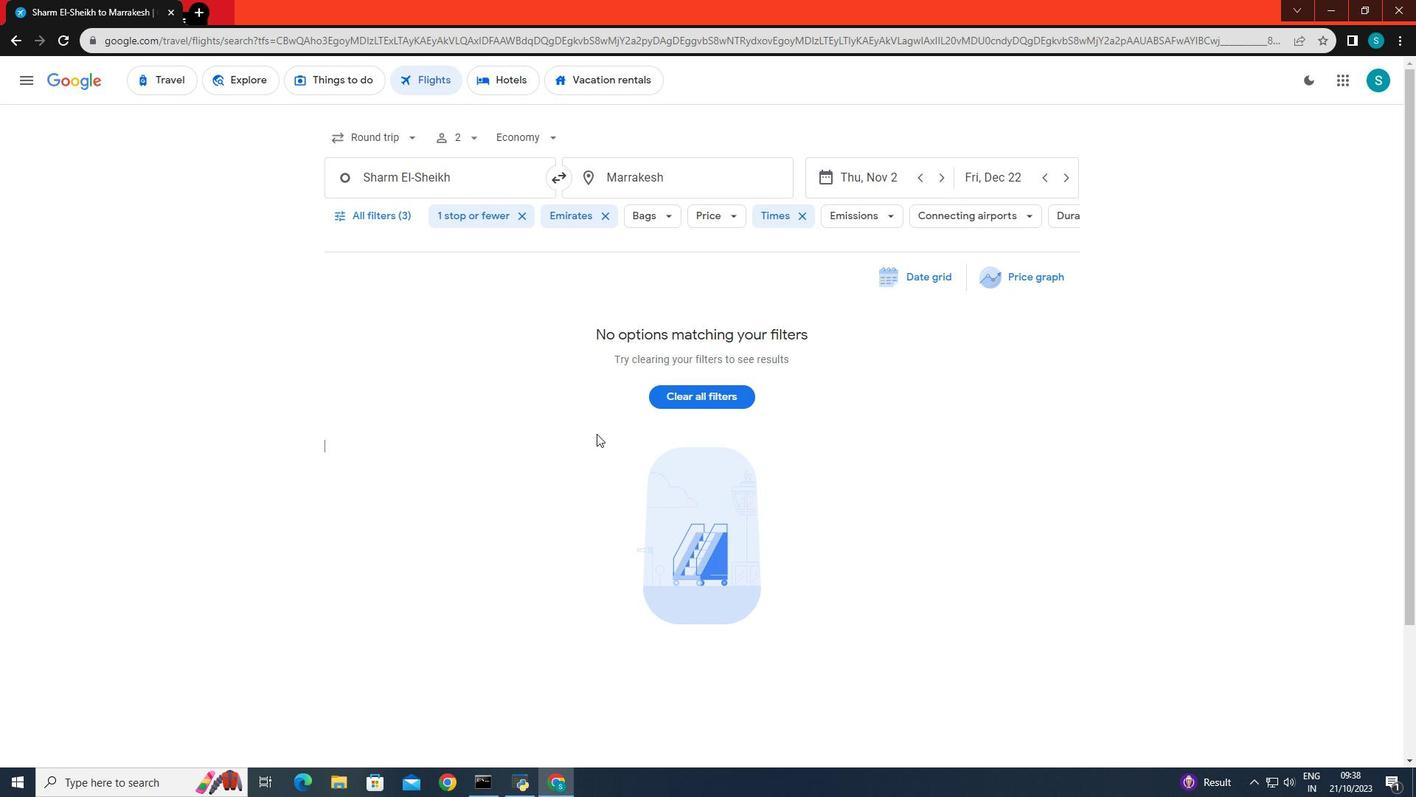 
Action: Mouse moved to (982, 217)
Screenshot: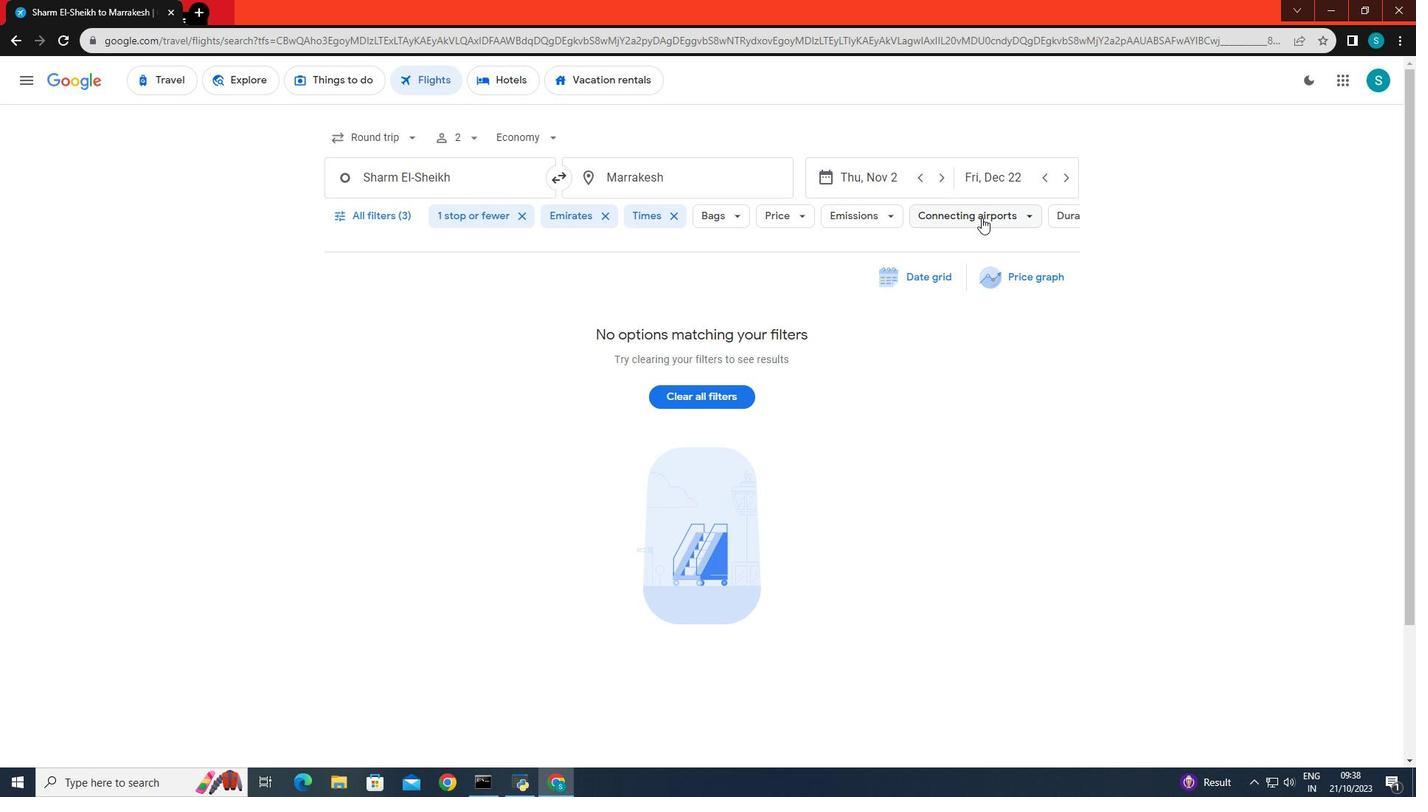 
Action: Mouse pressed left at (982, 217)
Screenshot: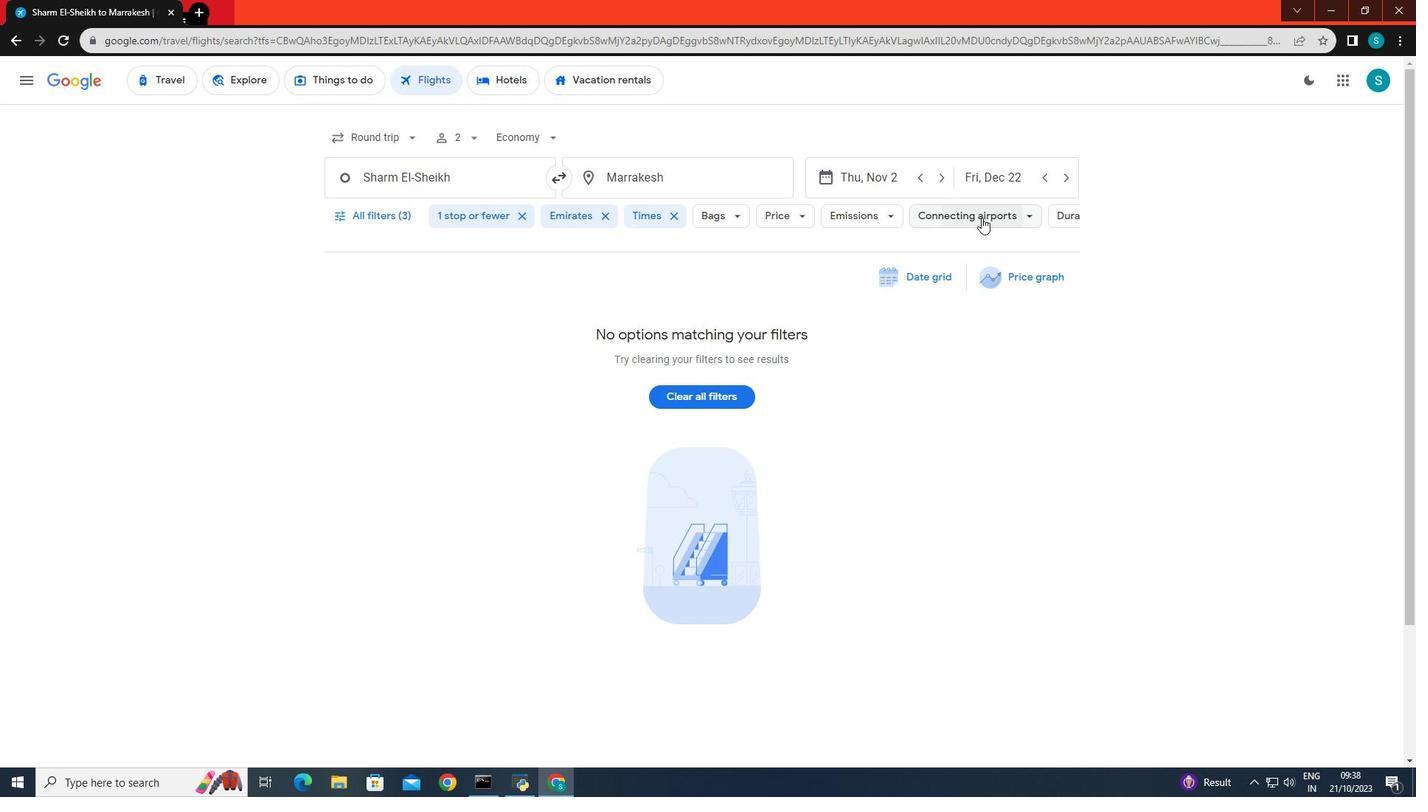 
Action: Mouse moved to (986, 557)
Screenshot: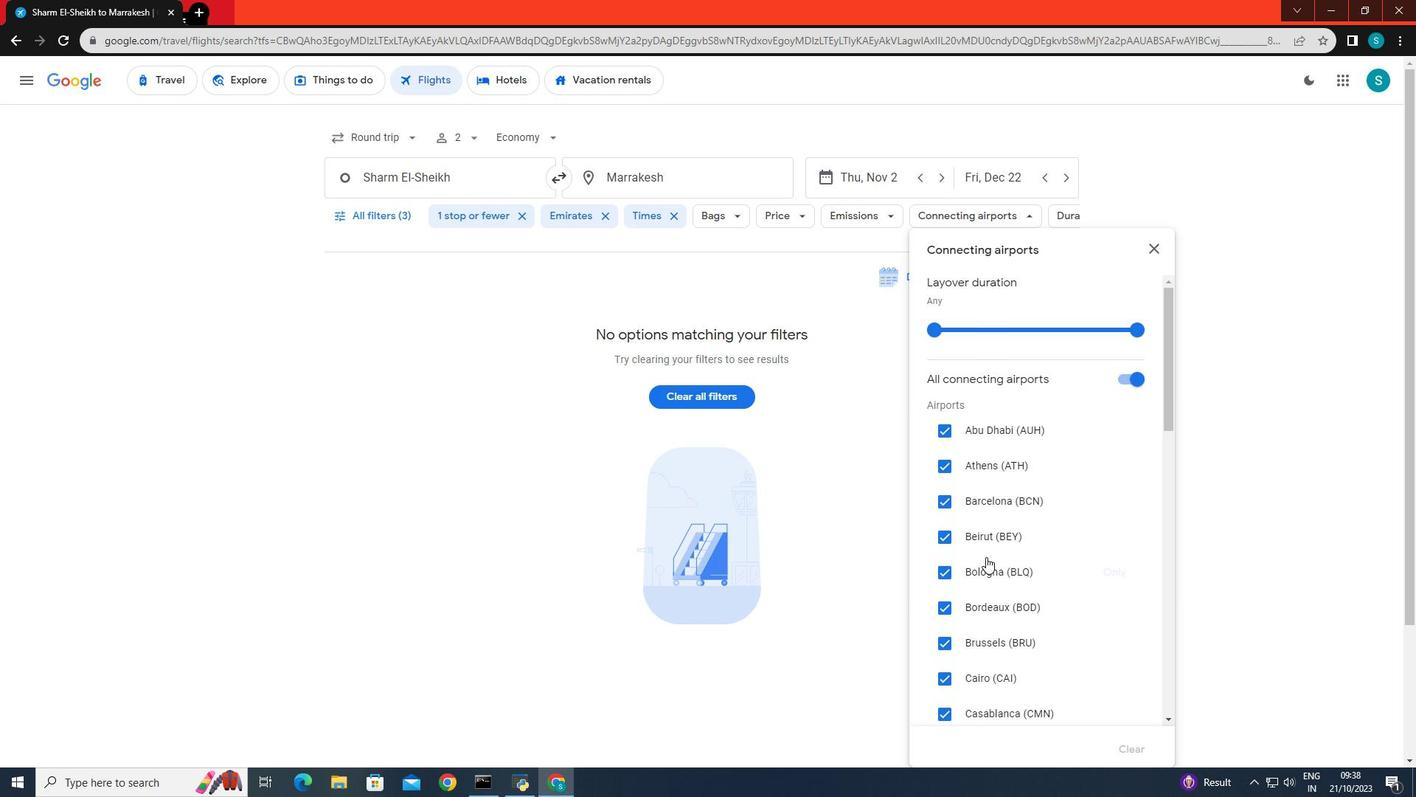 
Action: Mouse scrolled (986, 556) with delta (0, 0)
Screenshot: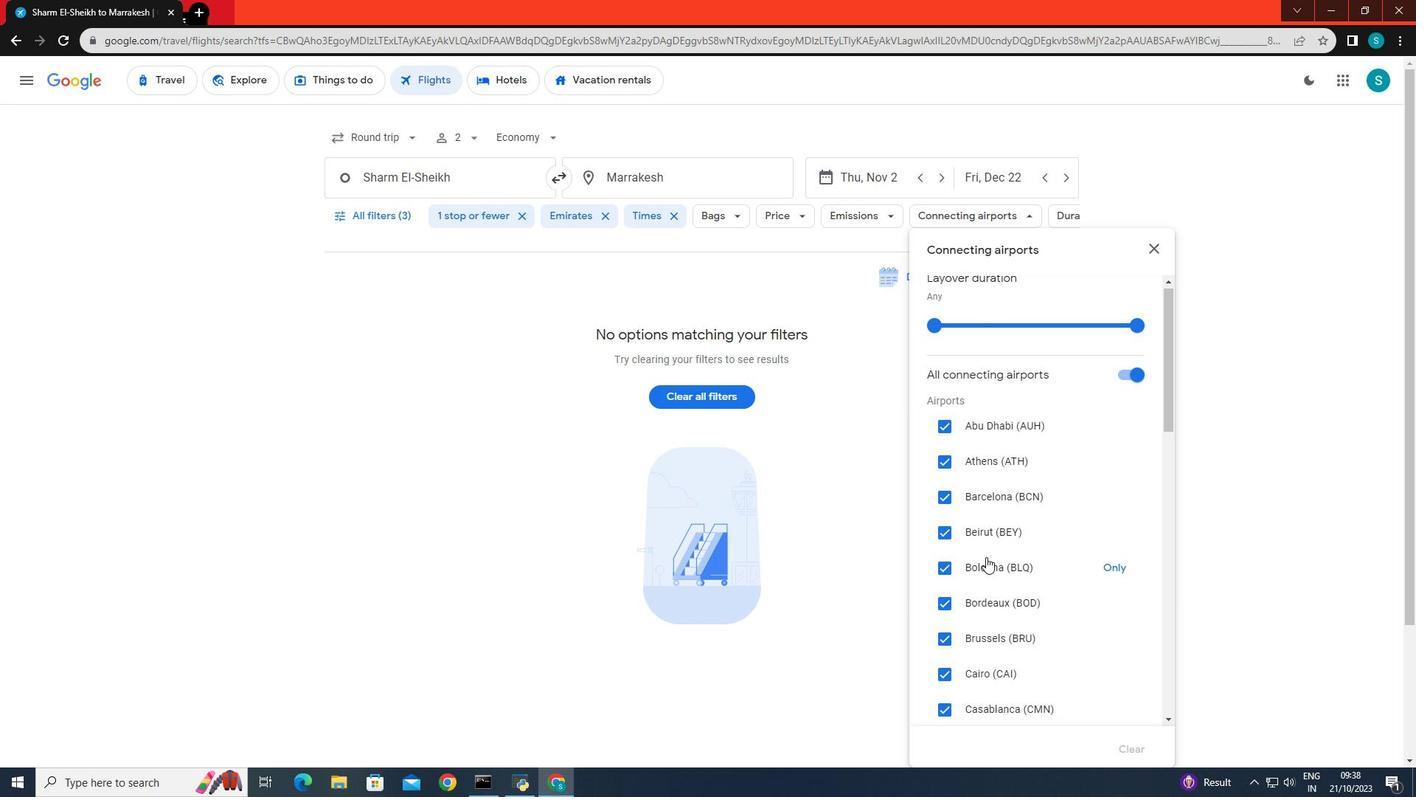 
Action: Mouse scrolled (986, 556) with delta (0, 0)
Screenshot: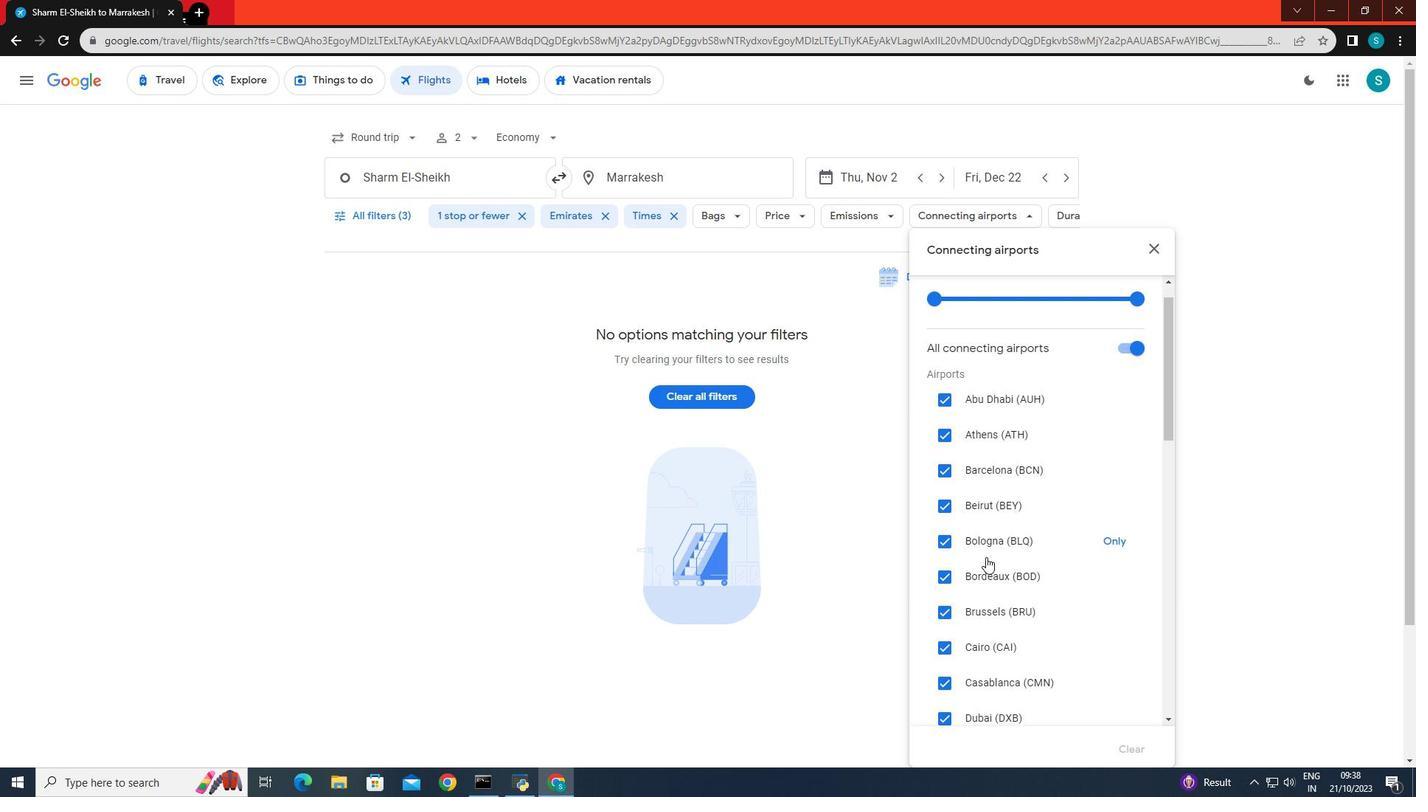 
Action: Mouse scrolled (986, 556) with delta (0, 0)
Screenshot: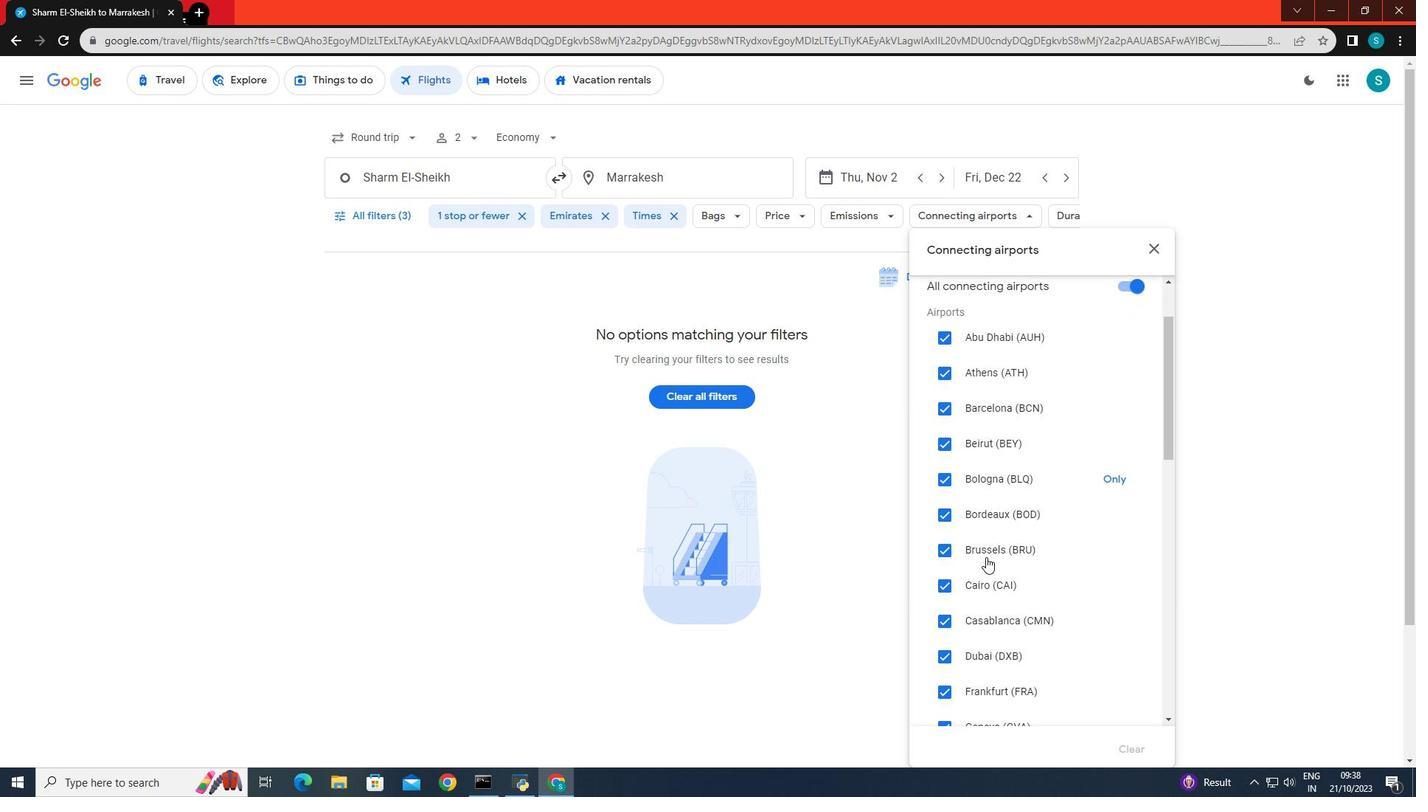 
Action: Mouse scrolled (986, 556) with delta (0, 0)
Screenshot: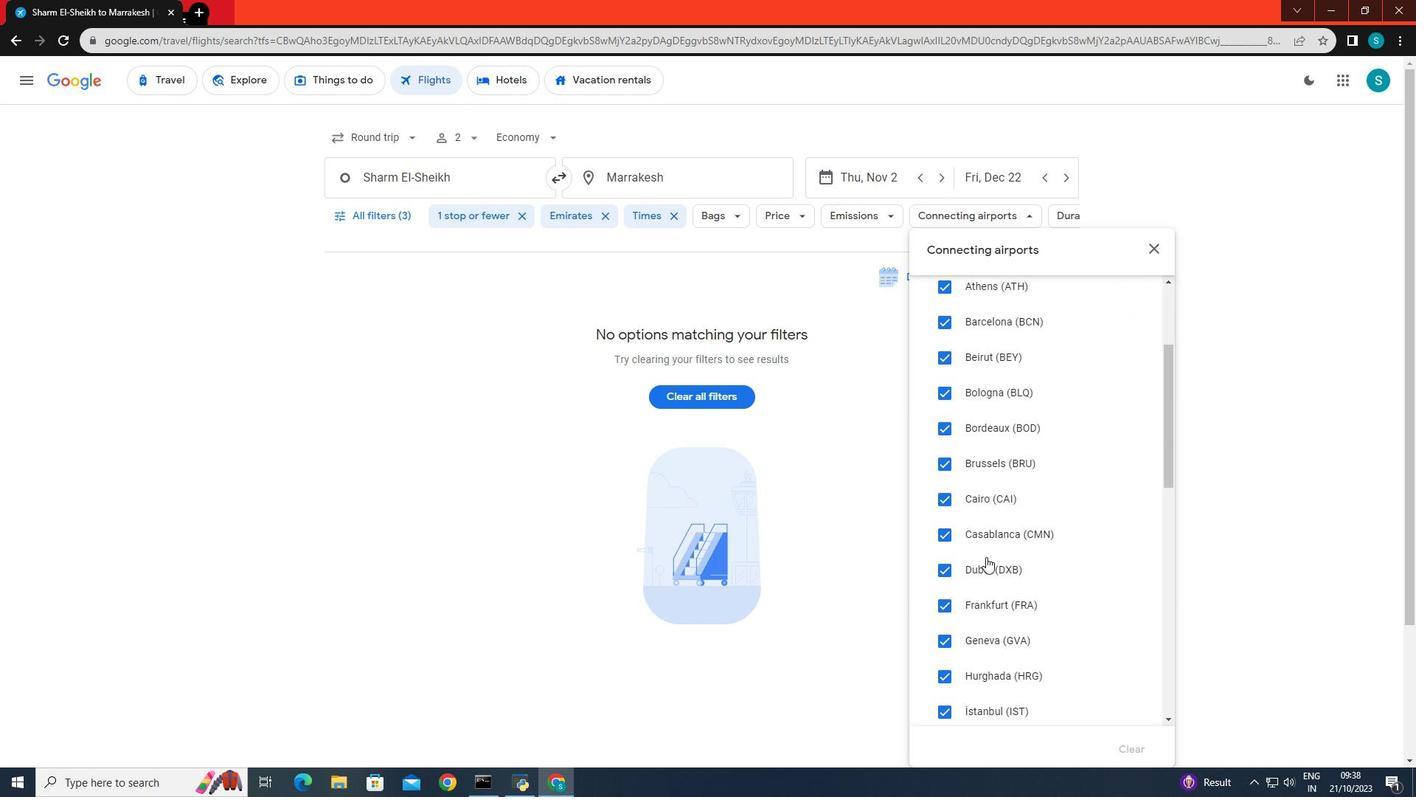 
Action: Mouse scrolled (986, 556) with delta (0, 0)
Screenshot: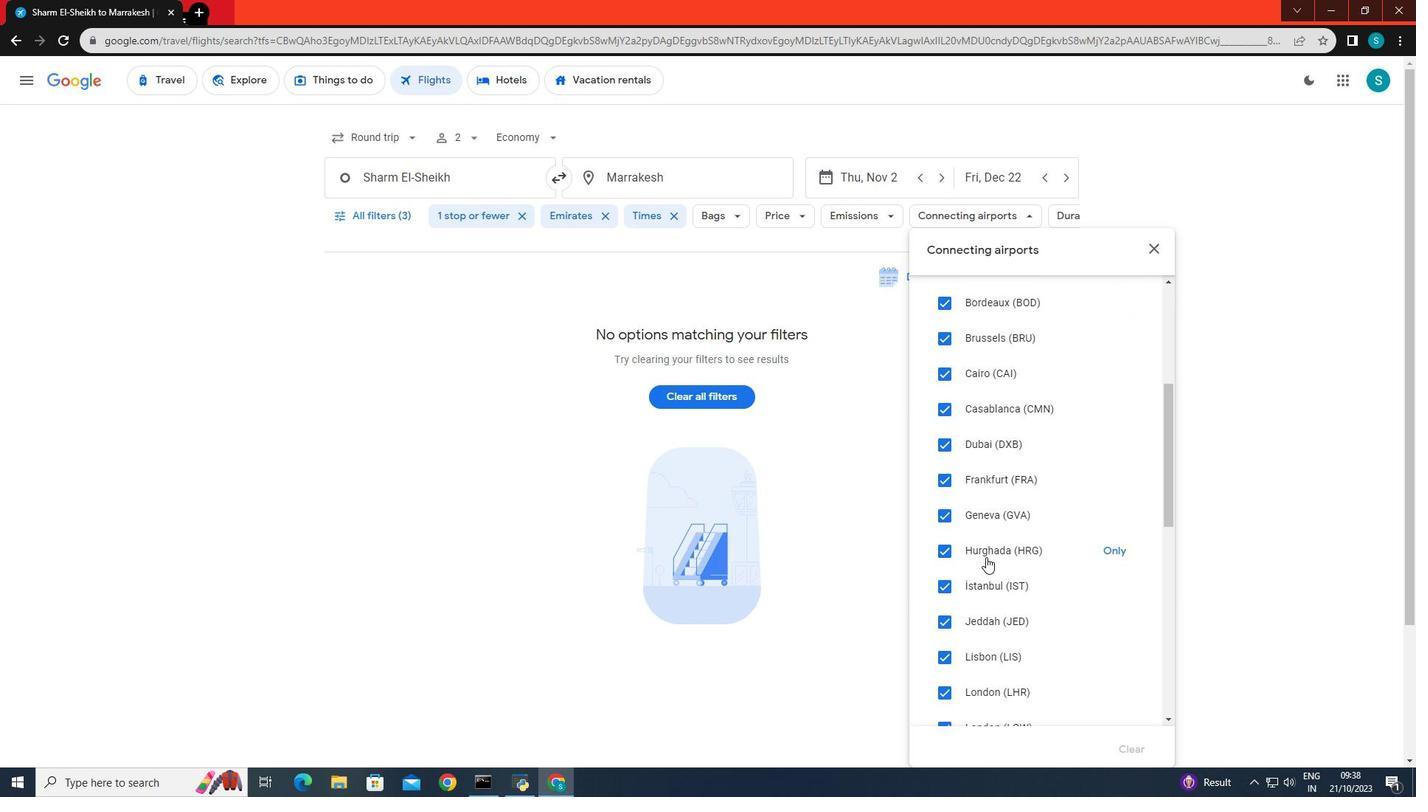 
Action: Mouse scrolled (986, 556) with delta (0, 0)
Screenshot: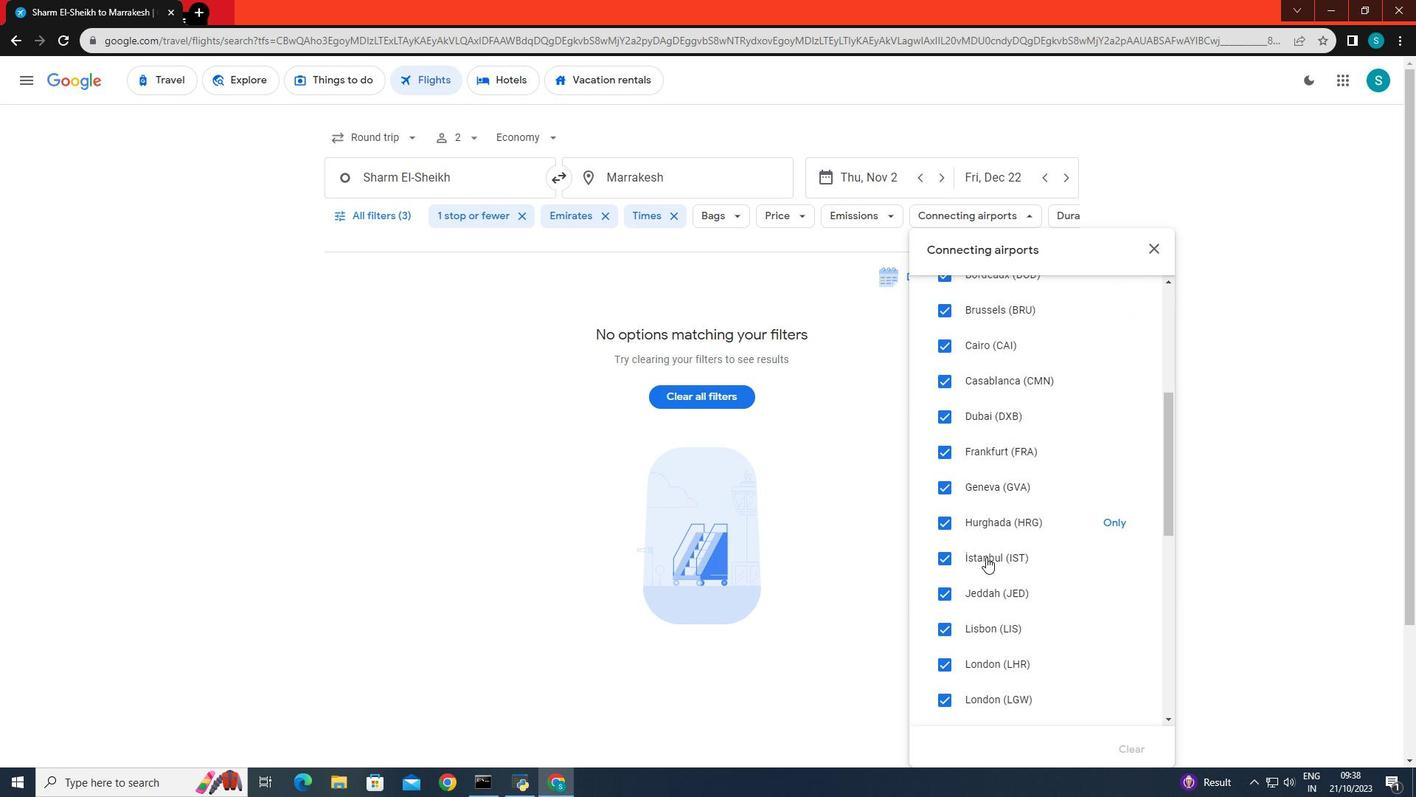 
Action: Mouse scrolled (986, 556) with delta (0, 0)
Screenshot: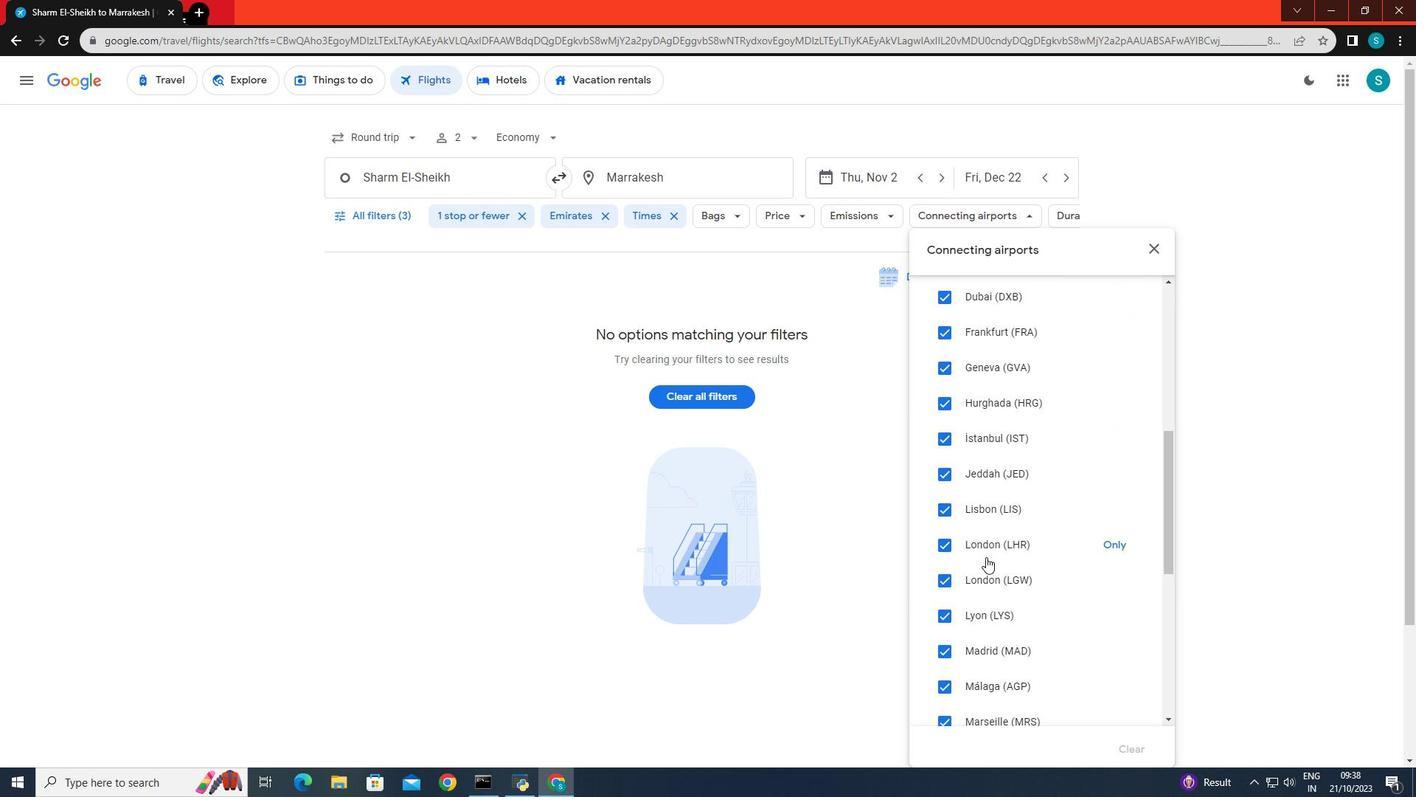 
Action: Mouse scrolled (986, 556) with delta (0, 0)
Screenshot: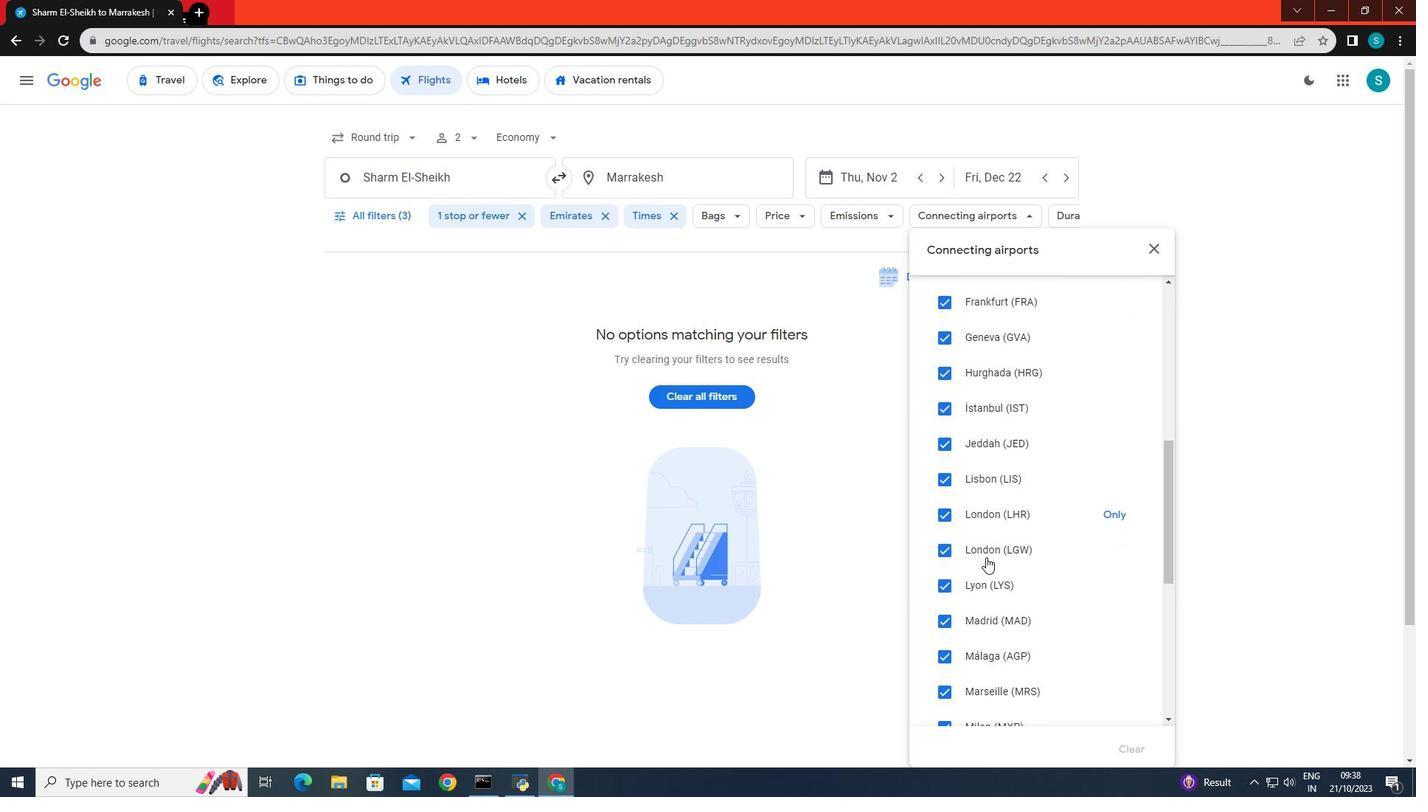 
Action: Mouse scrolled (986, 557) with delta (0, 0)
Screenshot: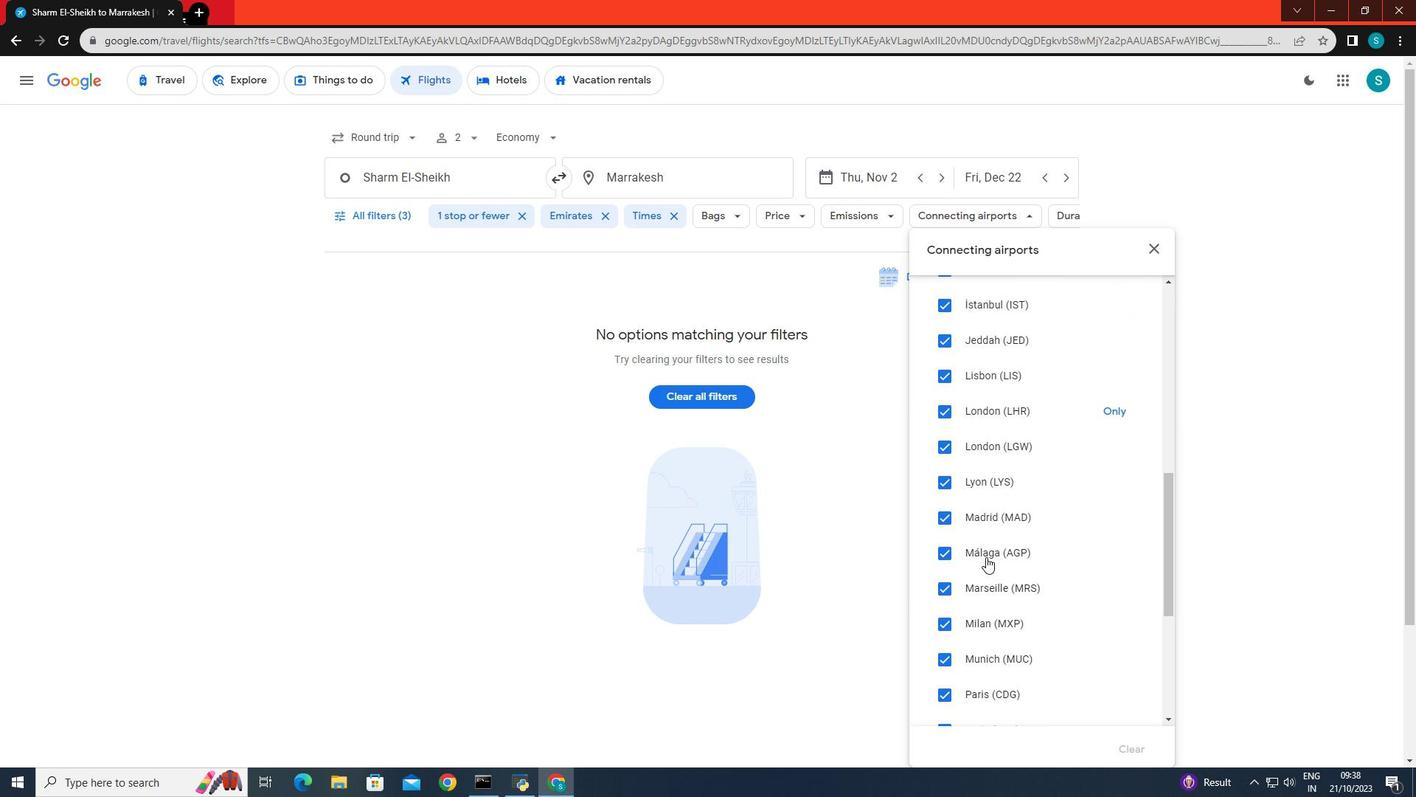 
Action: Mouse scrolled (986, 557) with delta (0, 0)
Screenshot: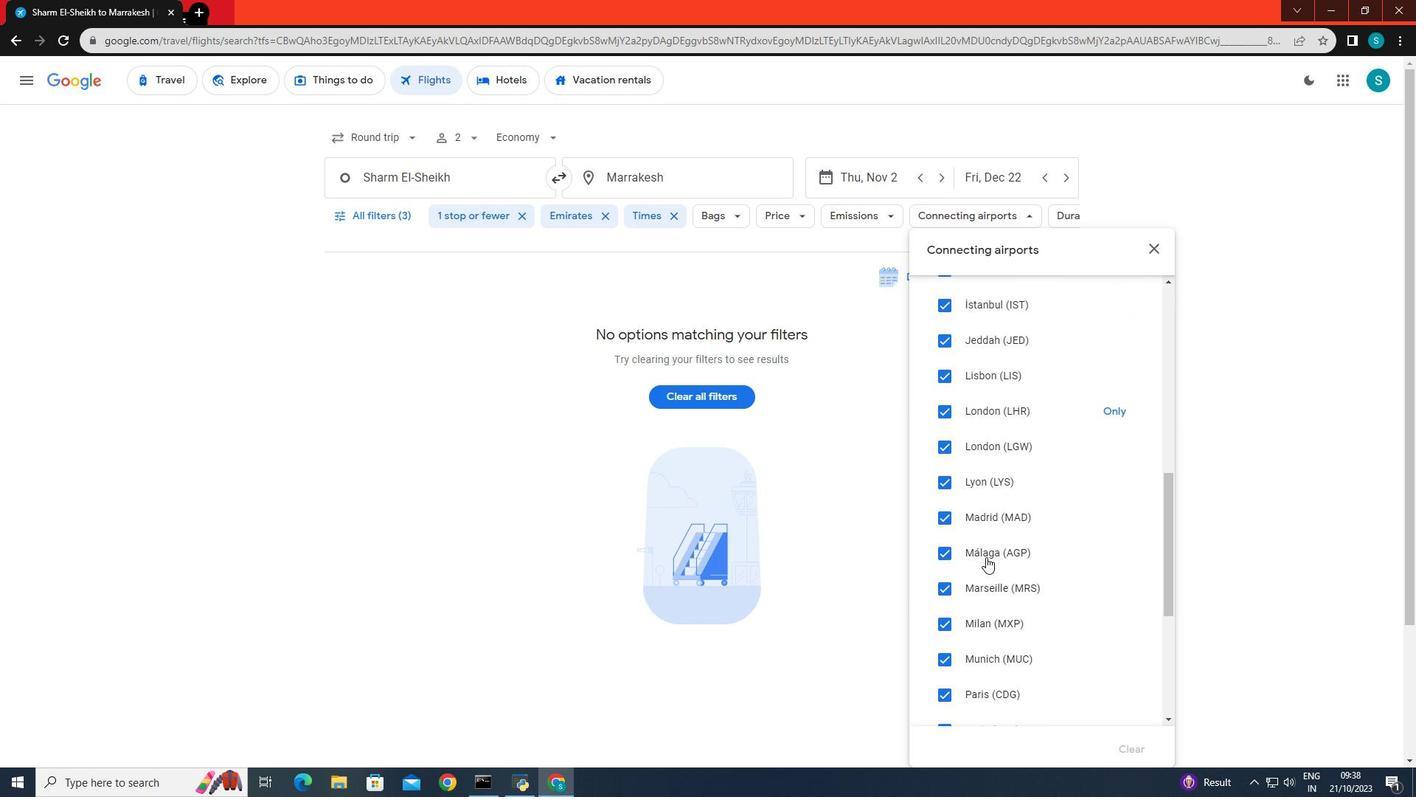 
Action: Mouse scrolled (986, 557) with delta (0, 0)
Screenshot: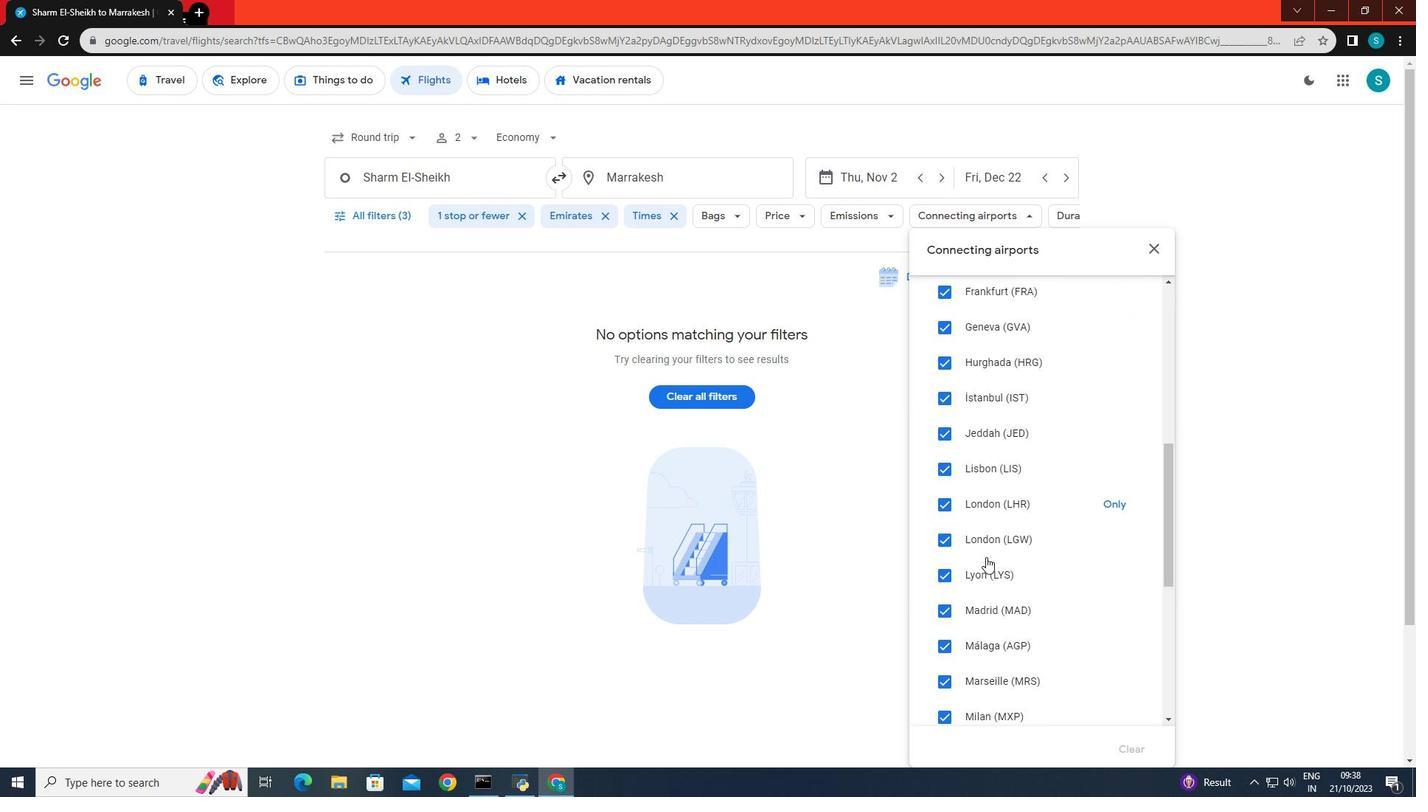 
Action: Mouse scrolled (986, 557) with delta (0, 0)
Screenshot: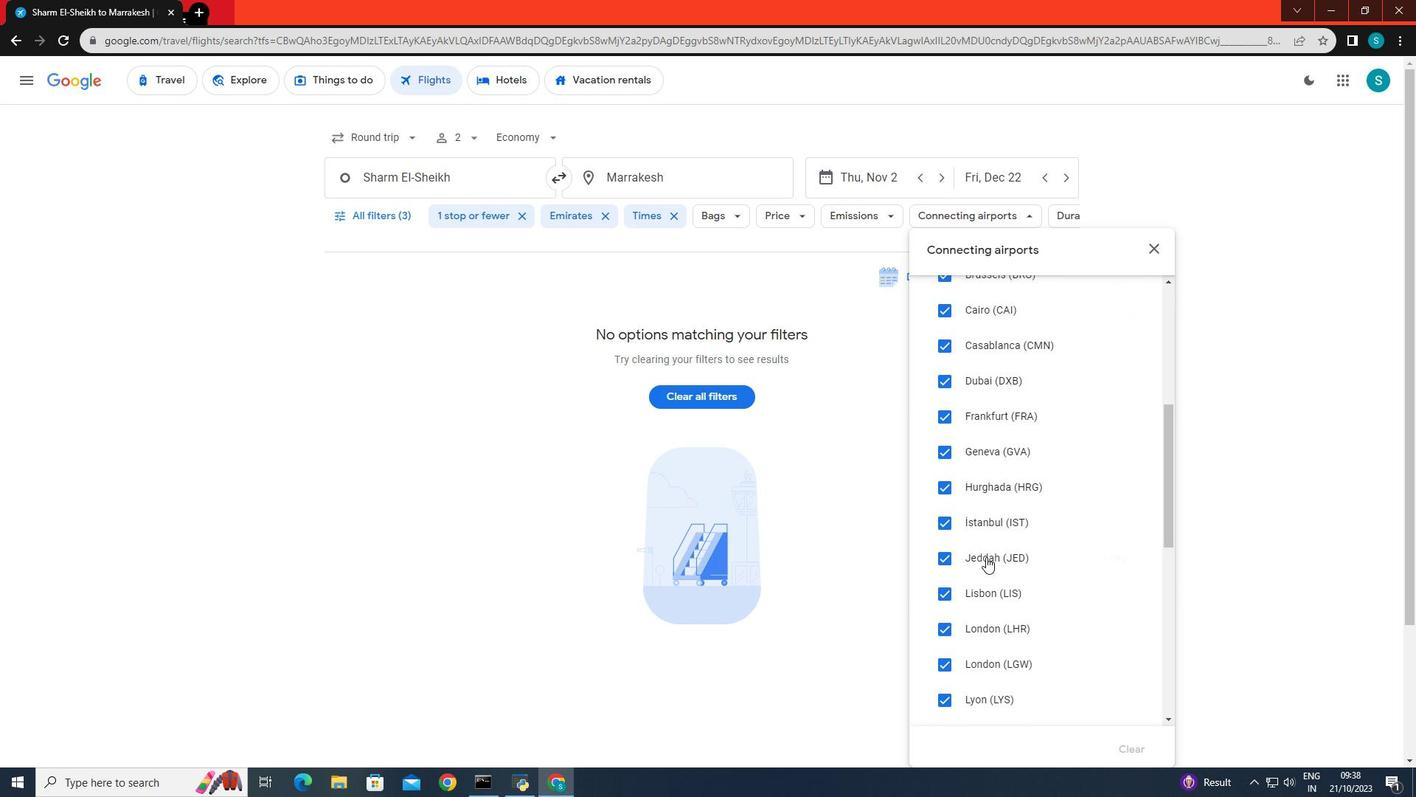 
Action: Mouse moved to (1123, 450)
Screenshot: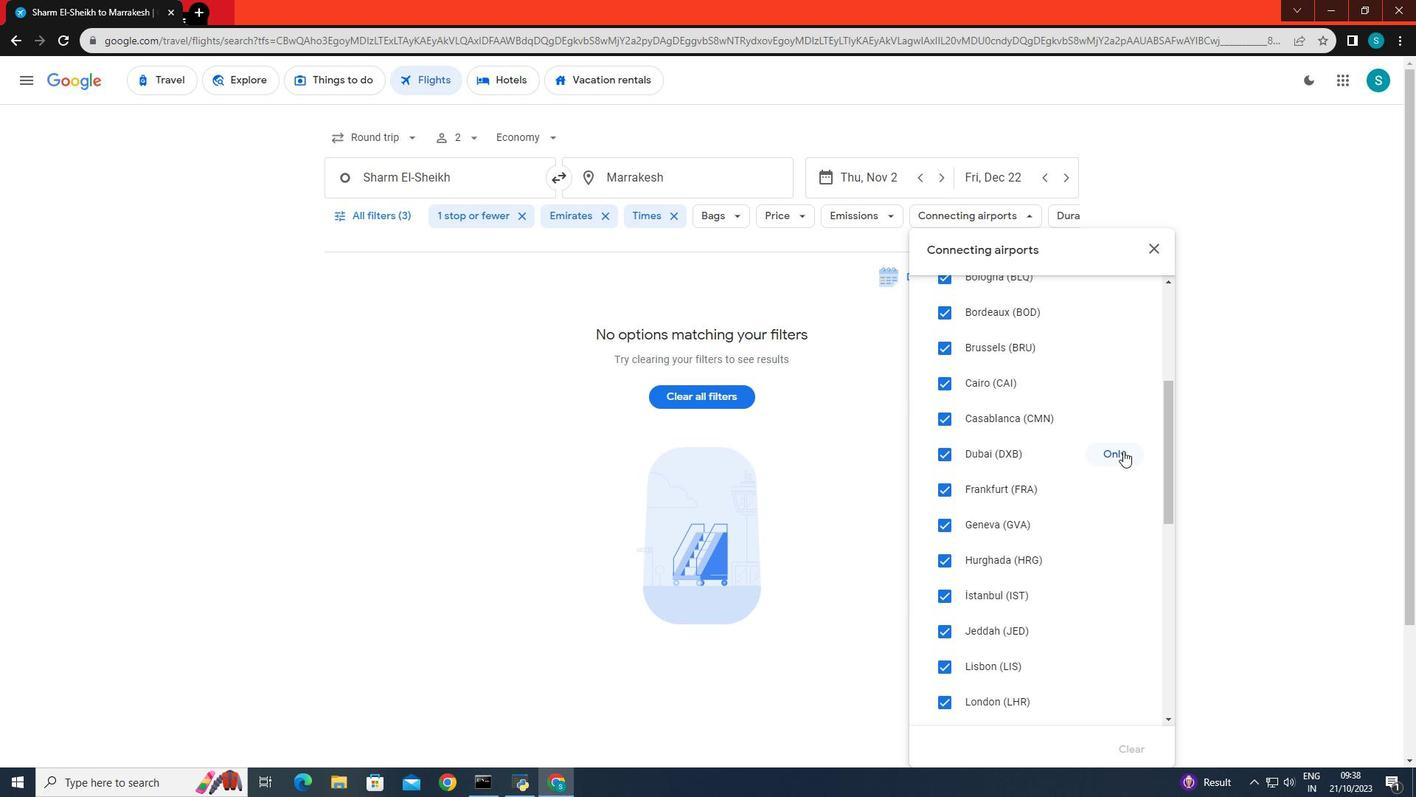 
Action: Mouse pressed left at (1123, 450)
Screenshot: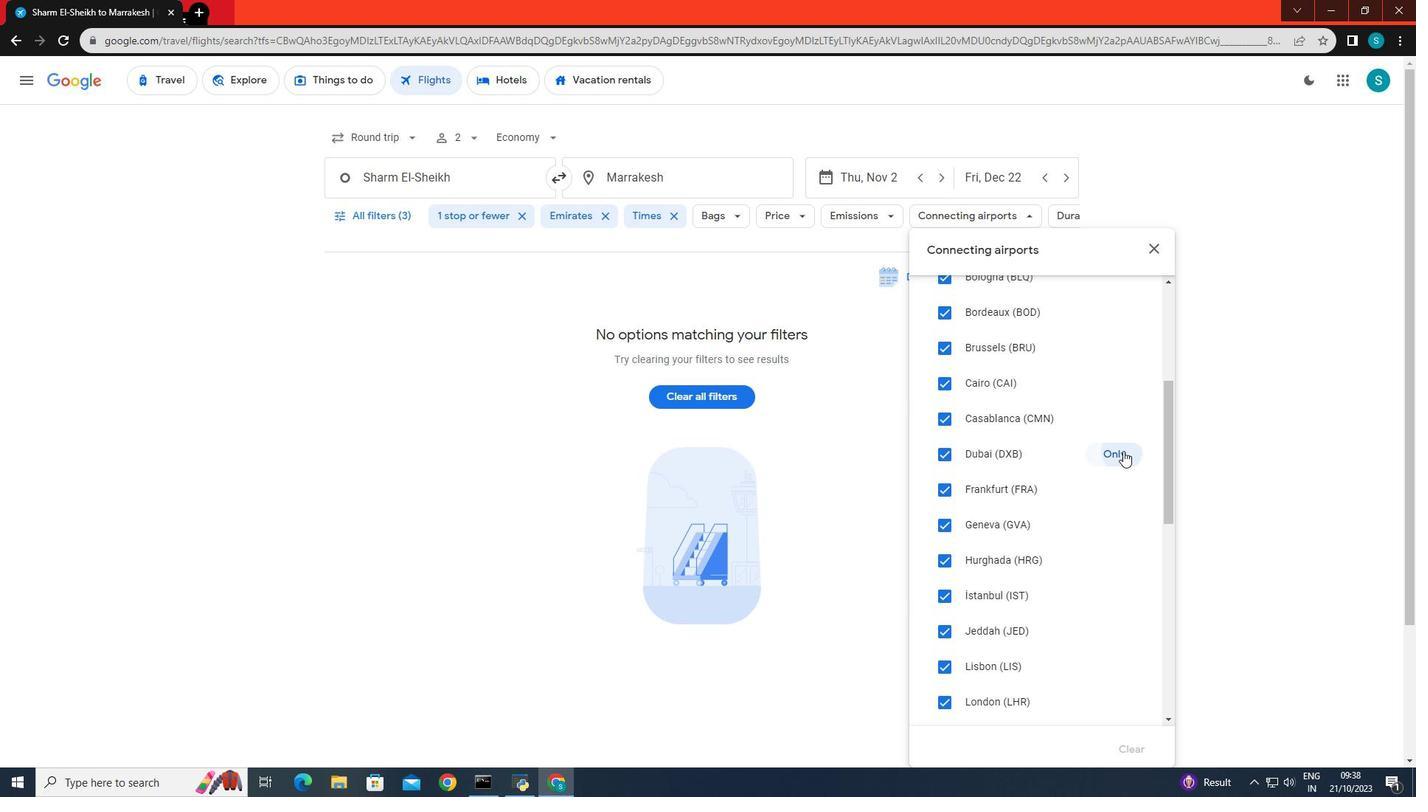 
Action: Mouse moved to (818, 509)
Screenshot: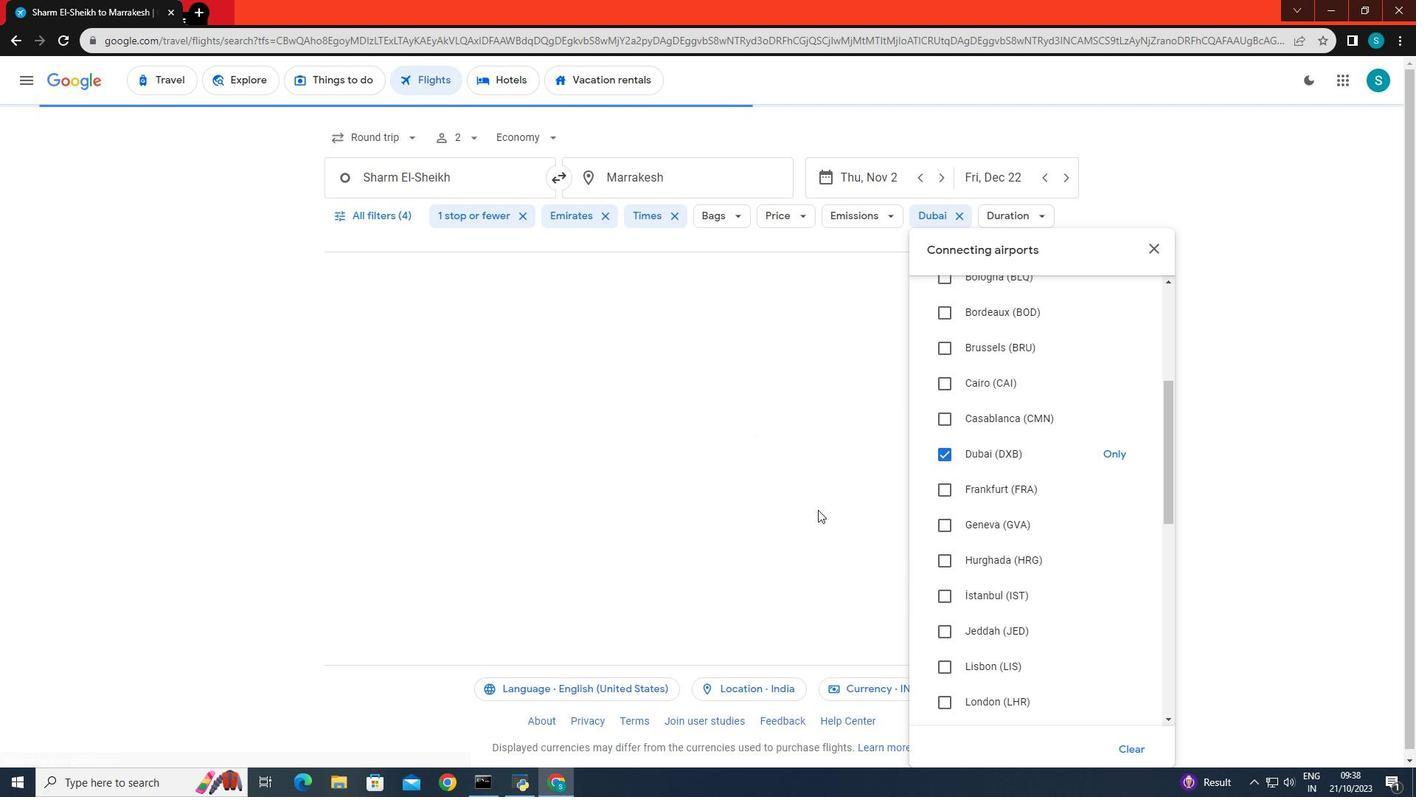 
Action: Mouse pressed left at (818, 509)
Screenshot: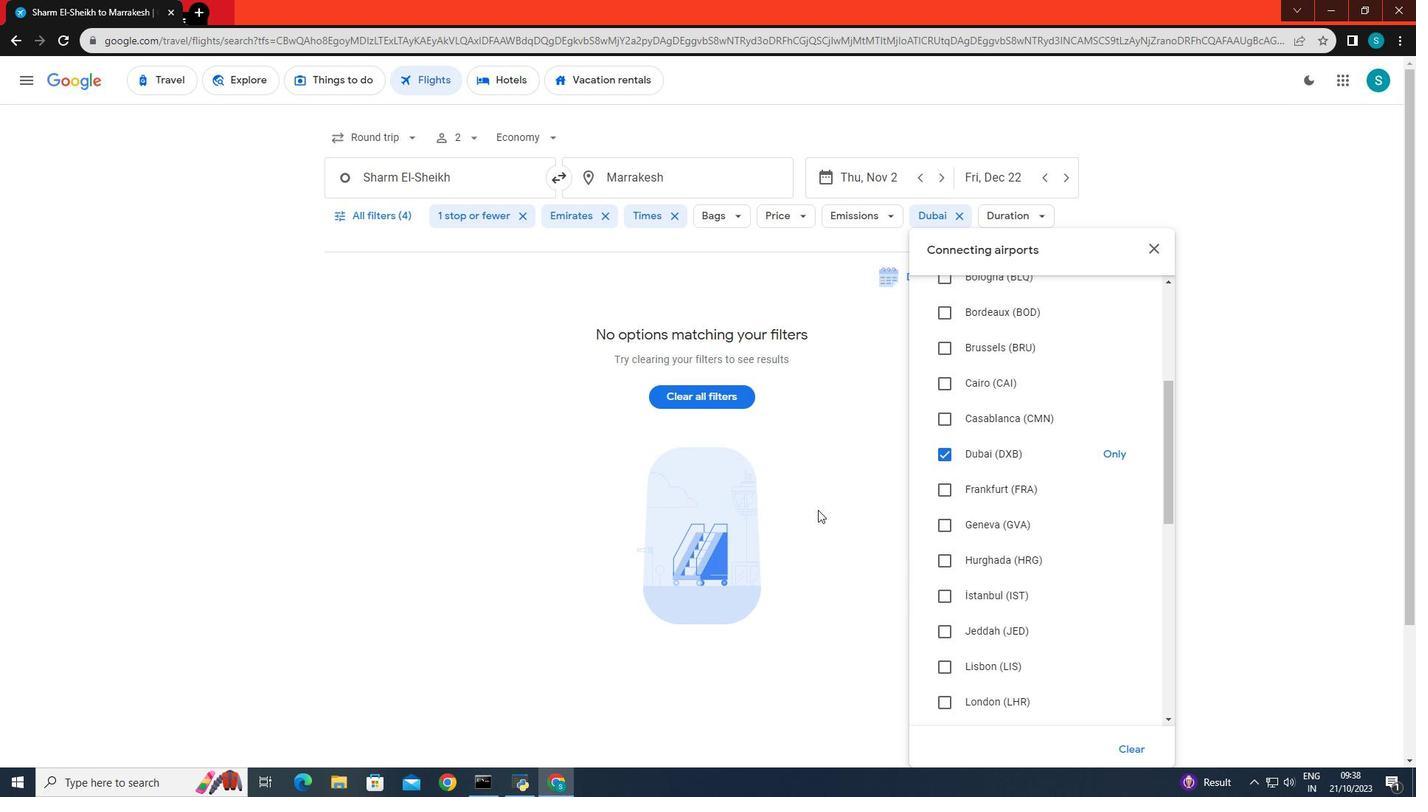 
